 Task: Look for space in Beloozërskiy, Russia from 6th September, 2023 to 15th September, 2023 for 6 adults in price range Rs.8000 to Rs.12000. Place can be entire place or private room with 6 bedrooms having 6 beds and 6 bathrooms. Property type can be house, flat, guest house. Amenities needed are: wifi, TV, free parkinig on premises, gym, breakfast. Booking option can be shelf check-in. Required host language is English.
Action: Mouse moved to (493, 104)
Screenshot: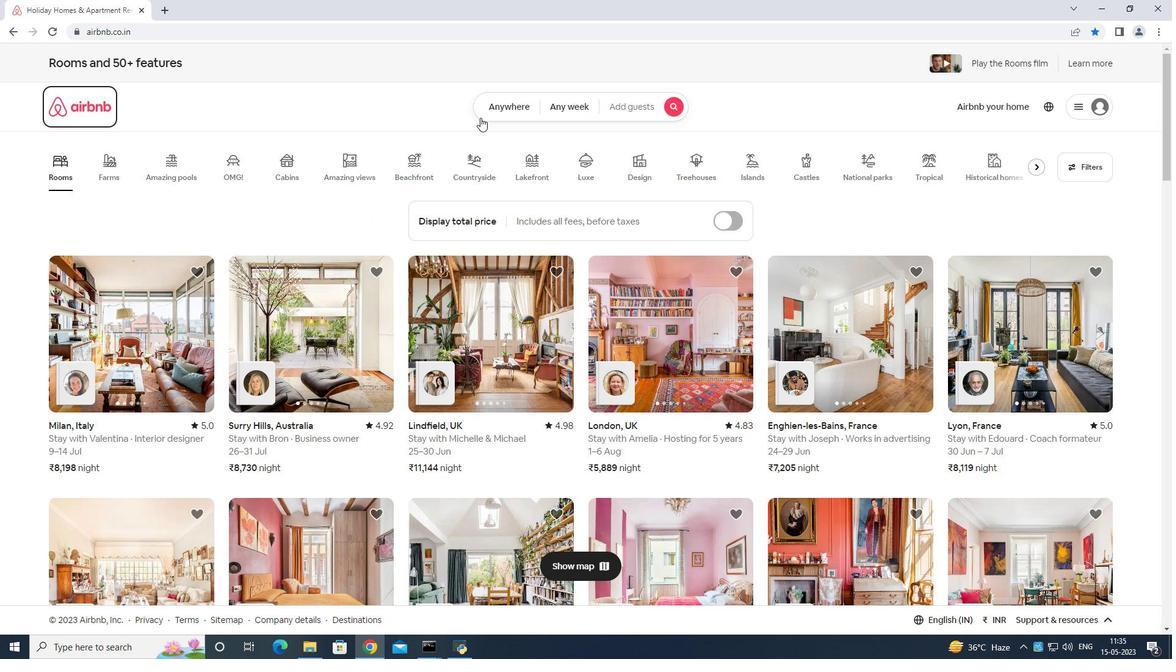 
Action: Mouse pressed left at (493, 104)
Screenshot: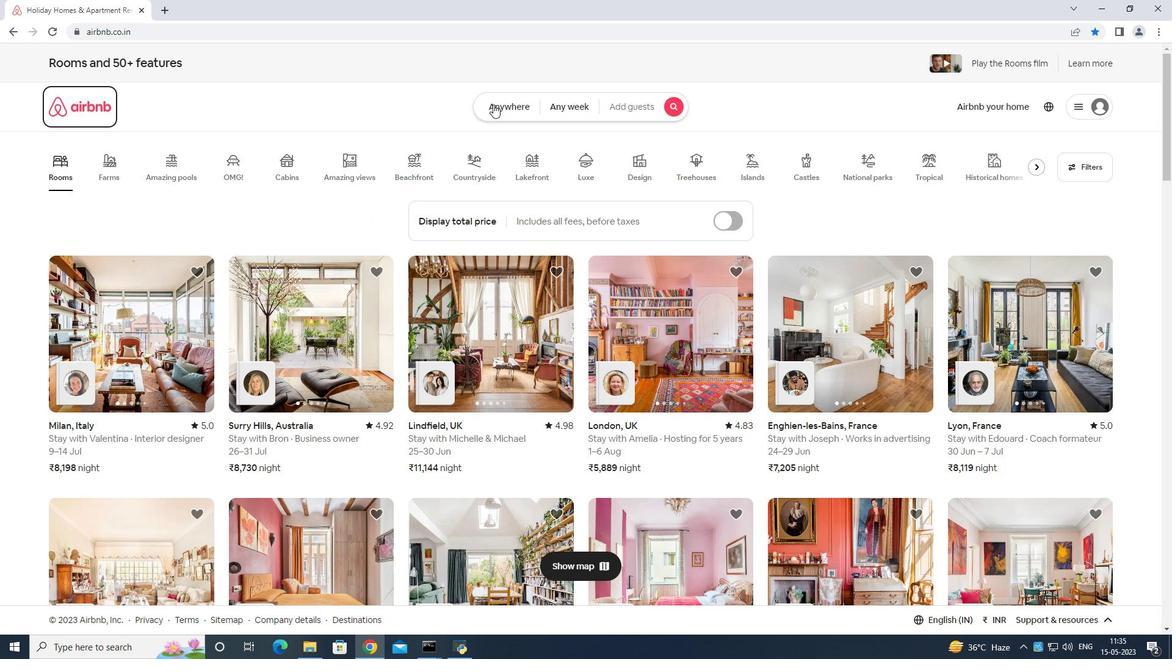 
Action: Mouse moved to (464, 149)
Screenshot: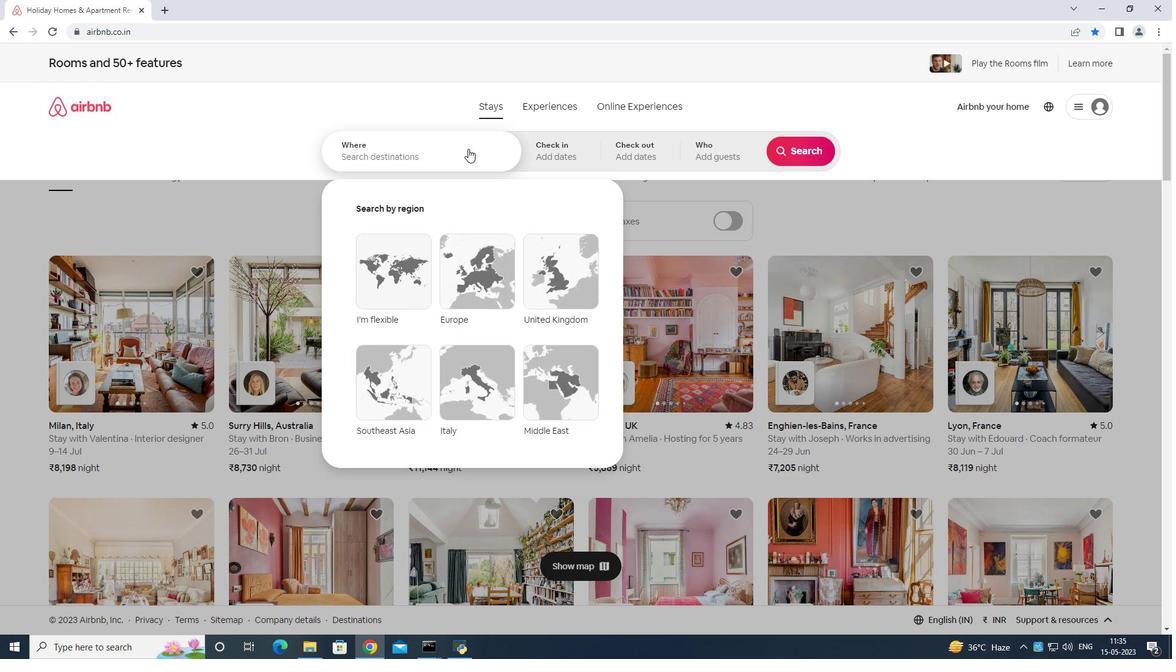 
Action: Mouse pressed left at (464, 149)
Screenshot: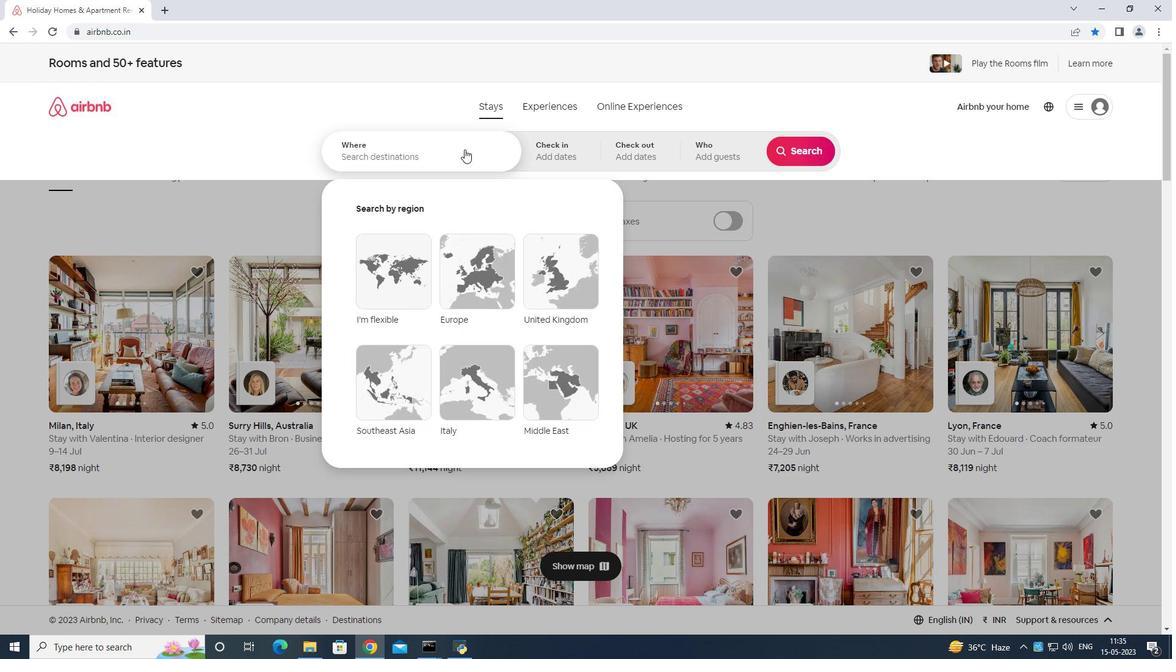 
Action: Mouse moved to (453, 150)
Screenshot: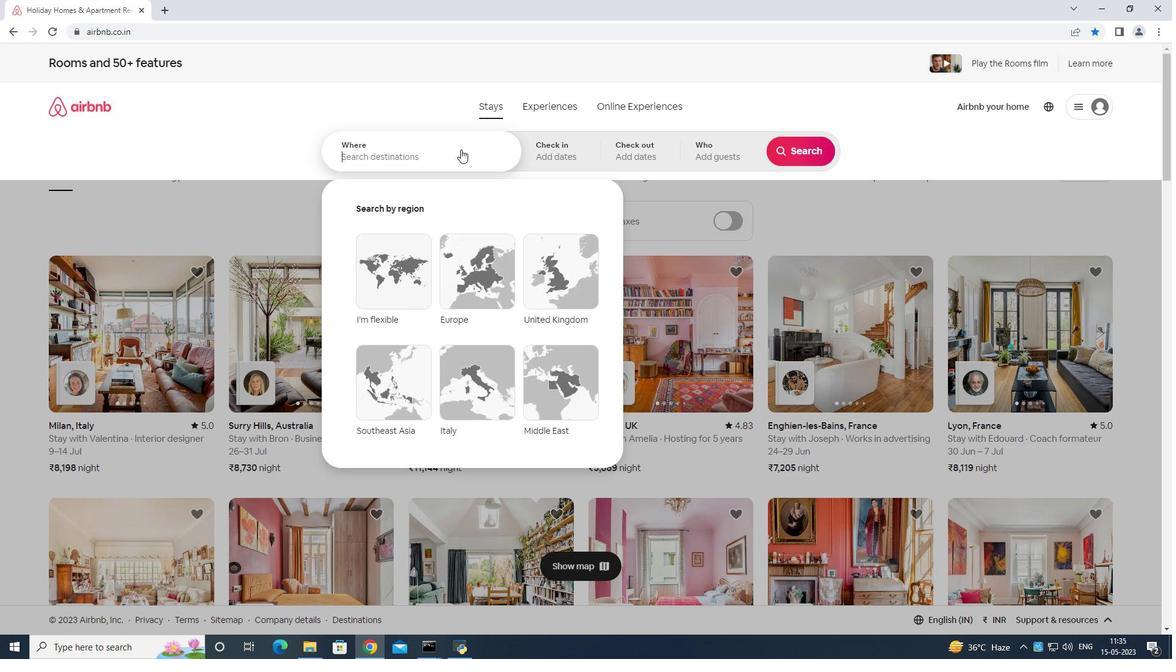 
Action: Key pressed <Key.shift>Beloozrt<Key.backspace><Key.backspace>ersky<Key.backspace>yi<Key.backspace><Key.backspace>iy<Key.space><Key.shift>Russia<Key.enter>
Screenshot: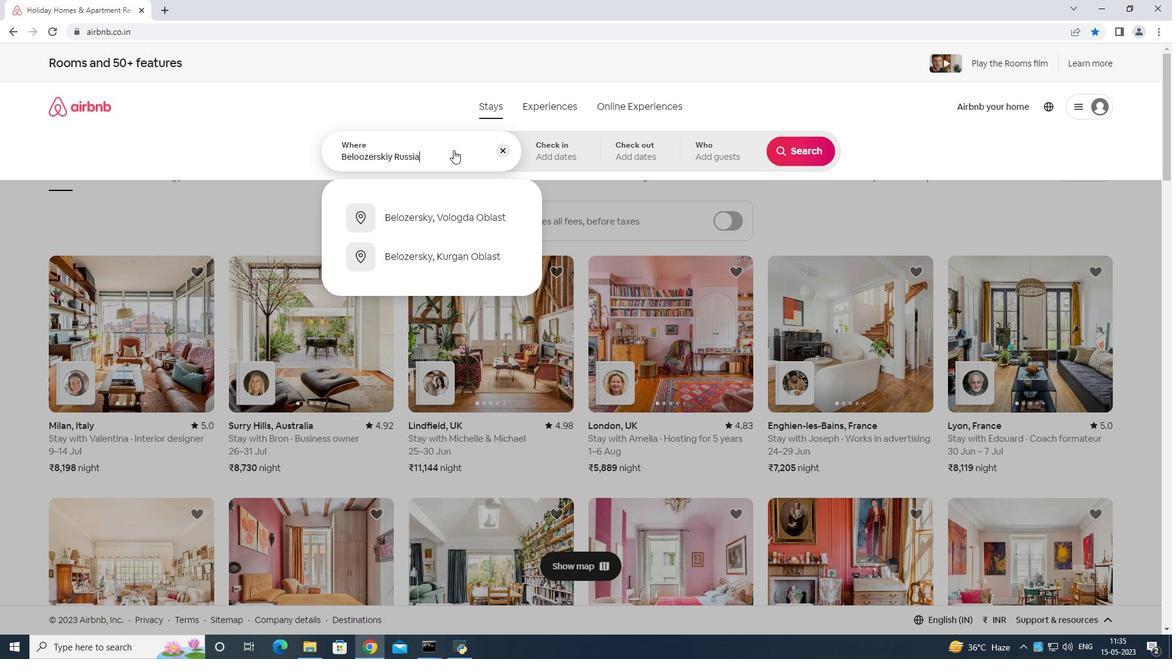 
Action: Mouse moved to (806, 248)
Screenshot: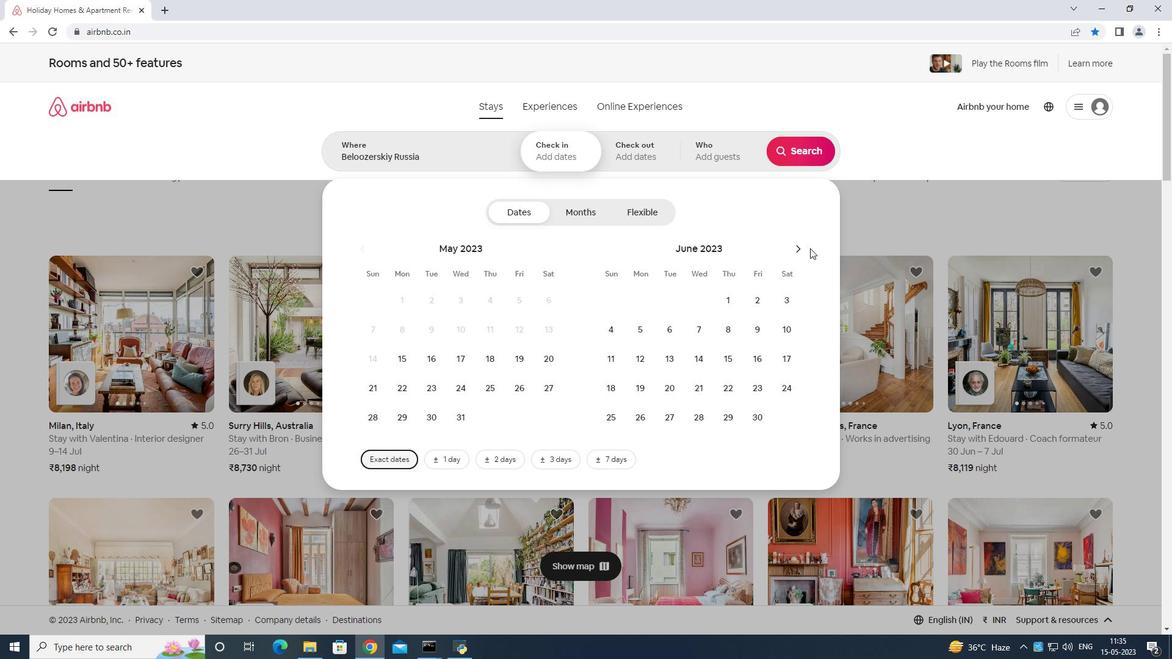 
Action: Mouse pressed left at (806, 248)
Screenshot: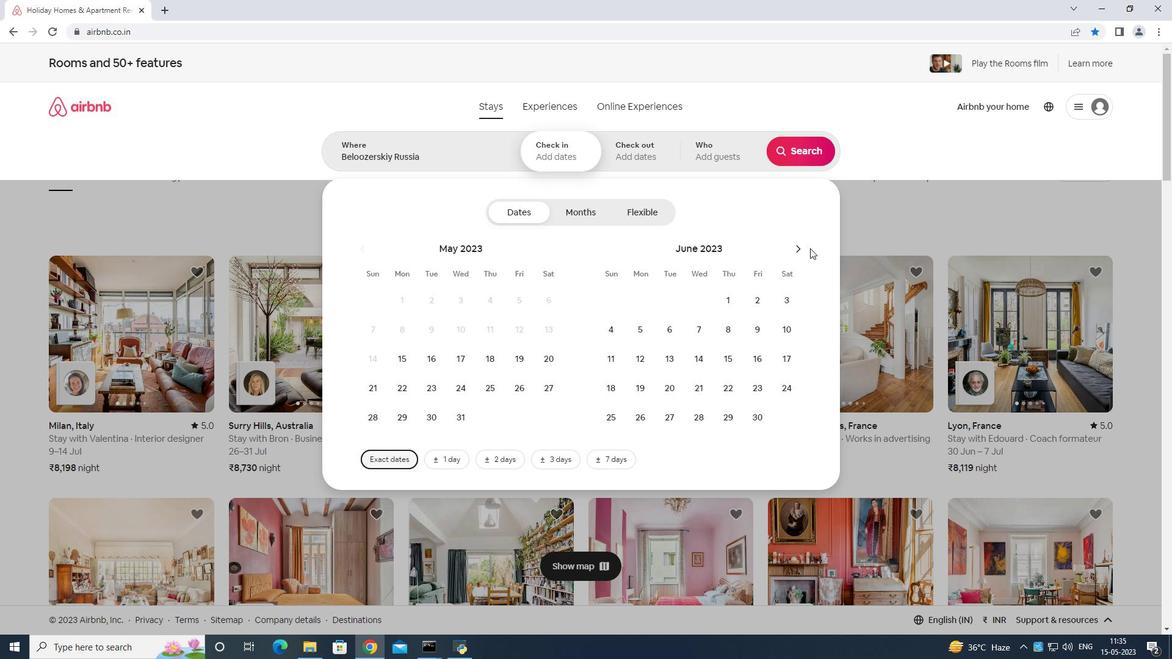 
Action: Mouse moved to (803, 247)
Screenshot: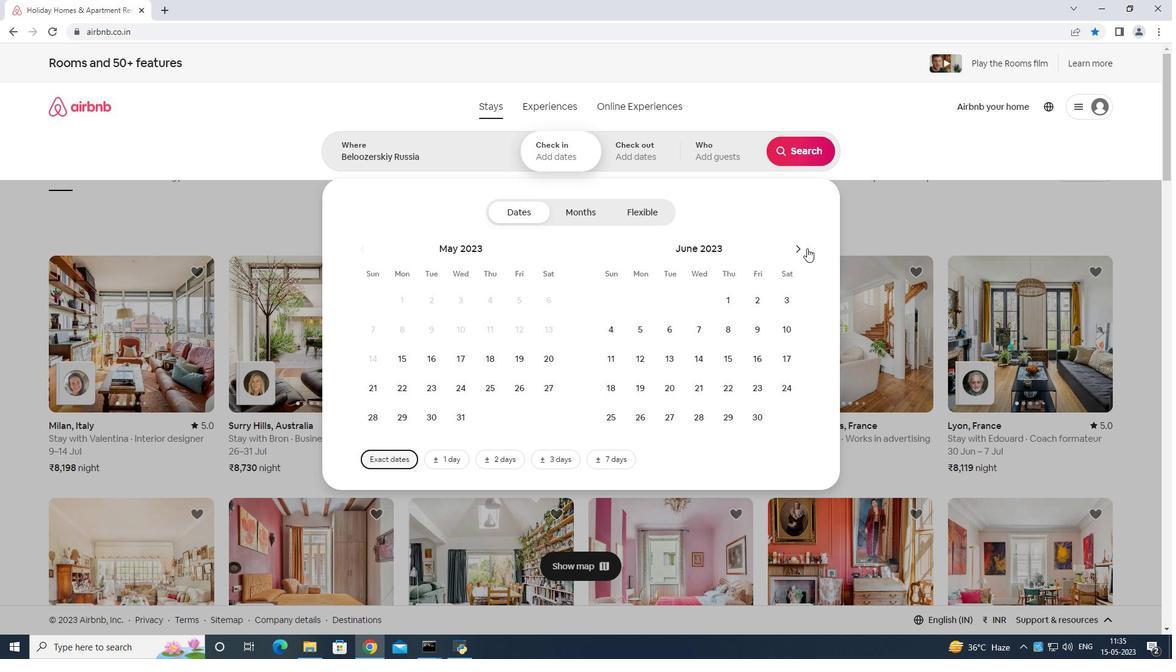 
Action: Mouse pressed left at (803, 247)
Screenshot: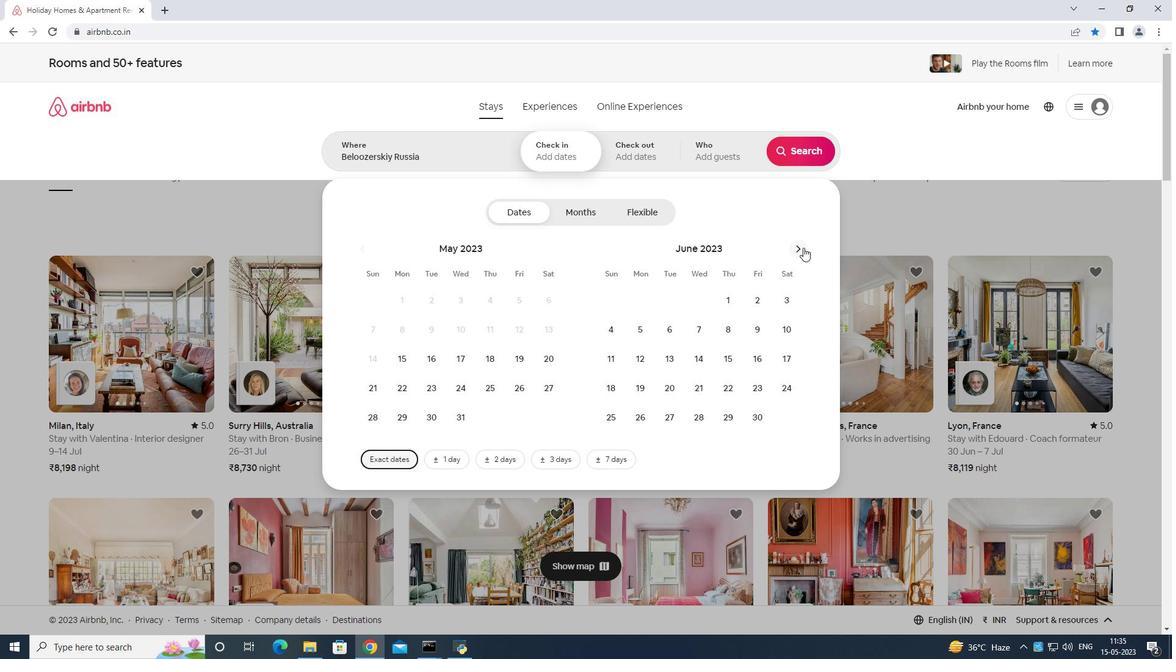 
Action: Mouse moved to (803, 245)
Screenshot: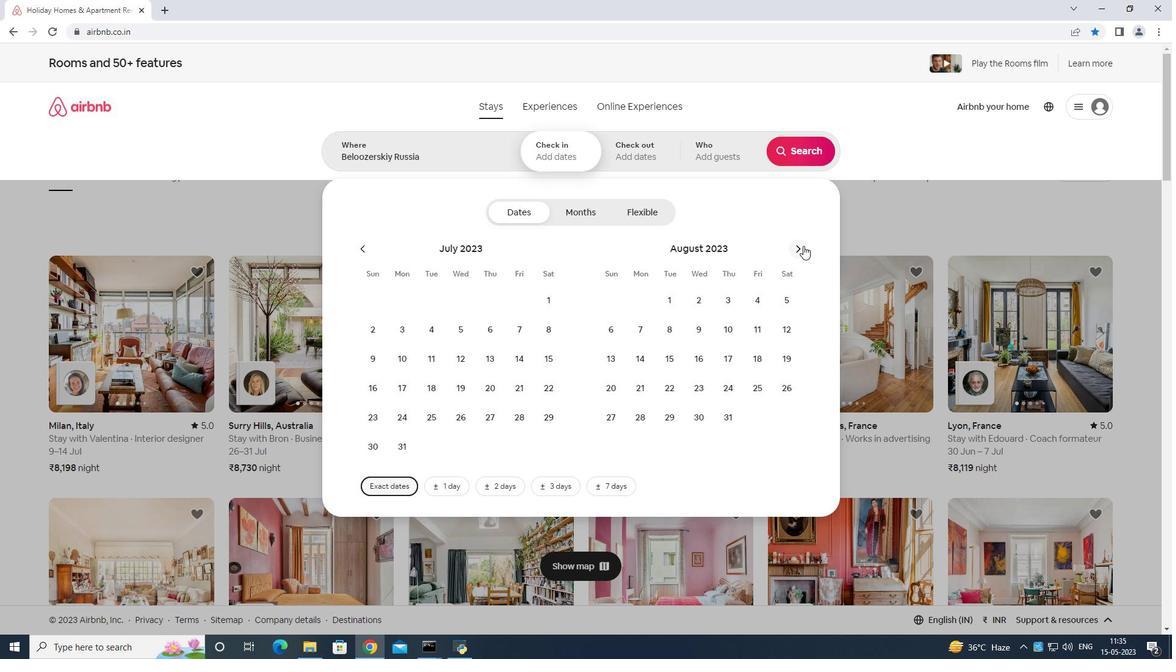 
Action: Mouse pressed left at (803, 245)
Screenshot: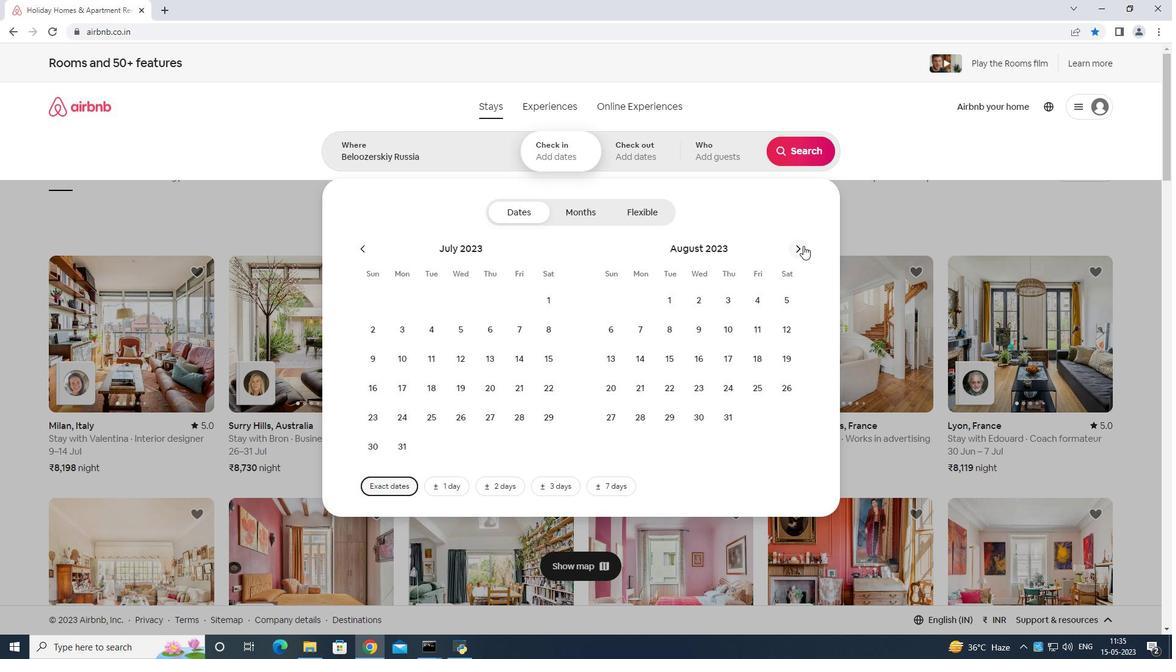 
Action: Mouse moved to (697, 327)
Screenshot: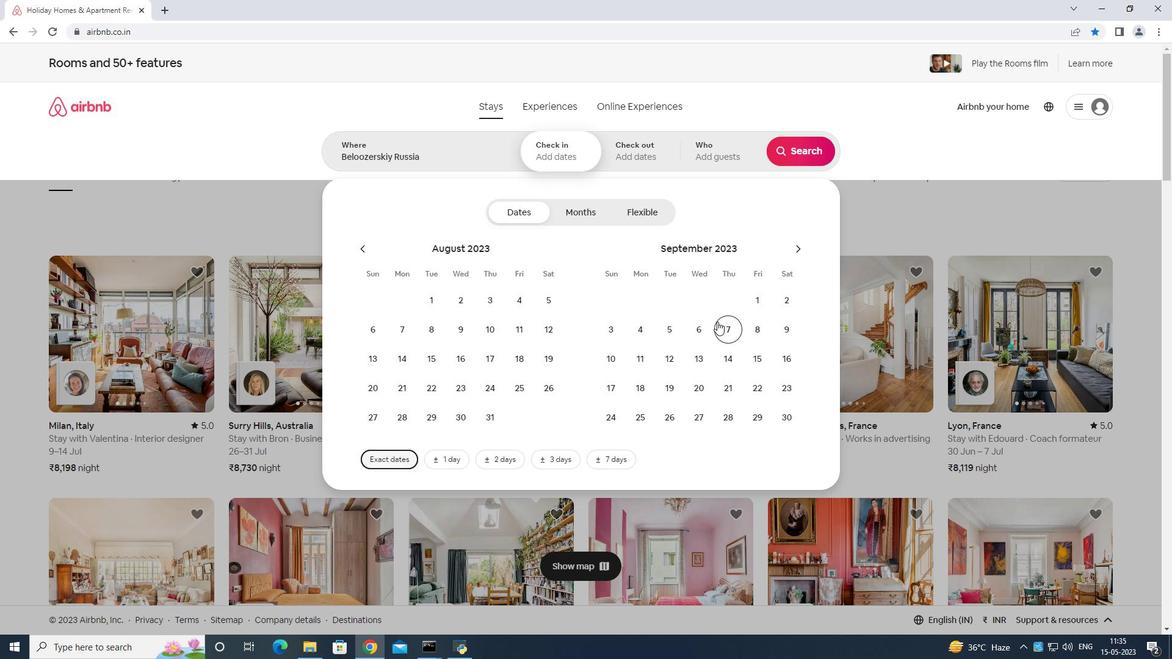 
Action: Mouse pressed left at (697, 327)
Screenshot: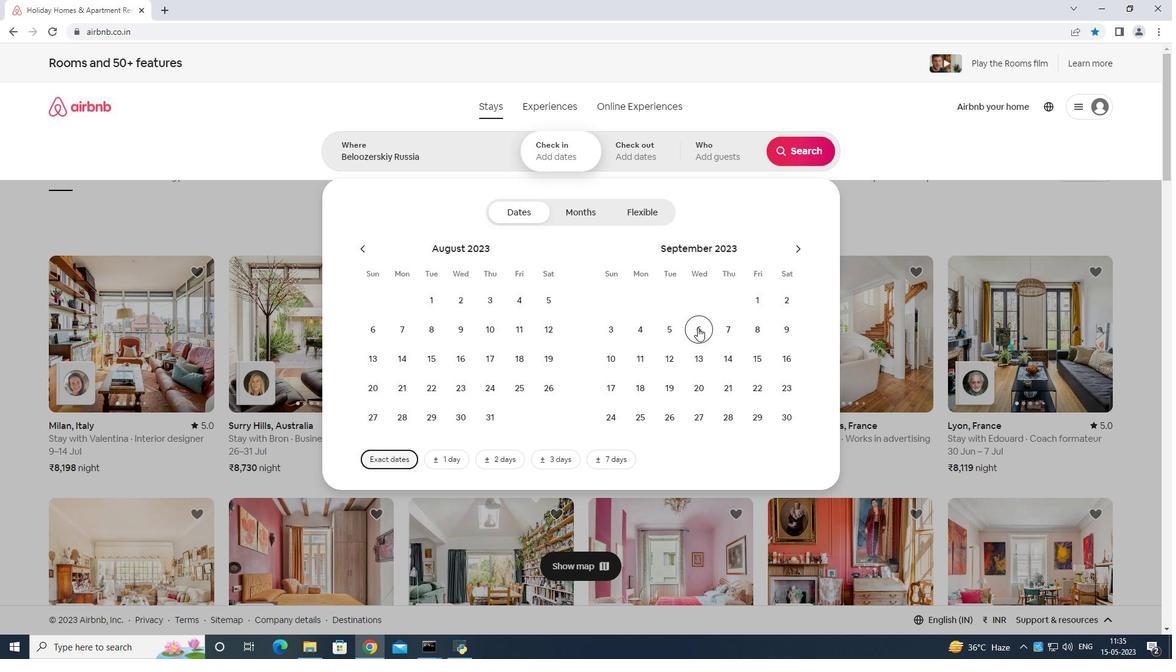 
Action: Mouse moved to (756, 364)
Screenshot: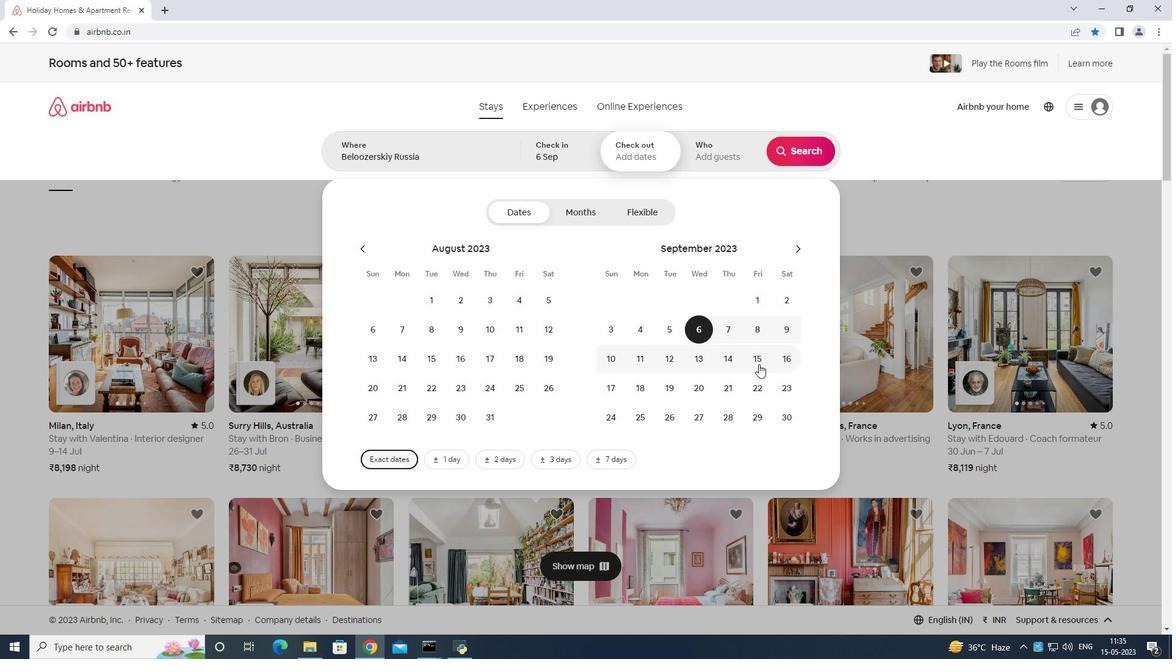
Action: Mouse pressed left at (756, 364)
Screenshot: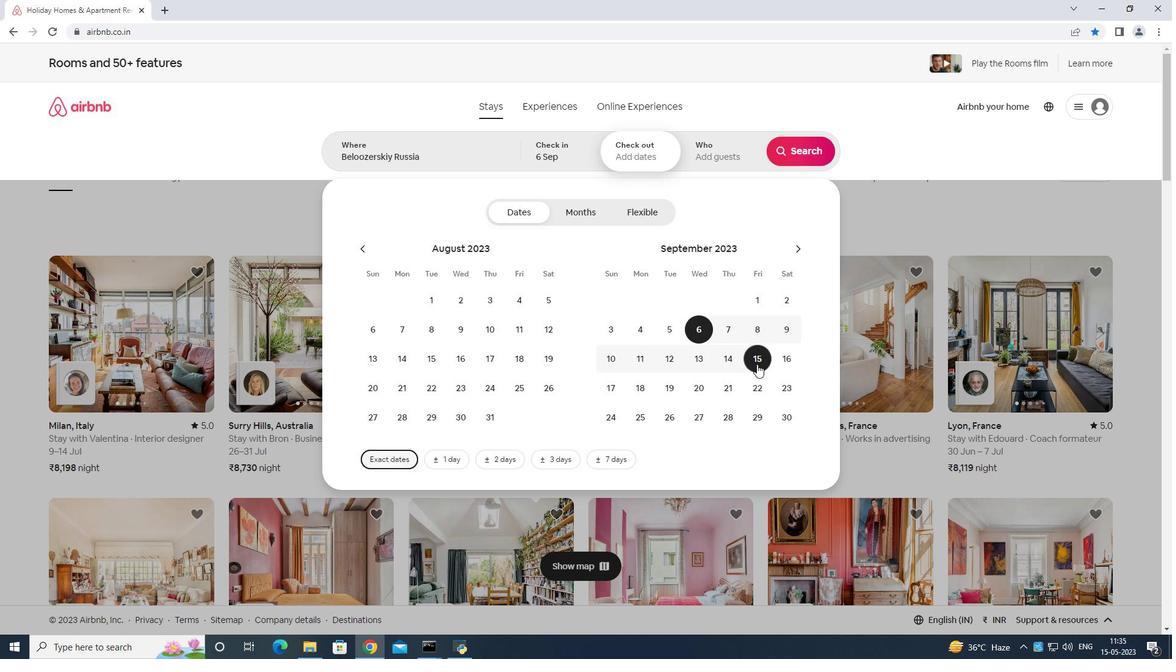 
Action: Mouse moved to (713, 152)
Screenshot: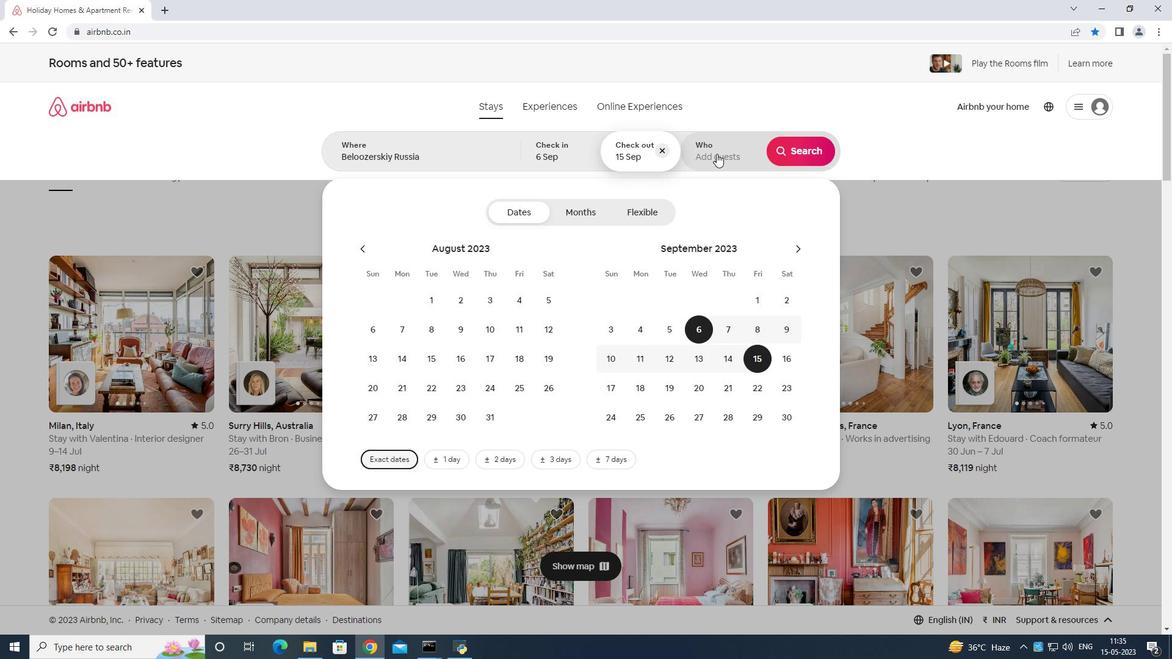 
Action: Mouse pressed left at (713, 152)
Screenshot: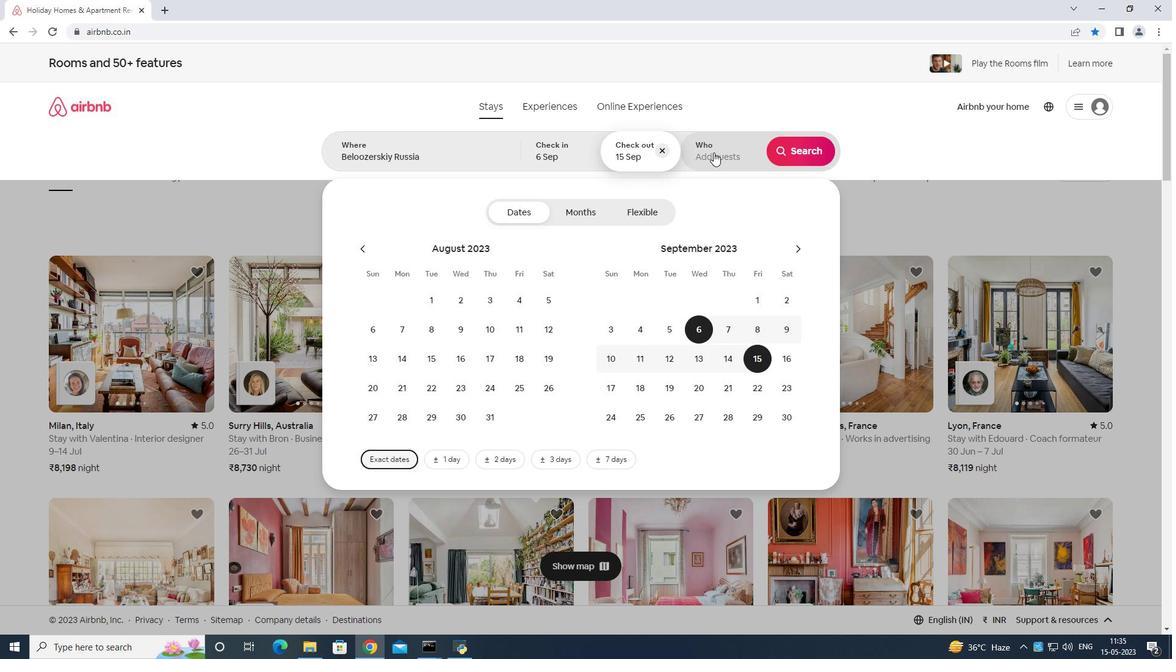 
Action: Mouse moved to (801, 211)
Screenshot: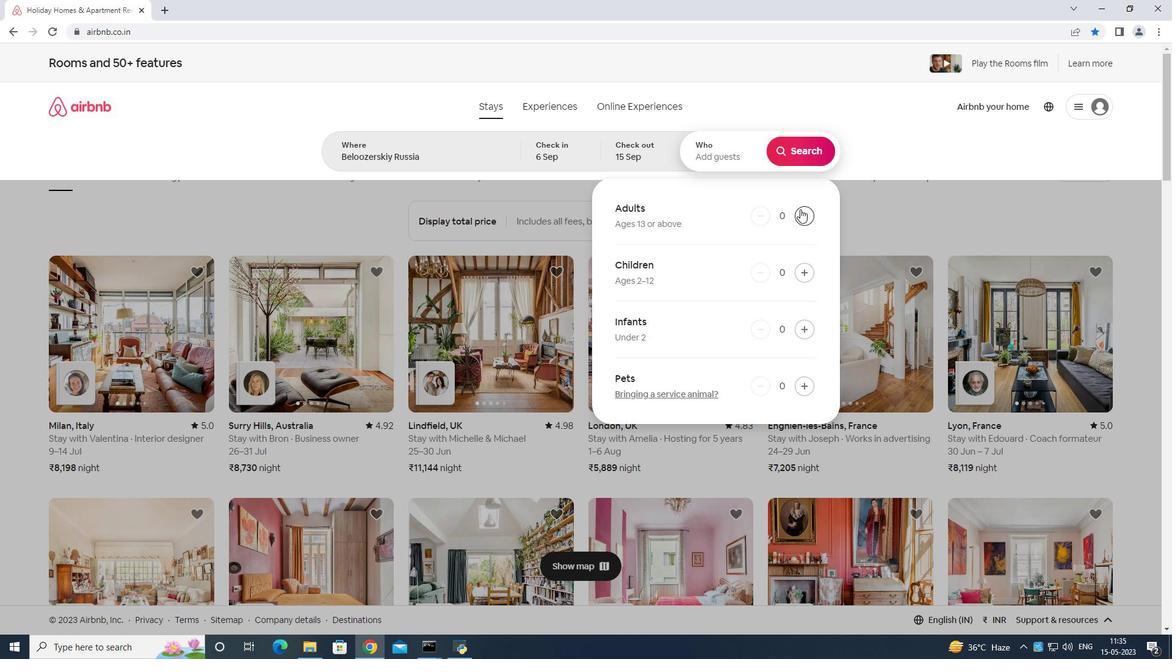 
Action: Mouse pressed left at (801, 211)
Screenshot: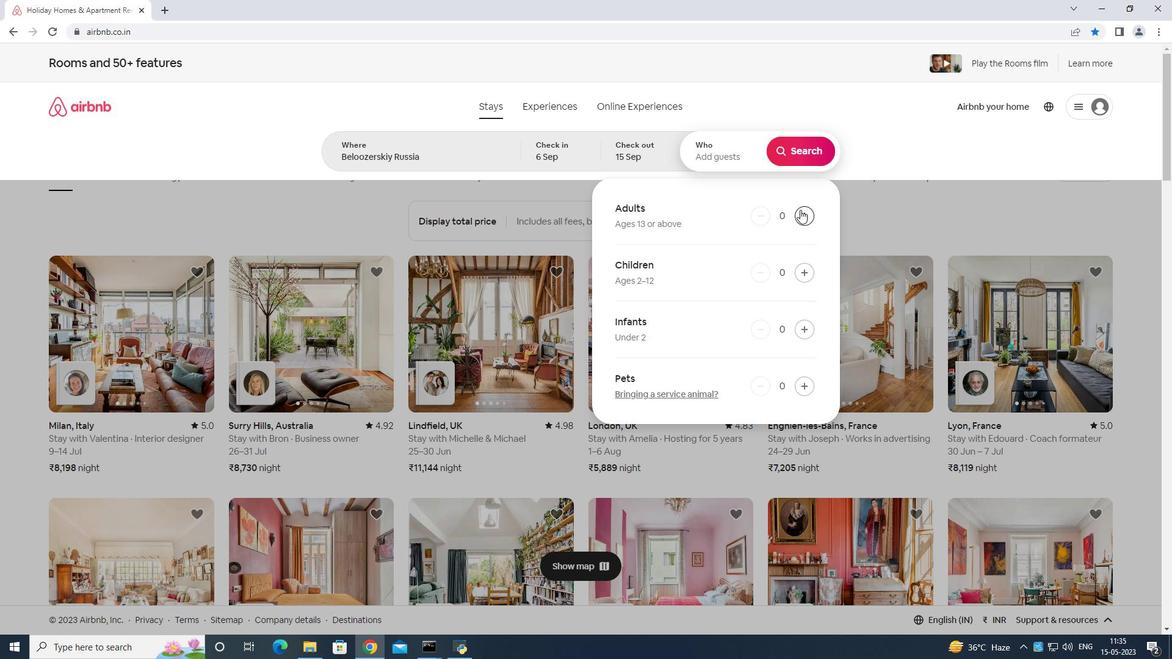 
Action: Mouse moved to (802, 211)
Screenshot: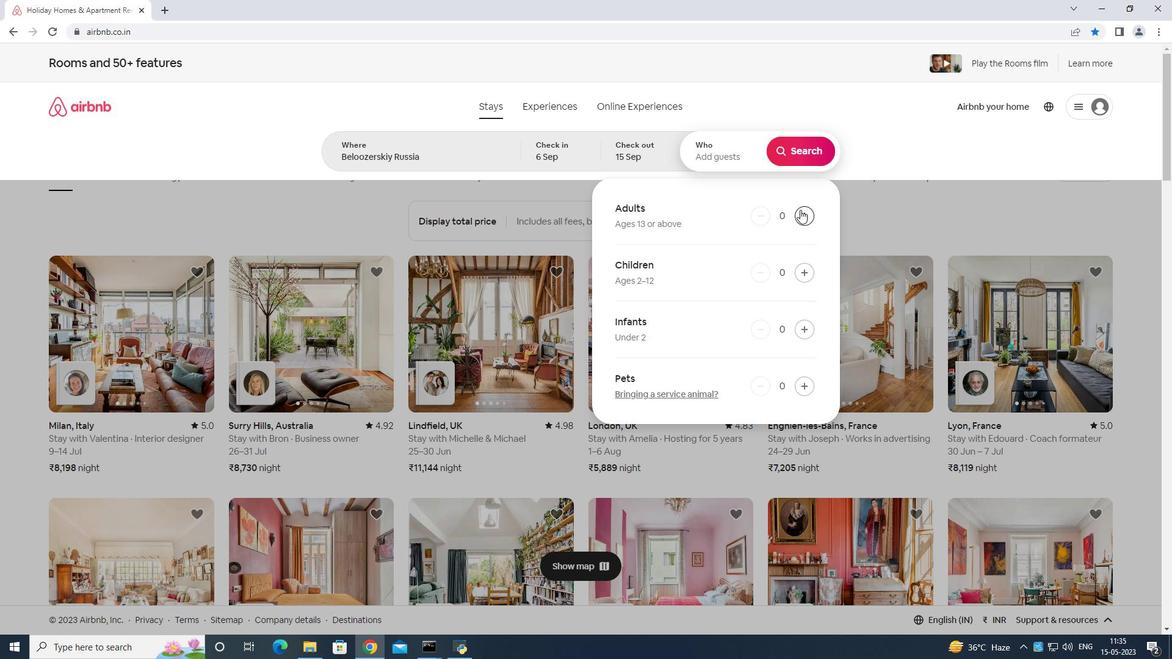 
Action: Mouse pressed left at (802, 211)
Screenshot: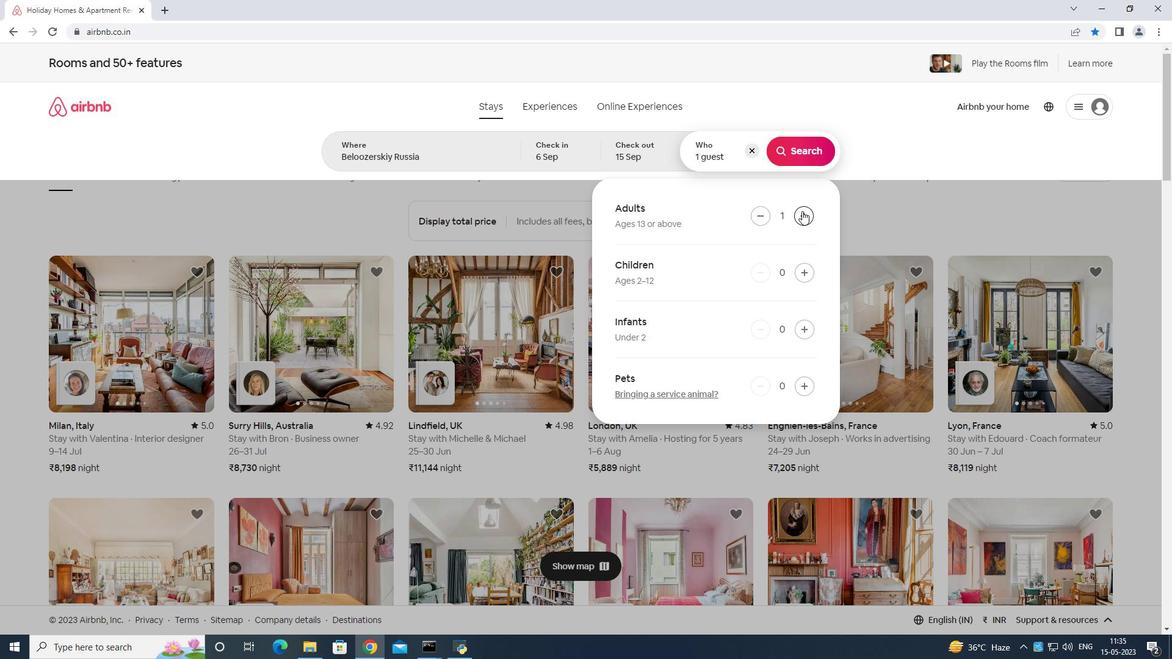 
Action: Mouse pressed left at (802, 211)
Screenshot: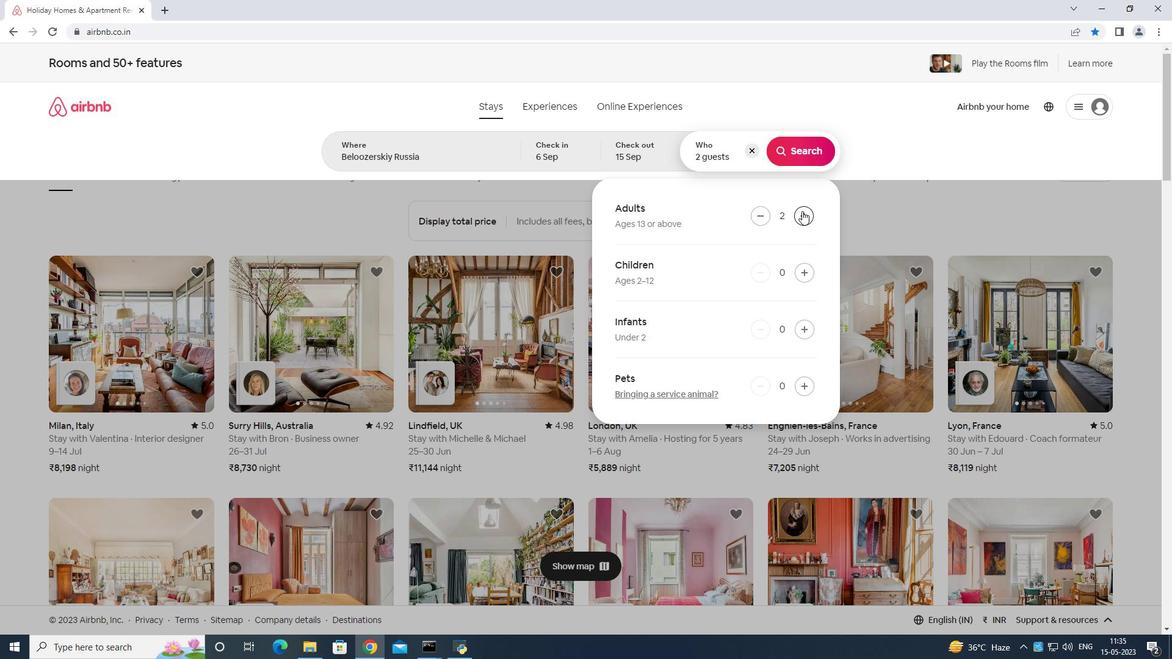 
Action: Mouse pressed left at (802, 211)
Screenshot: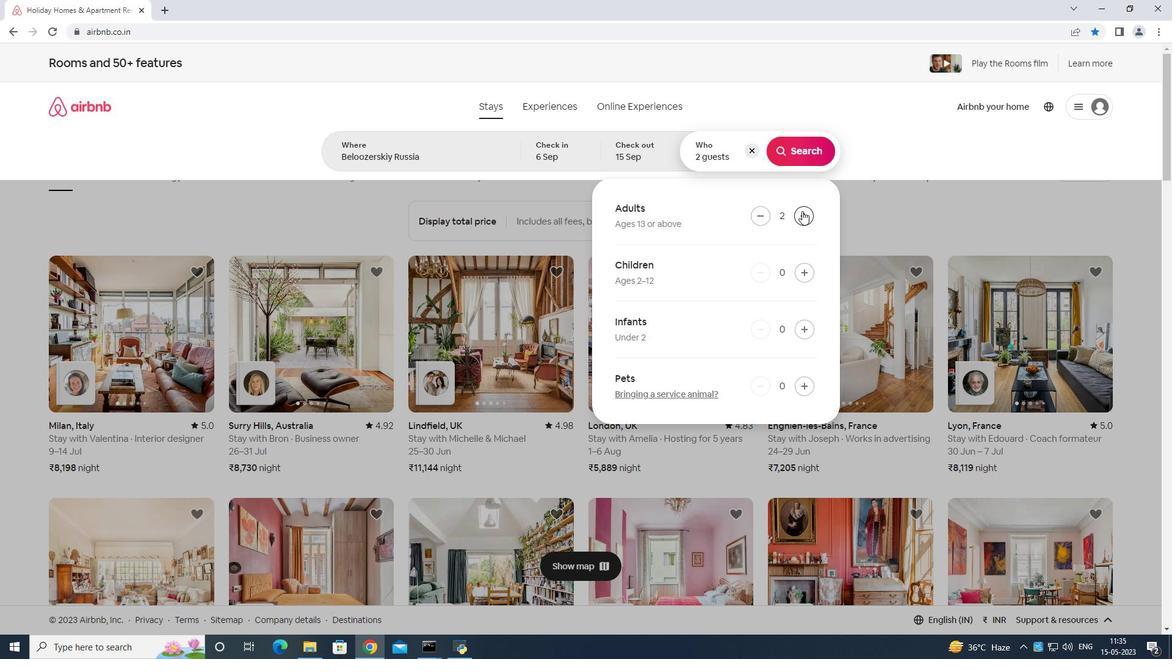 
Action: Mouse pressed left at (802, 211)
Screenshot: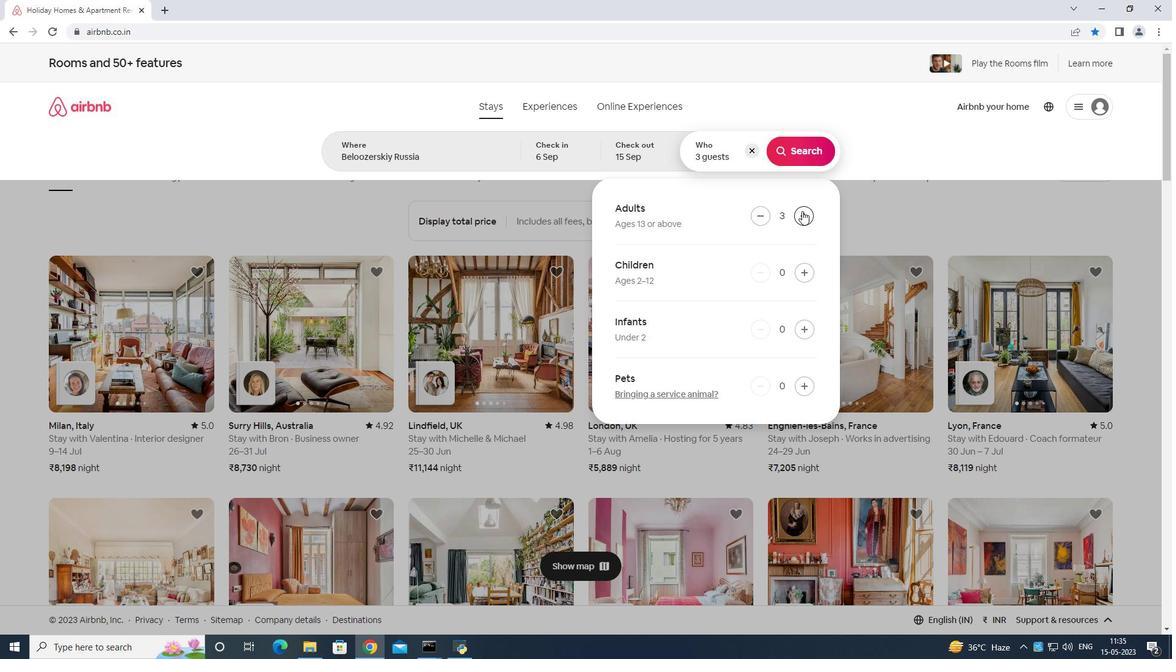 
Action: Mouse pressed left at (802, 211)
Screenshot: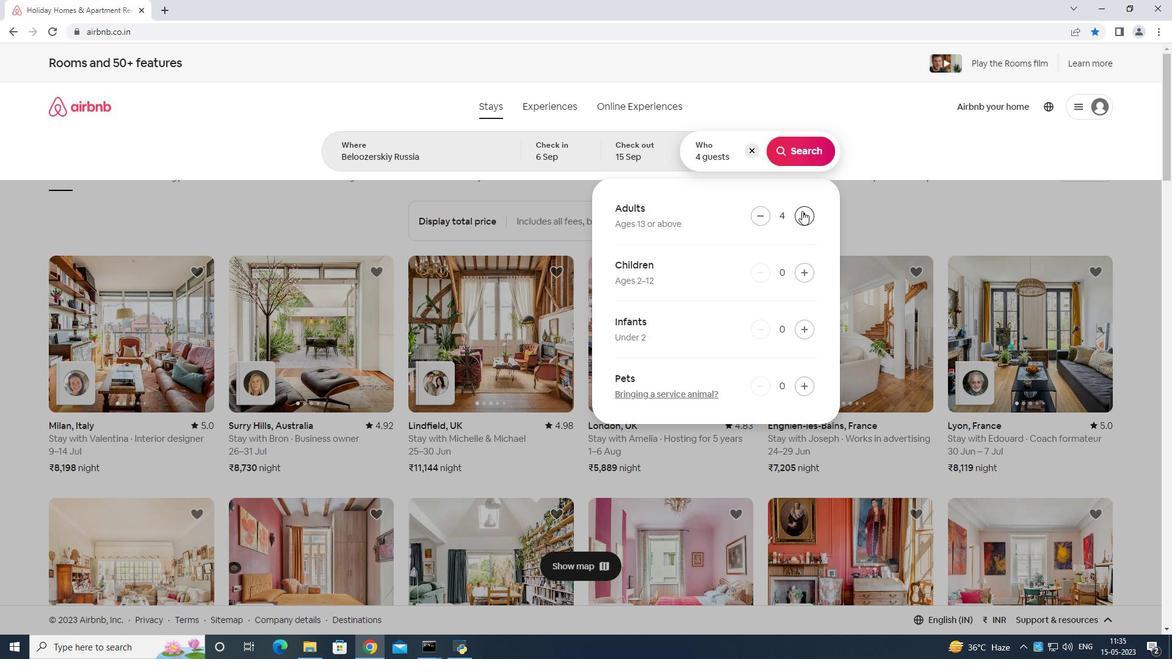 
Action: Mouse moved to (806, 150)
Screenshot: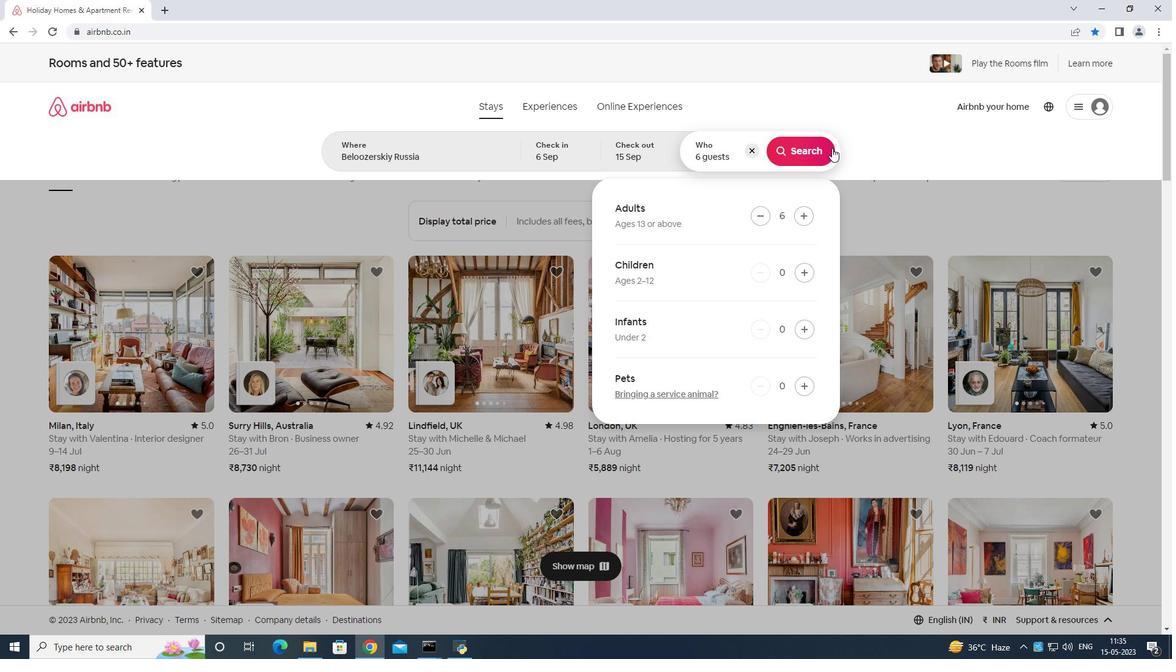 
Action: Mouse pressed left at (806, 150)
Screenshot: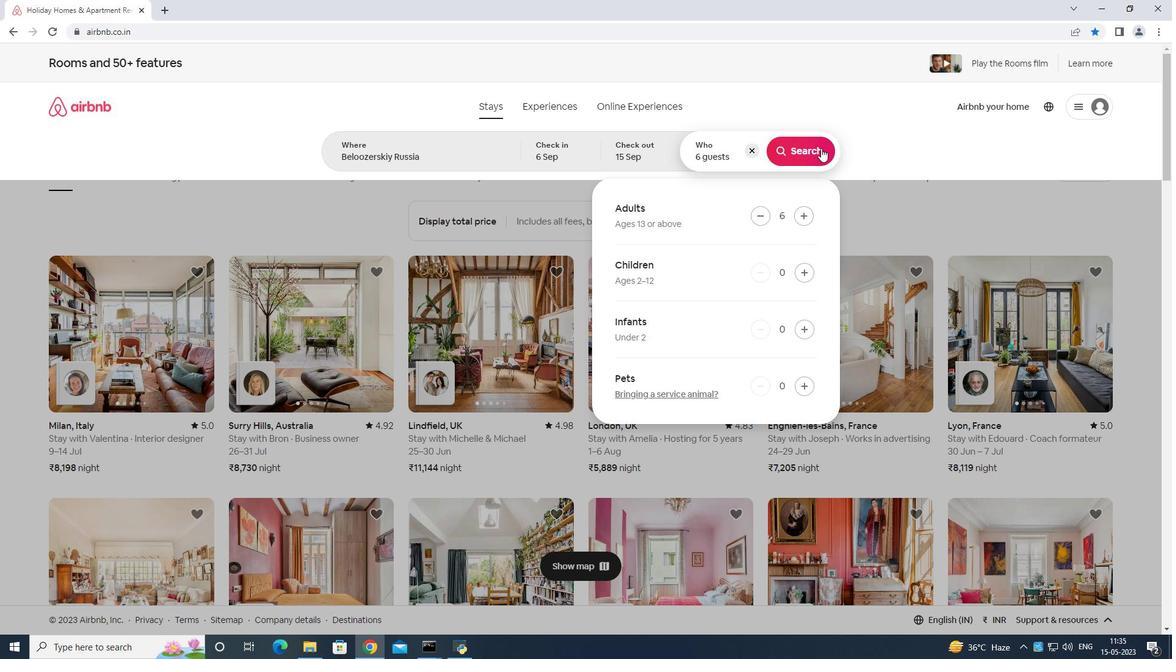 
Action: Mouse moved to (1132, 112)
Screenshot: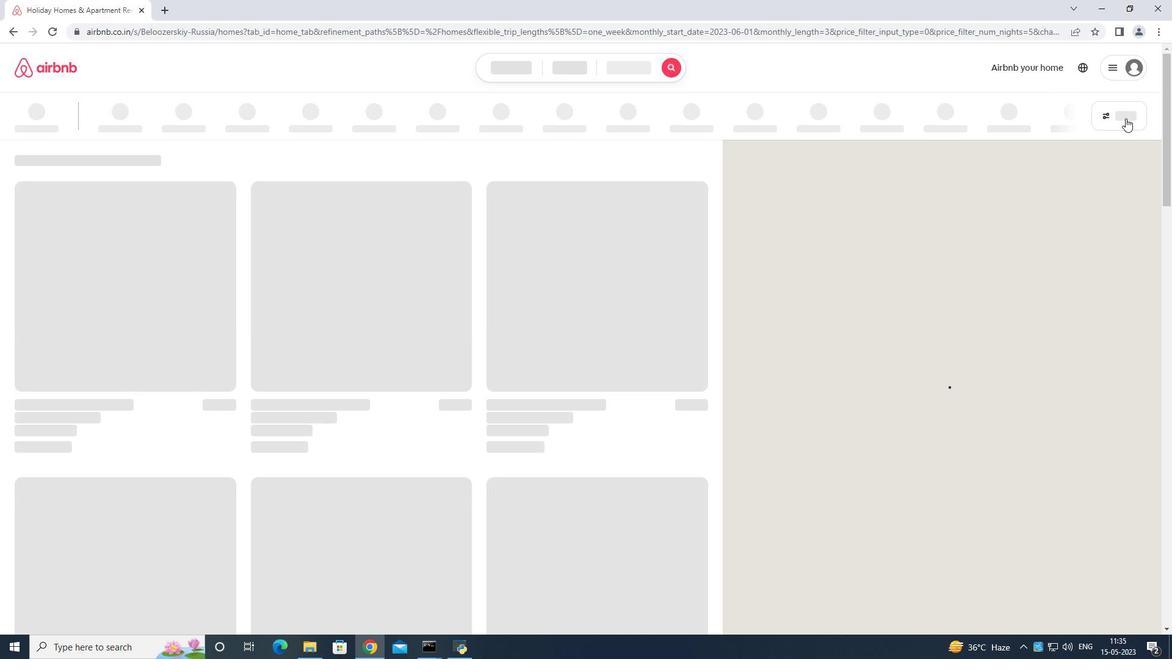 
Action: Mouse pressed left at (1132, 112)
Screenshot: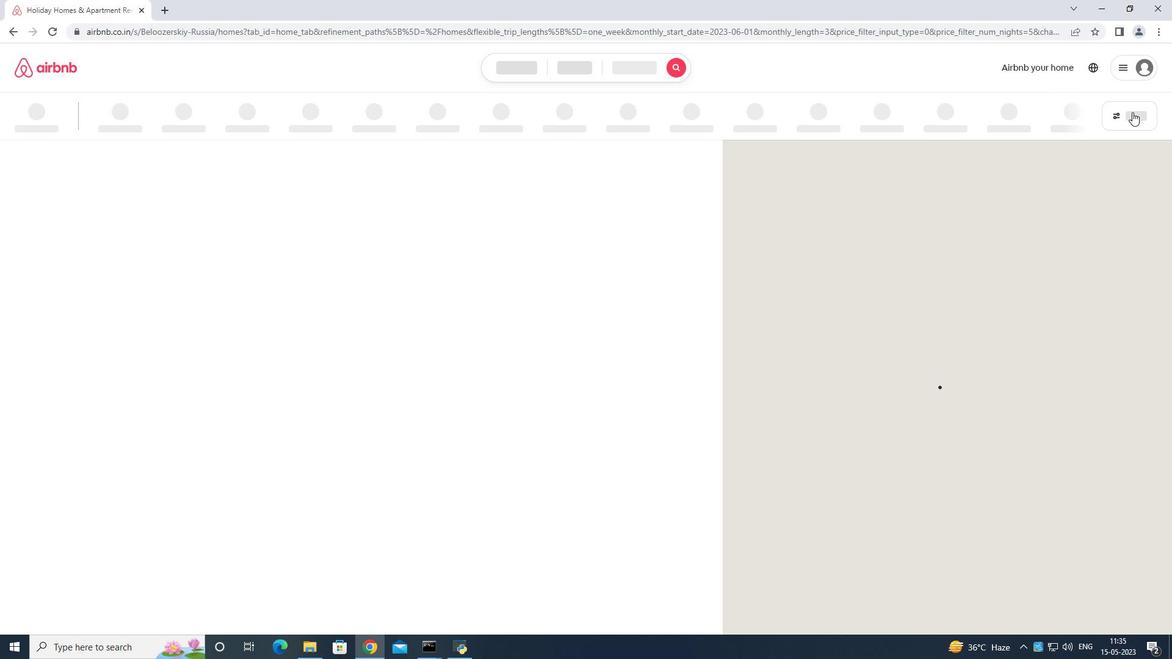 
Action: Mouse moved to (526, 403)
Screenshot: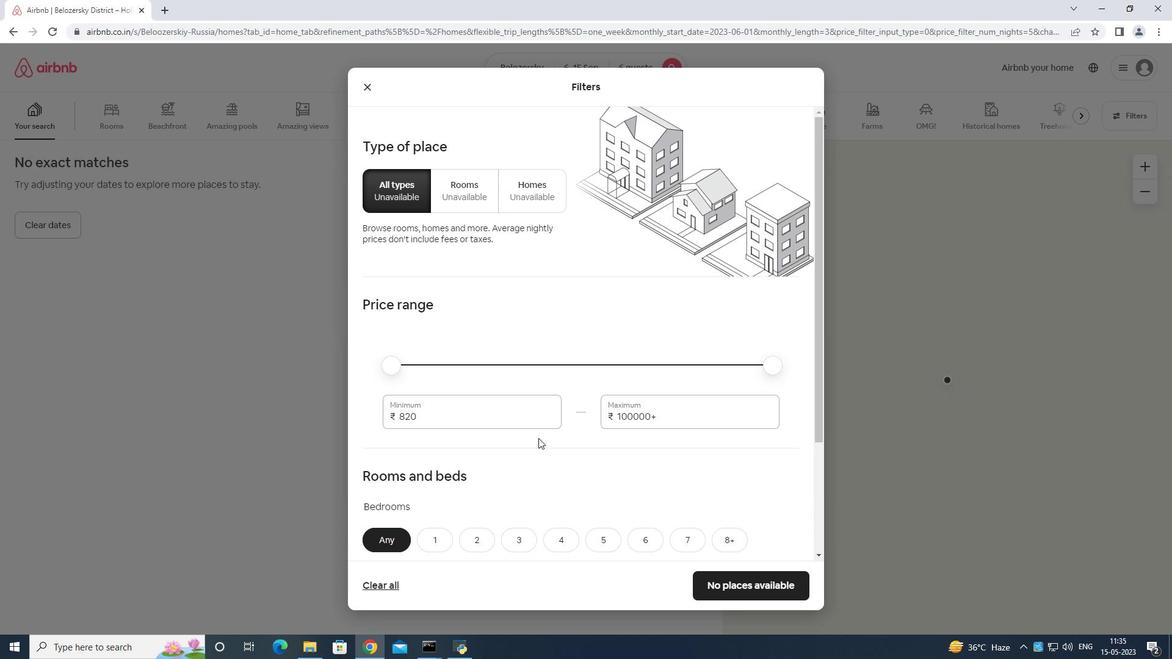 
Action: Mouse pressed left at (526, 403)
Screenshot: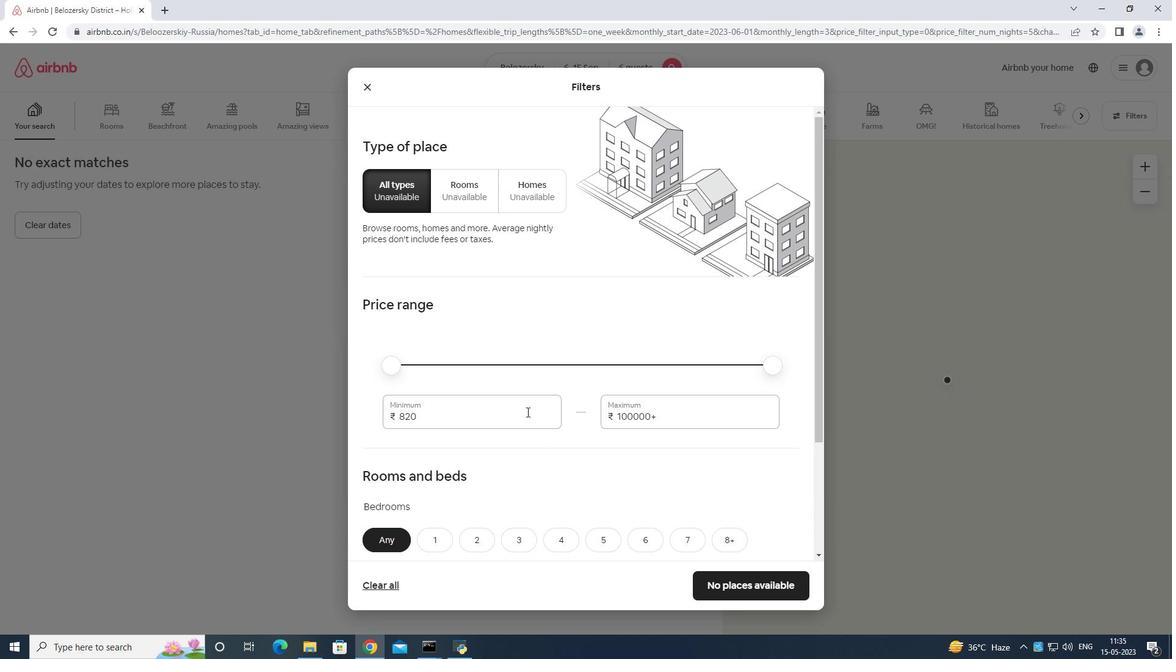 
Action: Mouse moved to (526, 402)
Screenshot: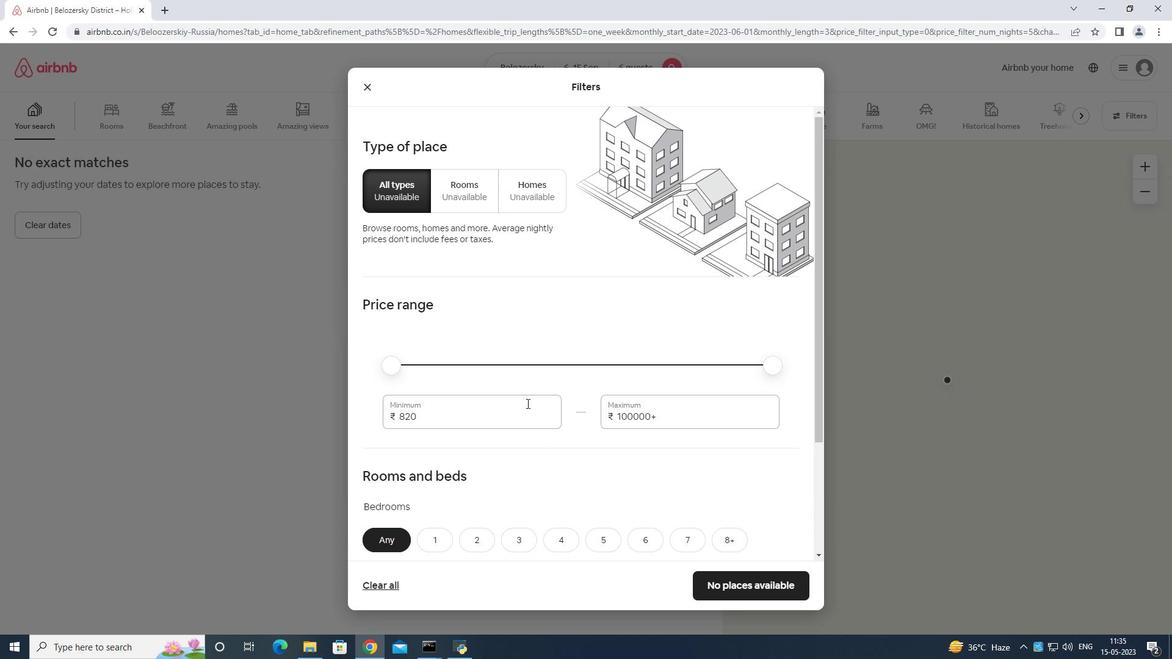 
Action: Key pressed <Key.backspace><Key.backspace><Key.backspace><Key.backspace><Key.backspace><Key.backspace><Key.backspace><Key.backspace><Key.backspace><Key.backspace><Key.backspace>80
Screenshot: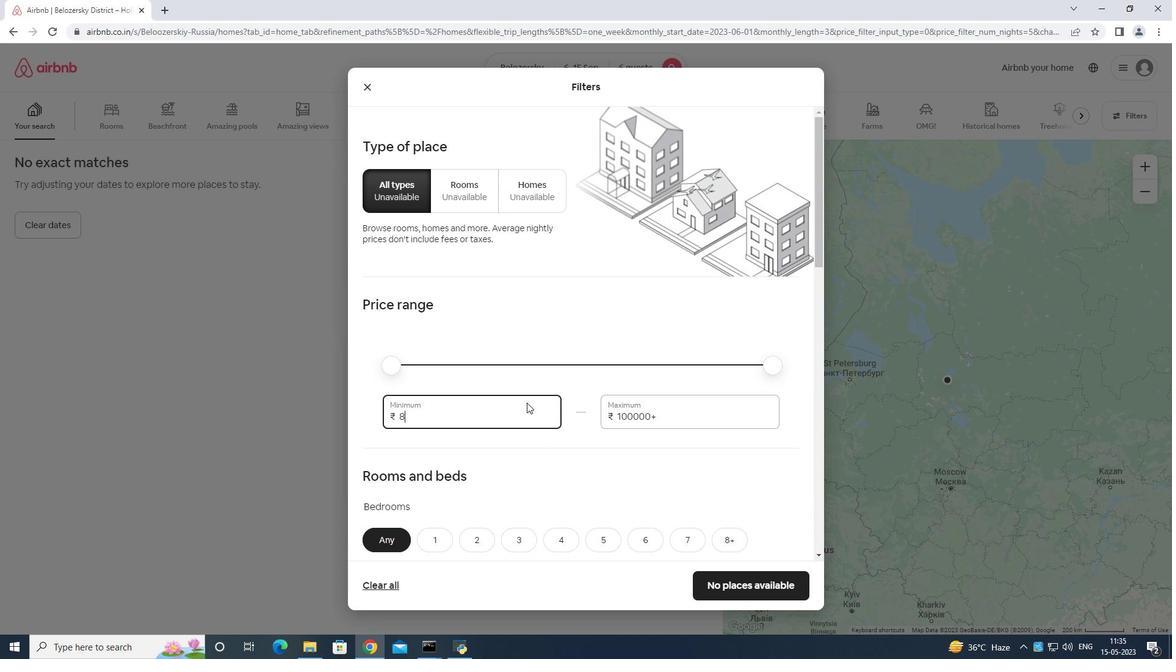 
Action: Mouse moved to (526, 402)
Screenshot: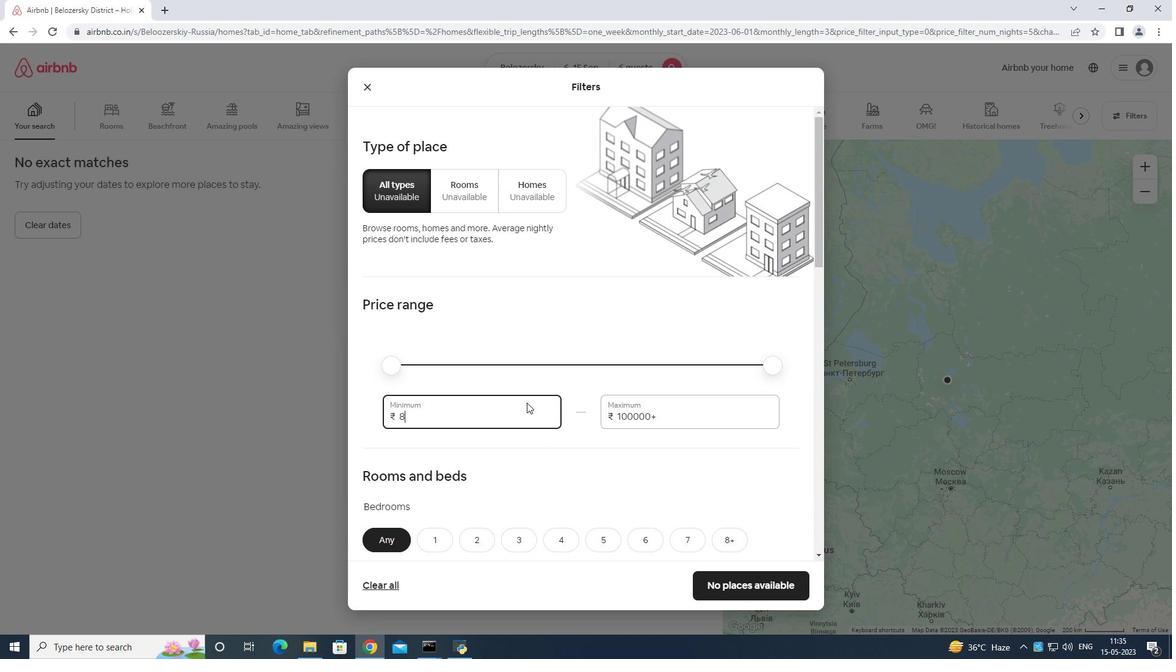 
Action: Key pressed 00
Screenshot: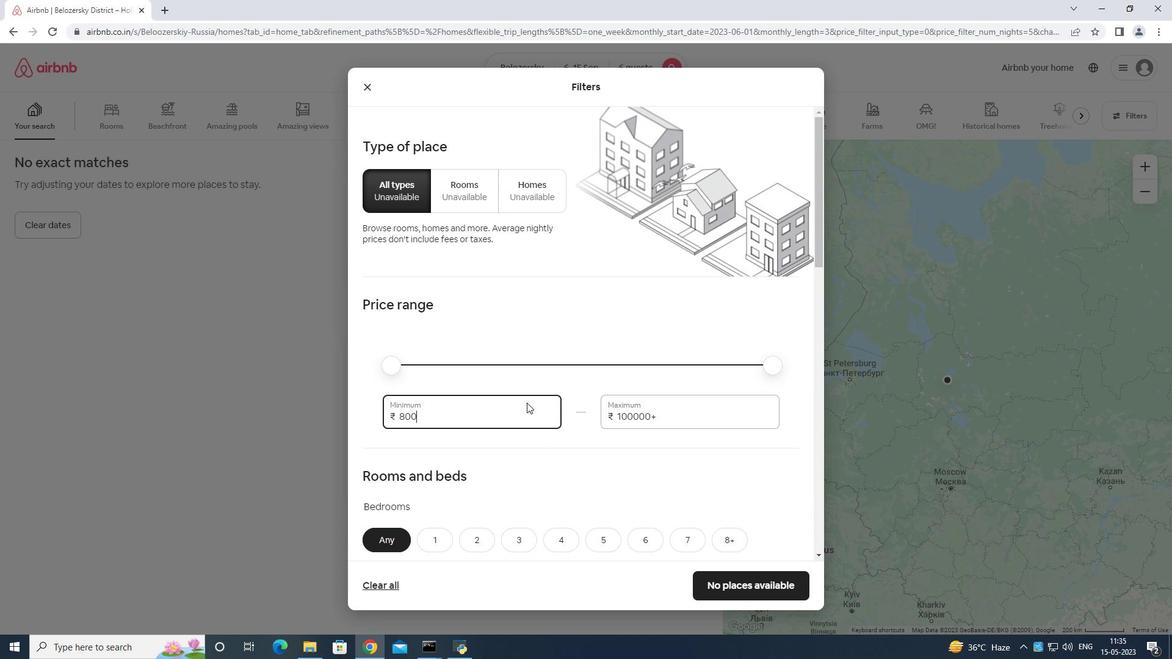 
Action: Mouse moved to (691, 415)
Screenshot: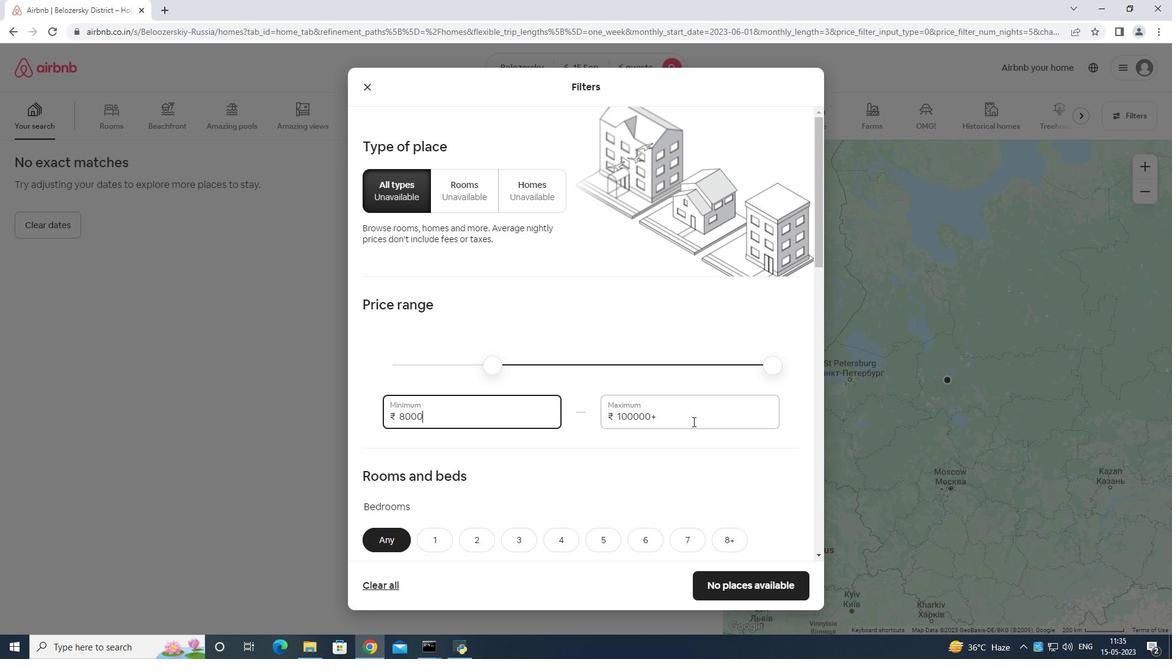 
Action: Mouse pressed left at (691, 415)
Screenshot: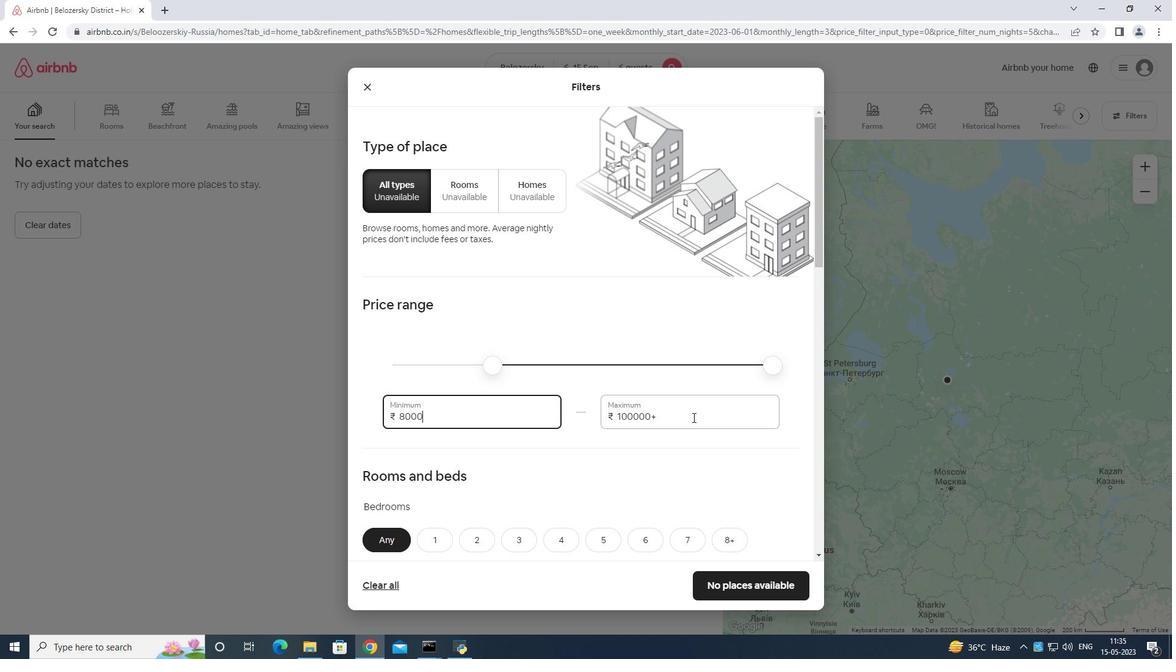 
Action: Mouse moved to (693, 413)
Screenshot: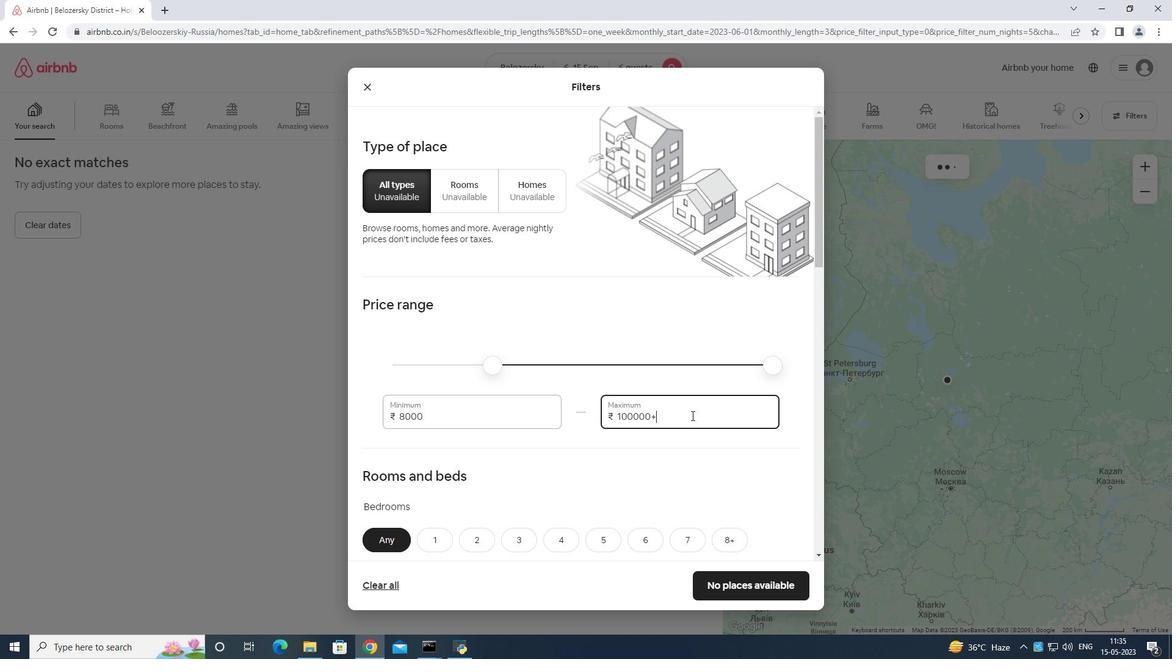 
Action: Key pressed <Key.backspace><Key.backspace><Key.backspace><Key.backspace><Key.backspace><Key.backspace><Key.backspace><Key.backspace><Key.backspace><Key.backspace><Key.backspace><Key.backspace><Key.backspace><Key.backspace>12000
Screenshot: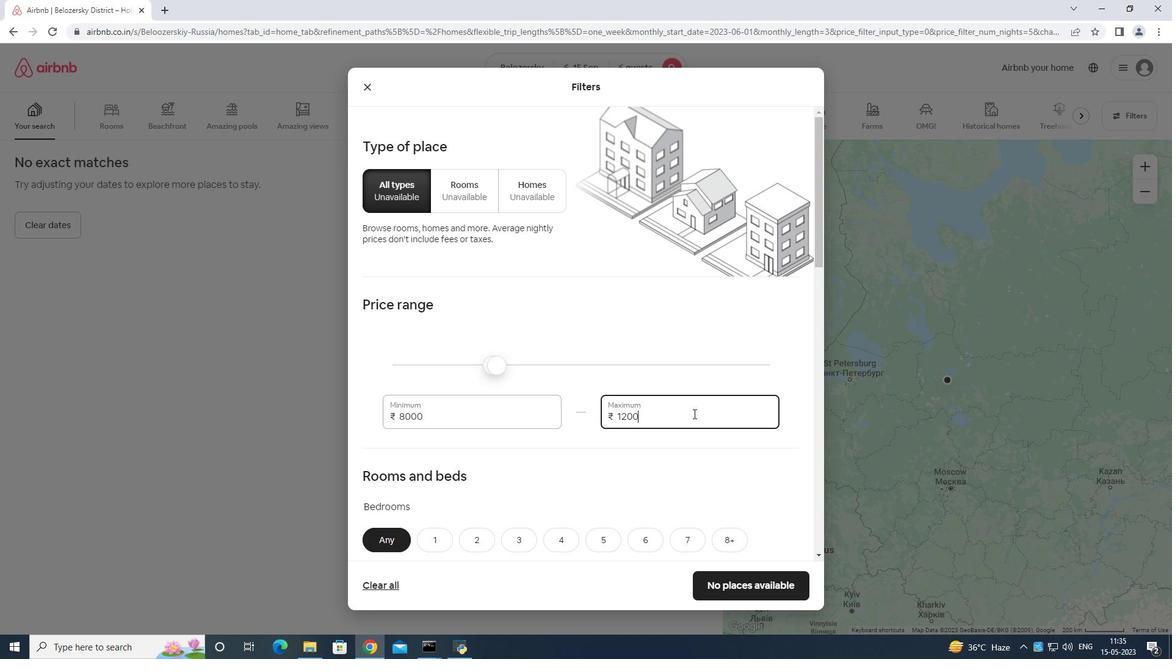 
Action: Mouse moved to (695, 408)
Screenshot: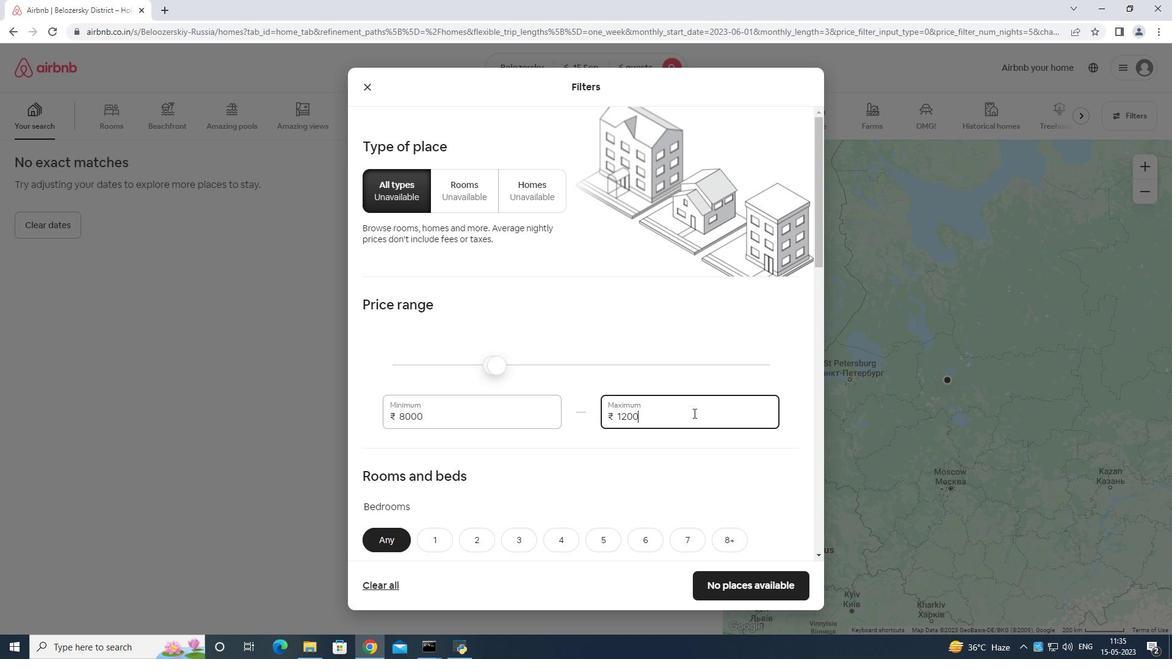 
Action: Mouse scrolled (695, 408) with delta (0, 0)
Screenshot: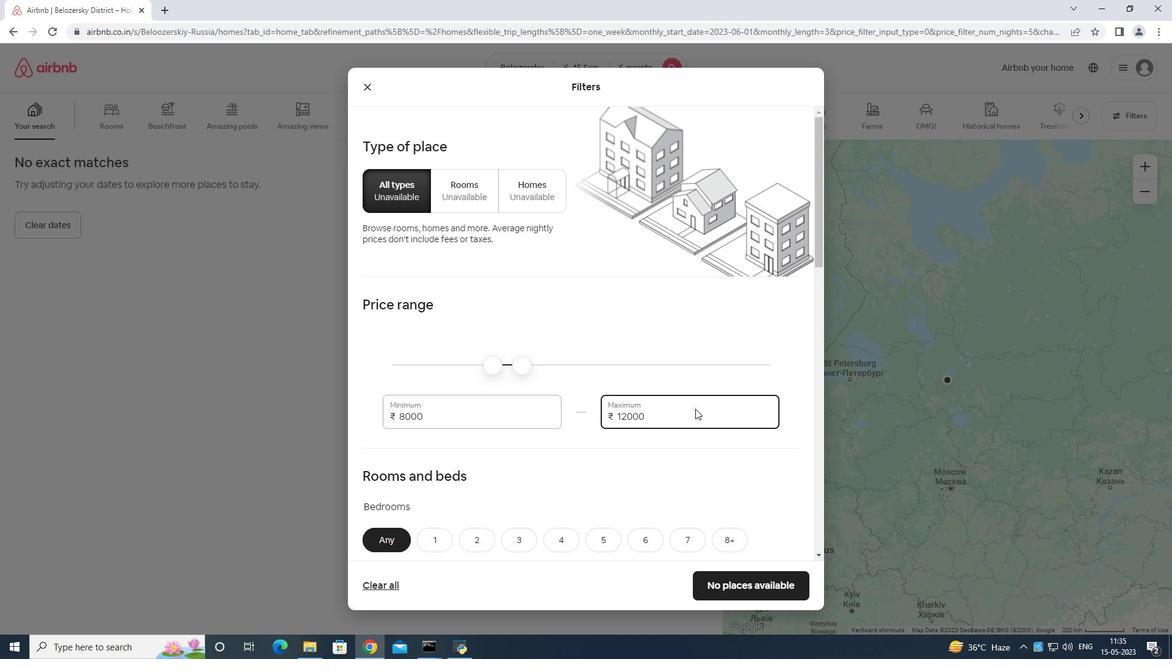
Action: Mouse scrolled (695, 408) with delta (0, 0)
Screenshot: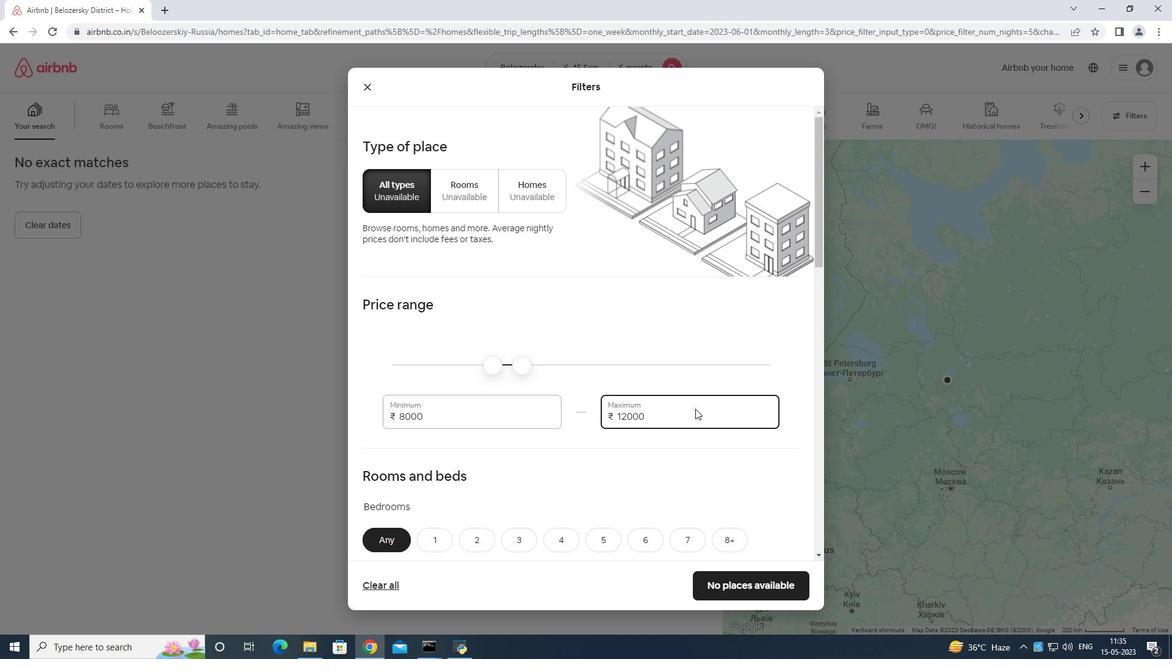 
Action: Mouse scrolled (695, 408) with delta (0, 0)
Screenshot: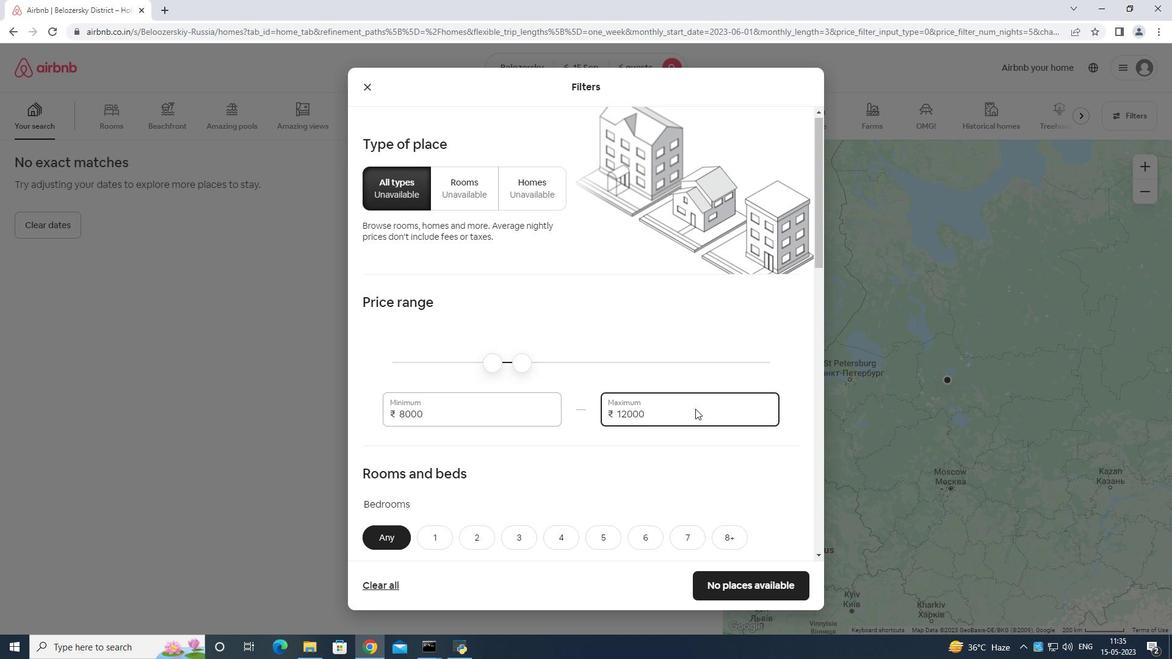 
Action: Mouse scrolled (695, 408) with delta (0, 0)
Screenshot: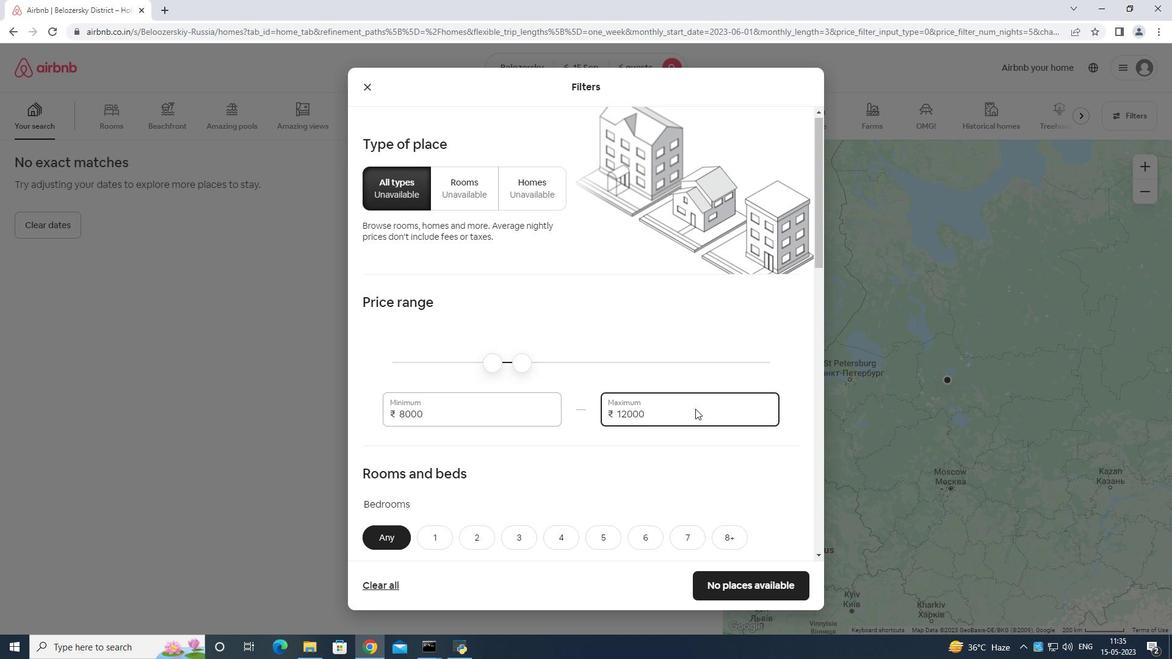 
Action: Mouse scrolled (695, 408) with delta (0, 0)
Screenshot: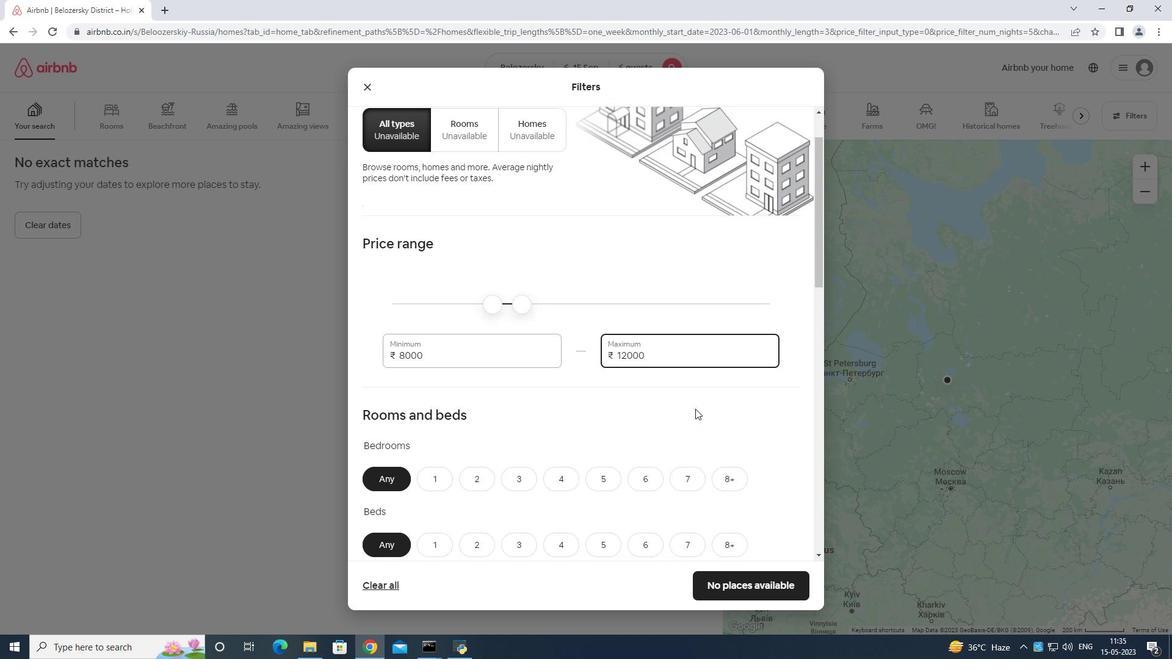 
Action: Mouse moved to (648, 239)
Screenshot: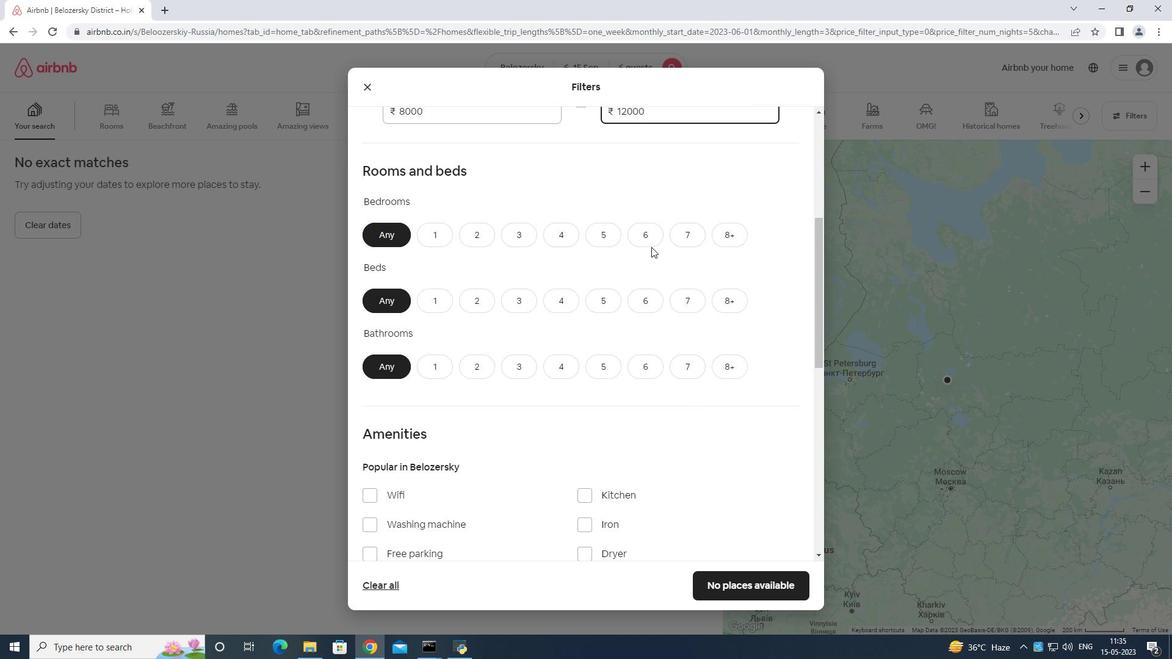 
Action: Mouse pressed left at (648, 239)
Screenshot: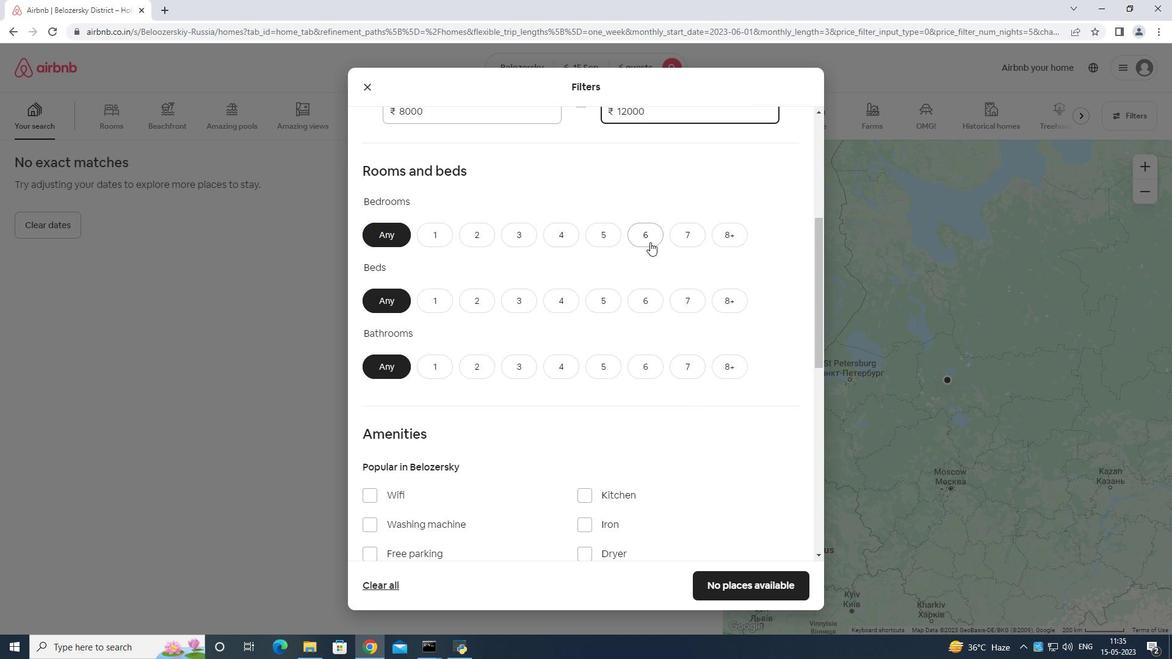 
Action: Mouse moved to (651, 300)
Screenshot: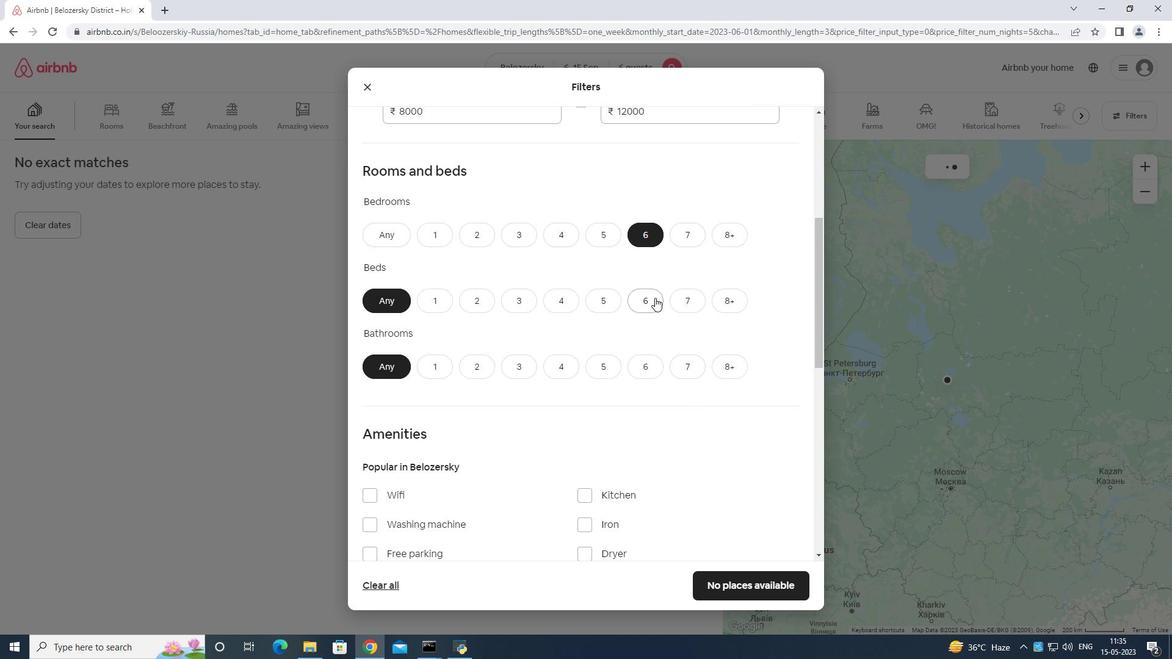 
Action: Mouse pressed left at (651, 300)
Screenshot: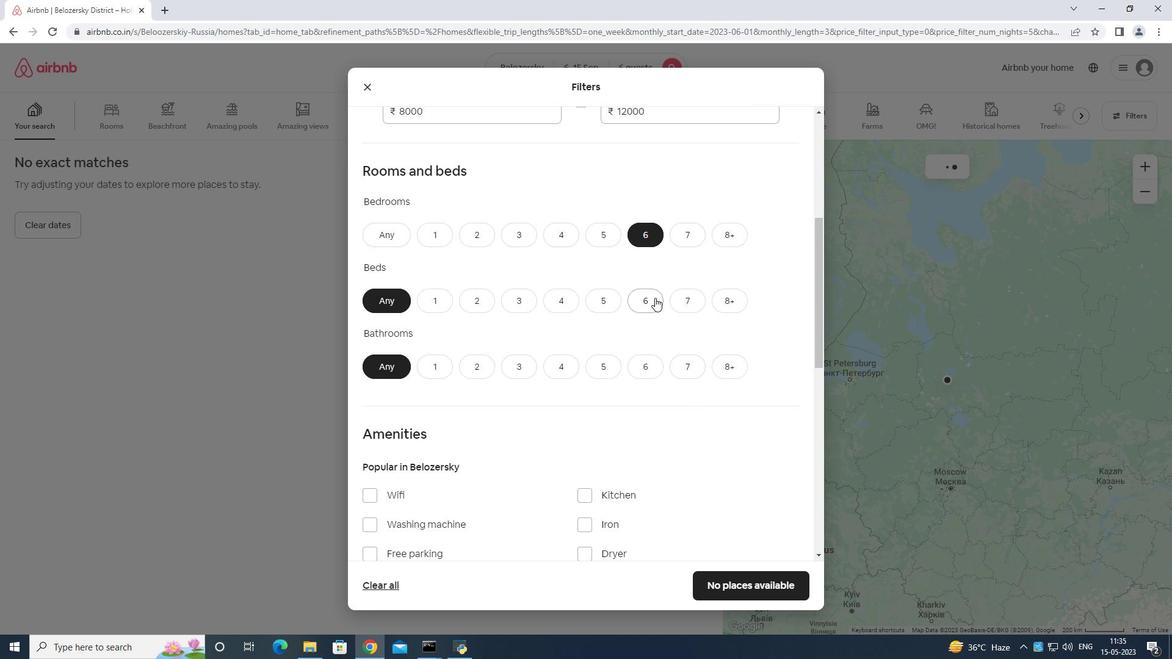 
Action: Mouse moved to (636, 360)
Screenshot: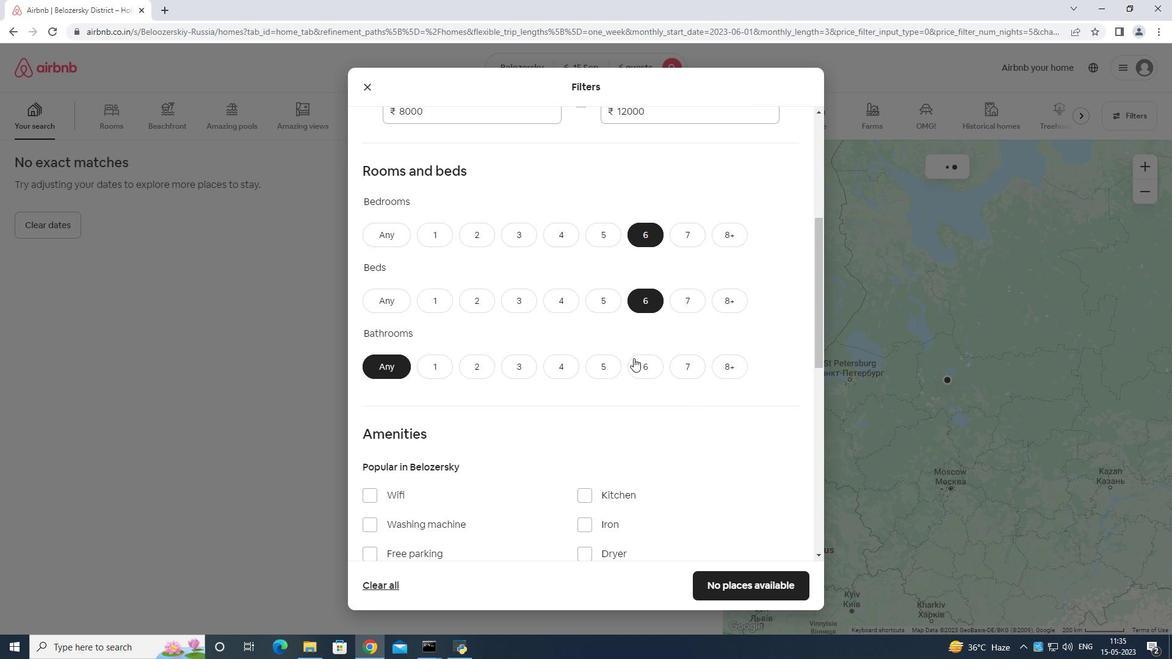 
Action: Mouse pressed left at (636, 360)
Screenshot: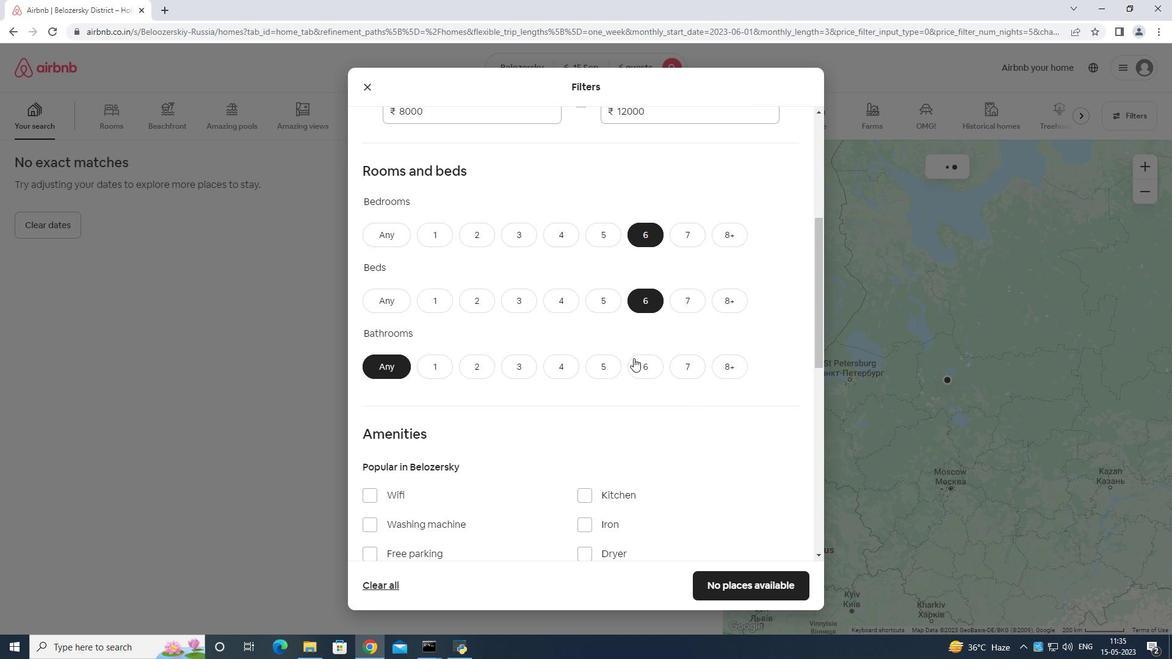 
Action: Mouse moved to (640, 360)
Screenshot: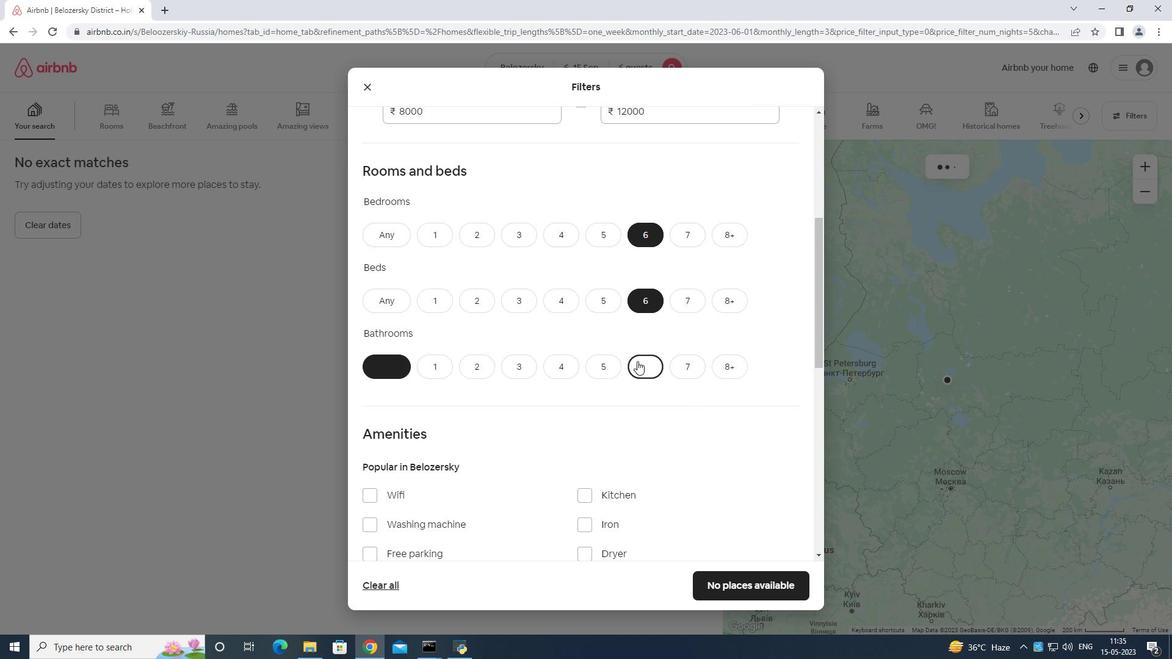 
Action: Mouse scrolled (640, 360) with delta (0, 0)
Screenshot: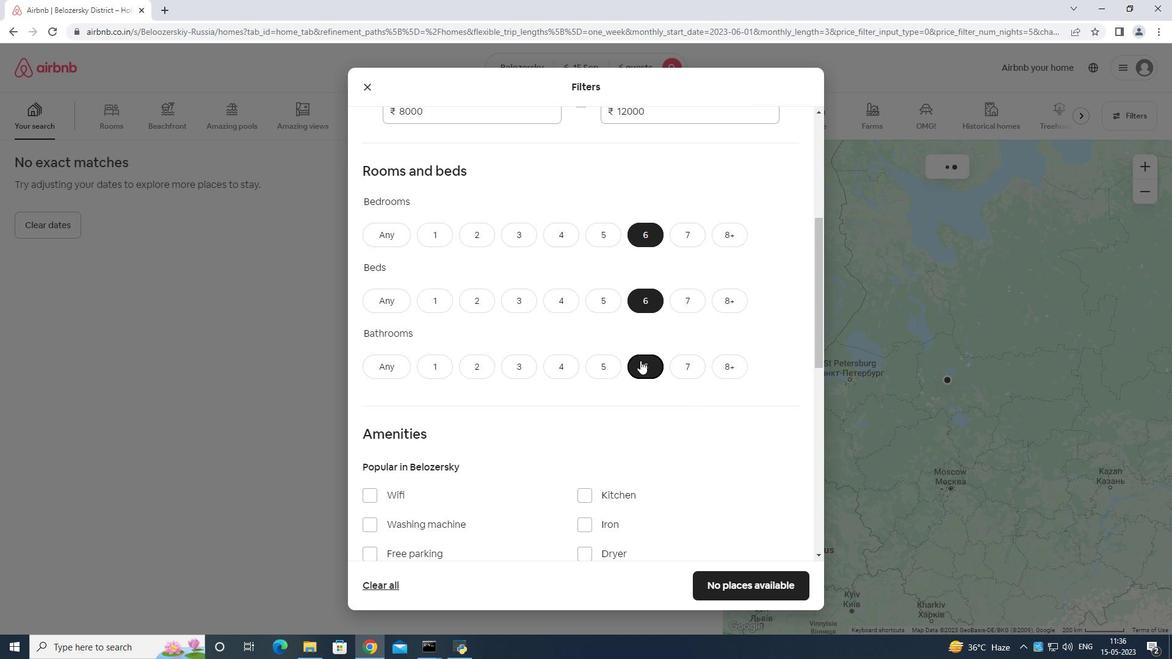 
Action: Mouse scrolled (640, 360) with delta (0, 0)
Screenshot: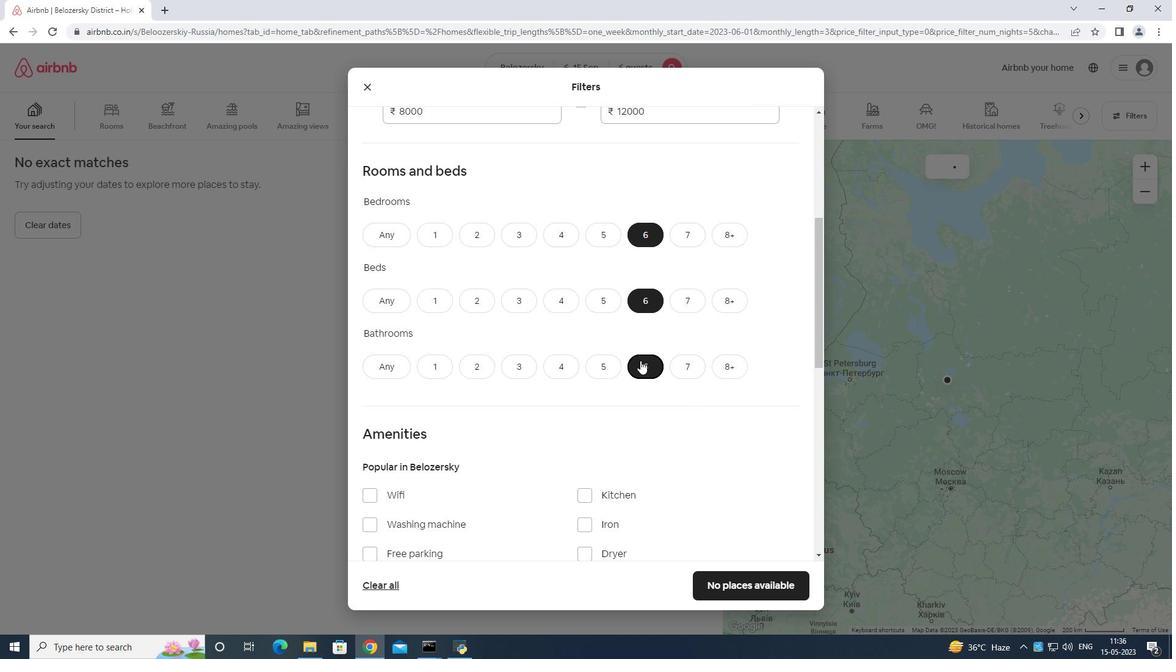 
Action: Mouse moved to (394, 370)
Screenshot: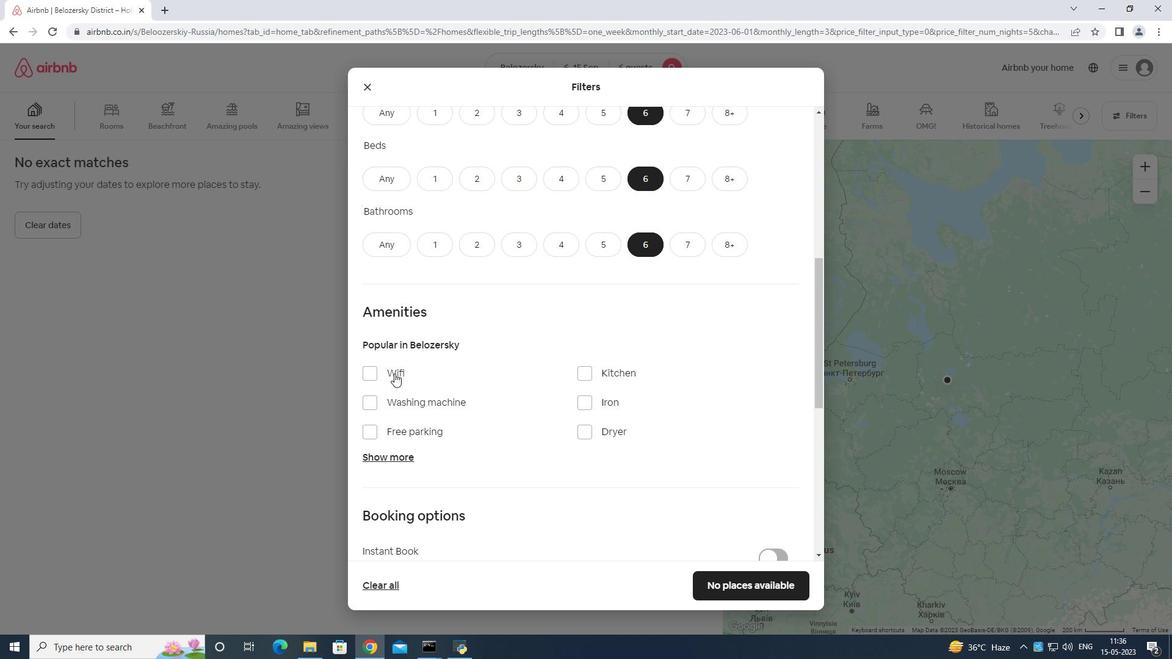 
Action: Mouse pressed left at (394, 370)
Screenshot: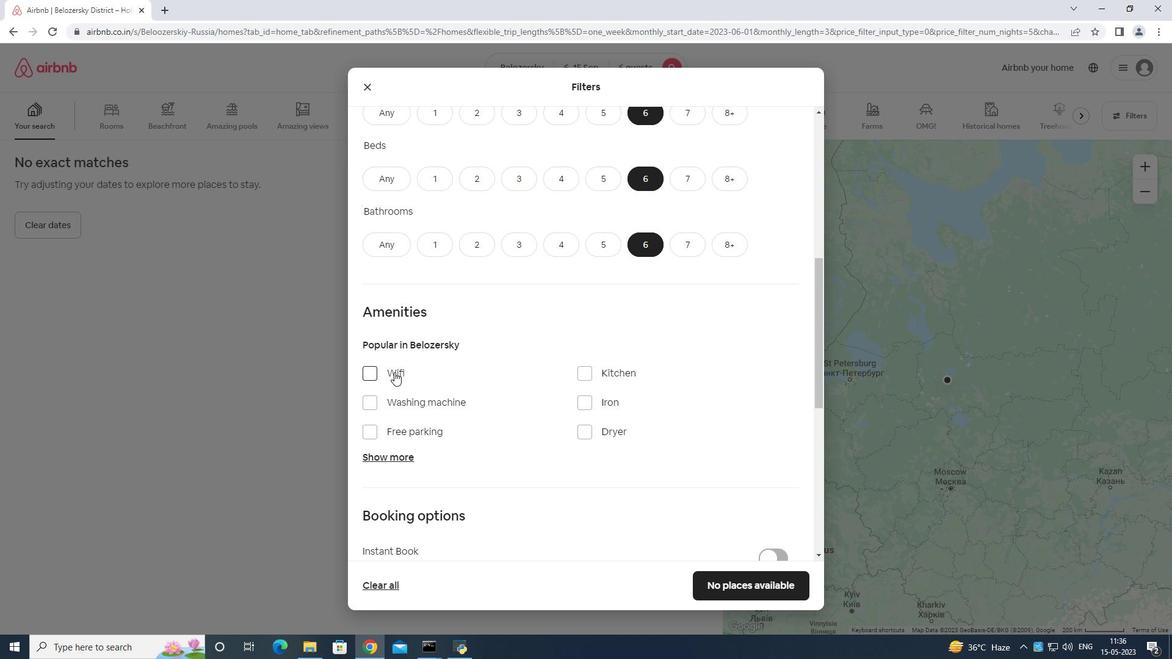
Action: Mouse moved to (393, 429)
Screenshot: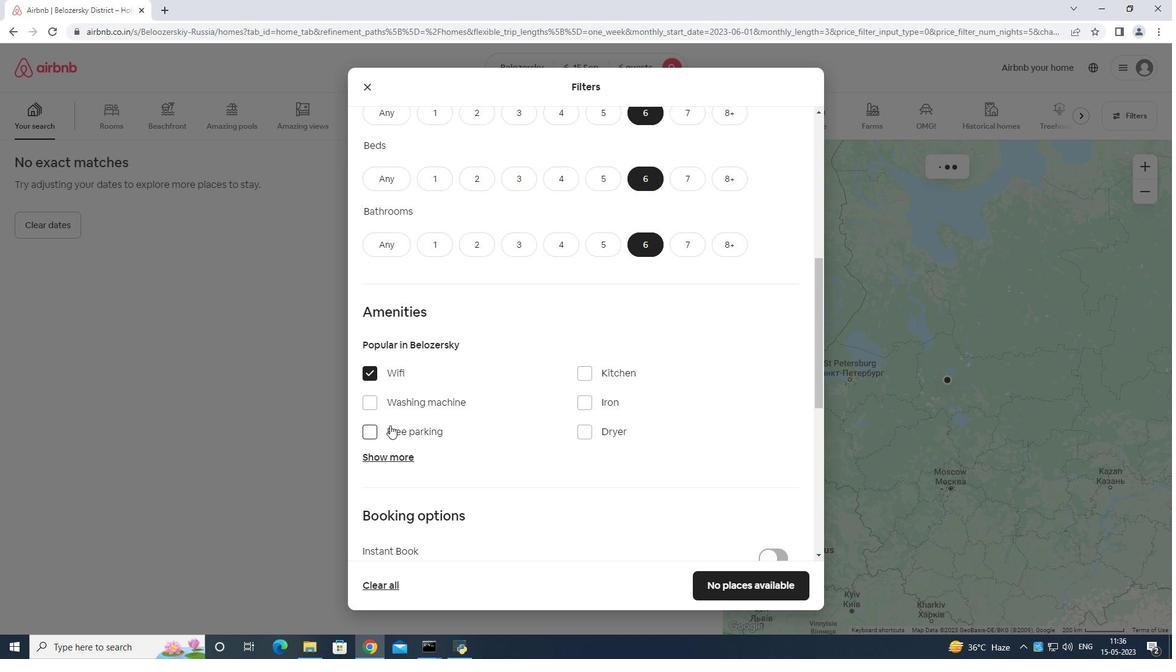
Action: Mouse pressed left at (393, 429)
Screenshot: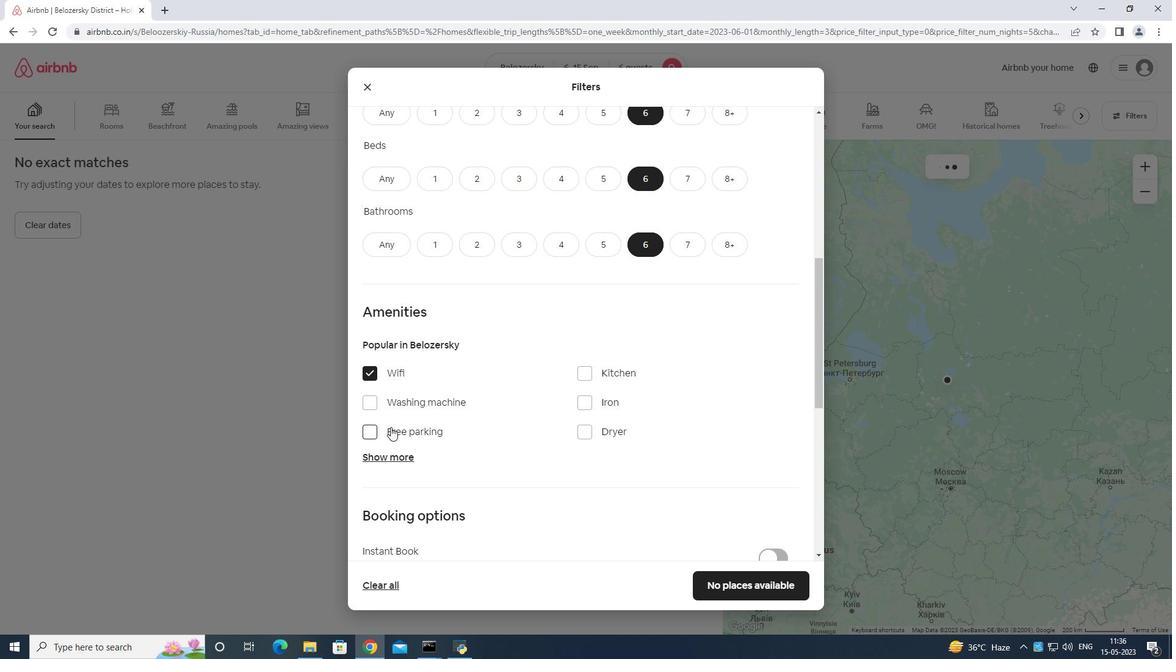 
Action: Mouse moved to (392, 453)
Screenshot: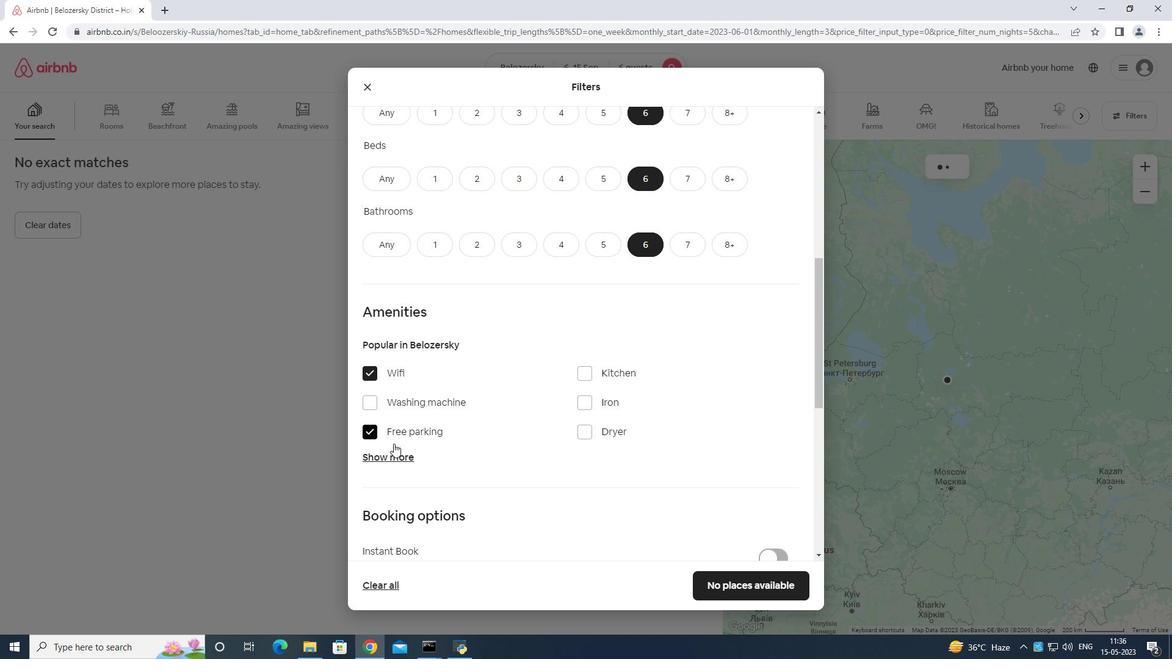 
Action: Mouse pressed left at (392, 453)
Screenshot: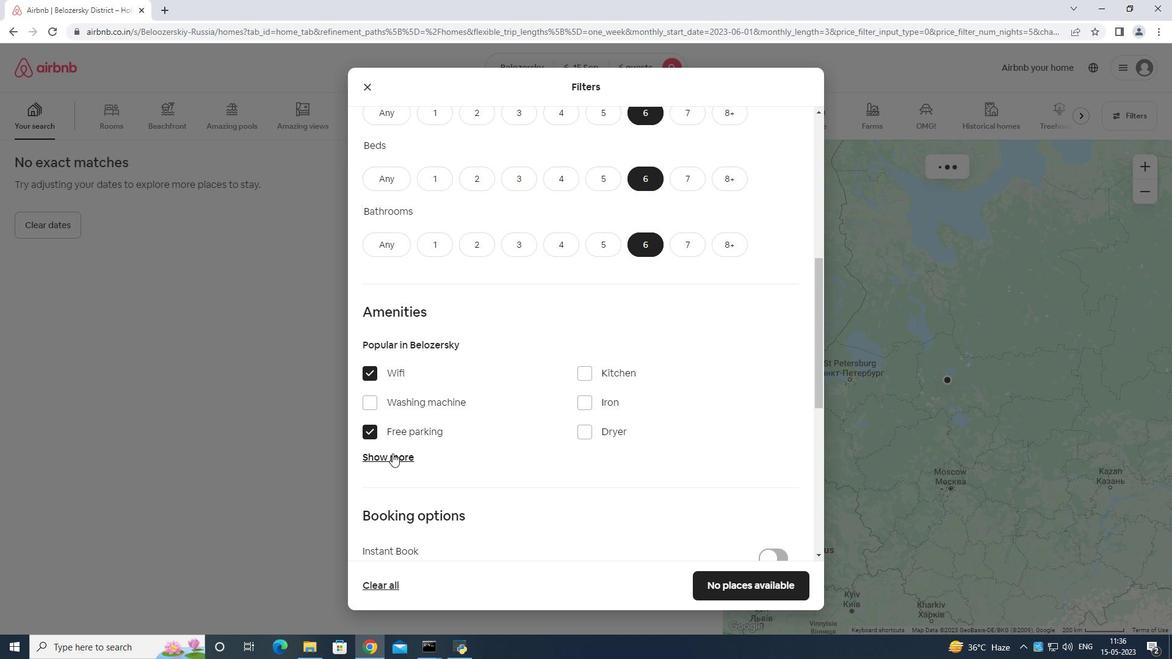 
Action: Mouse moved to (582, 532)
Screenshot: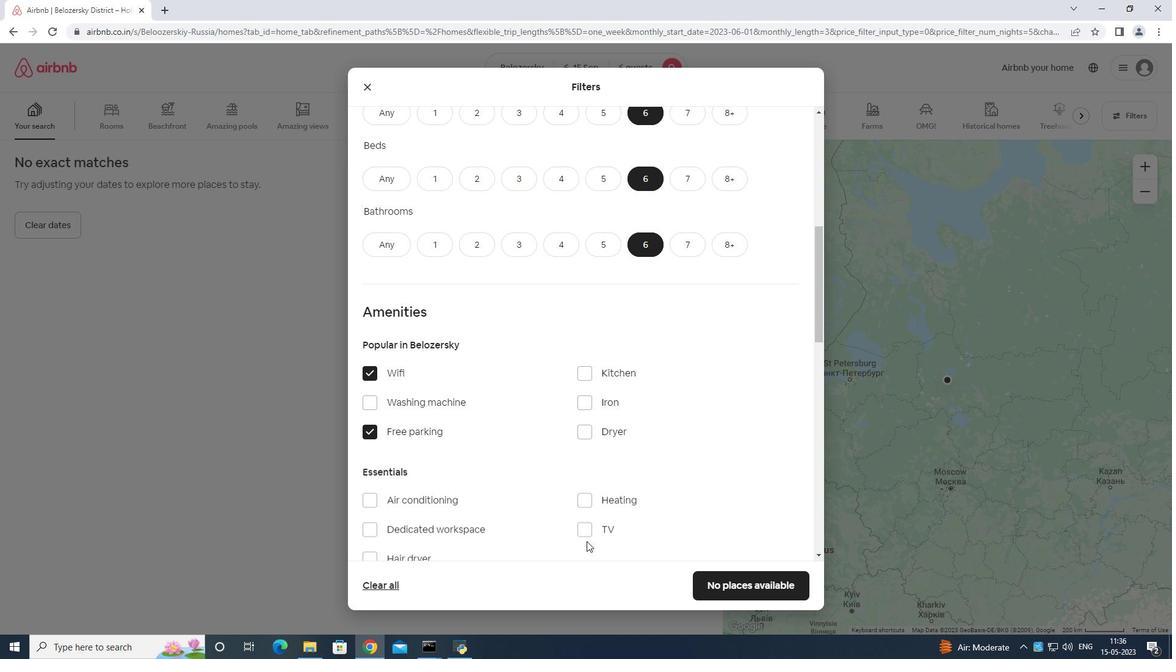 
Action: Mouse pressed left at (582, 532)
Screenshot: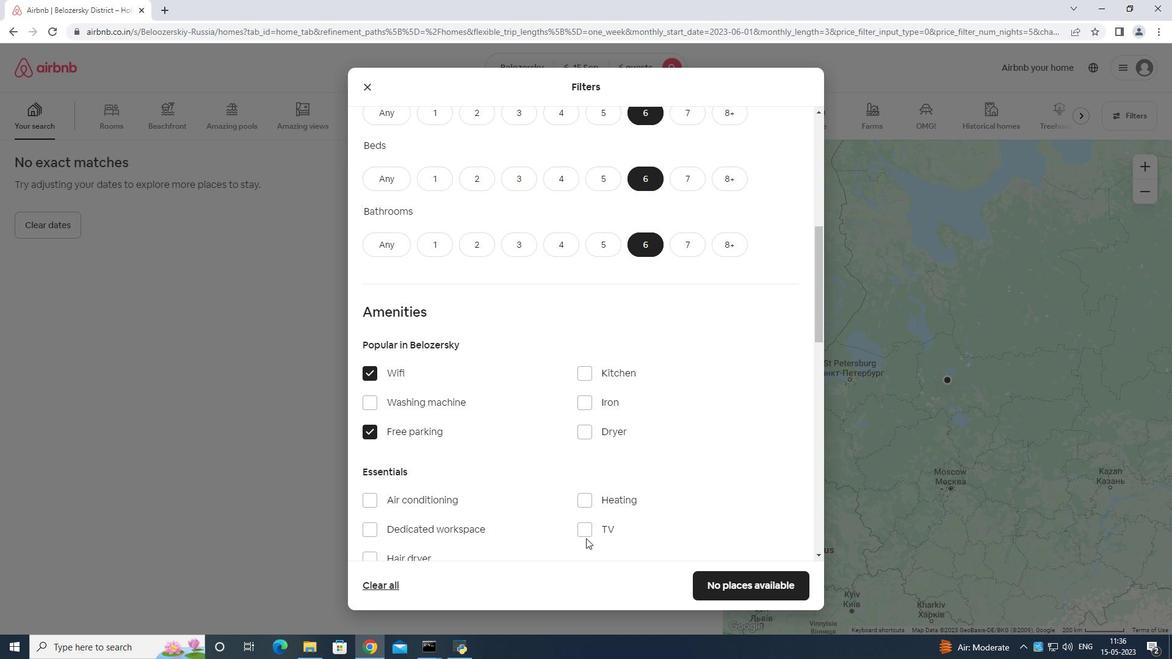 
Action: Mouse moved to (593, 518)
Screenshot: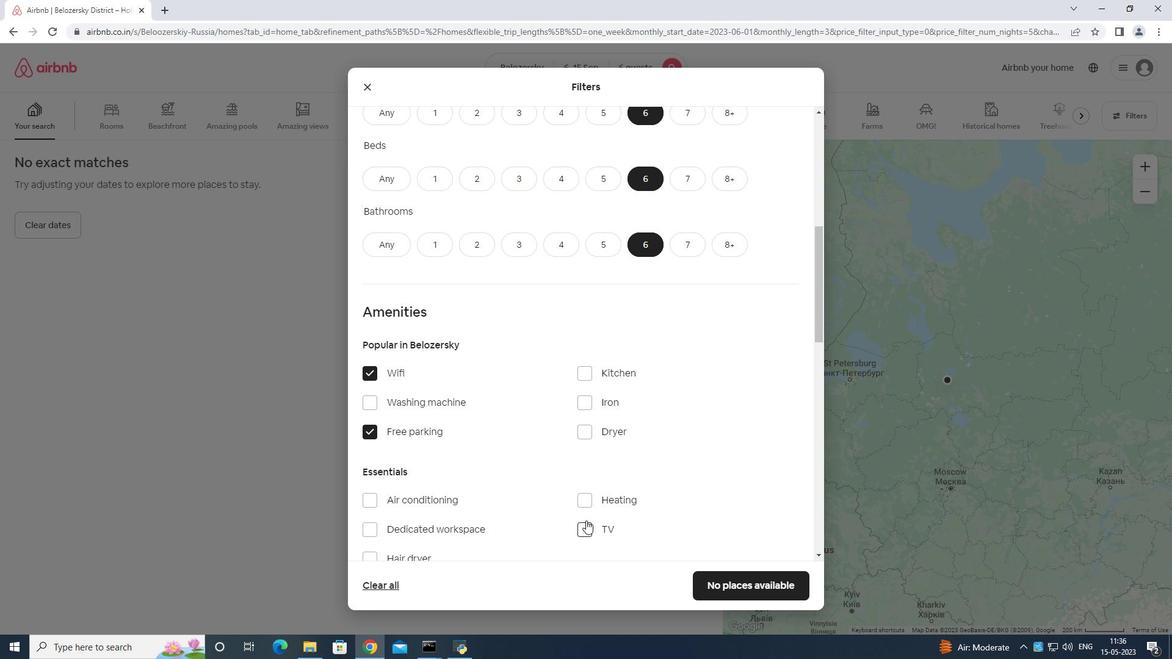 
Action: Mouse scrolled (593, 517) with delta (0, 0)
Screenshot: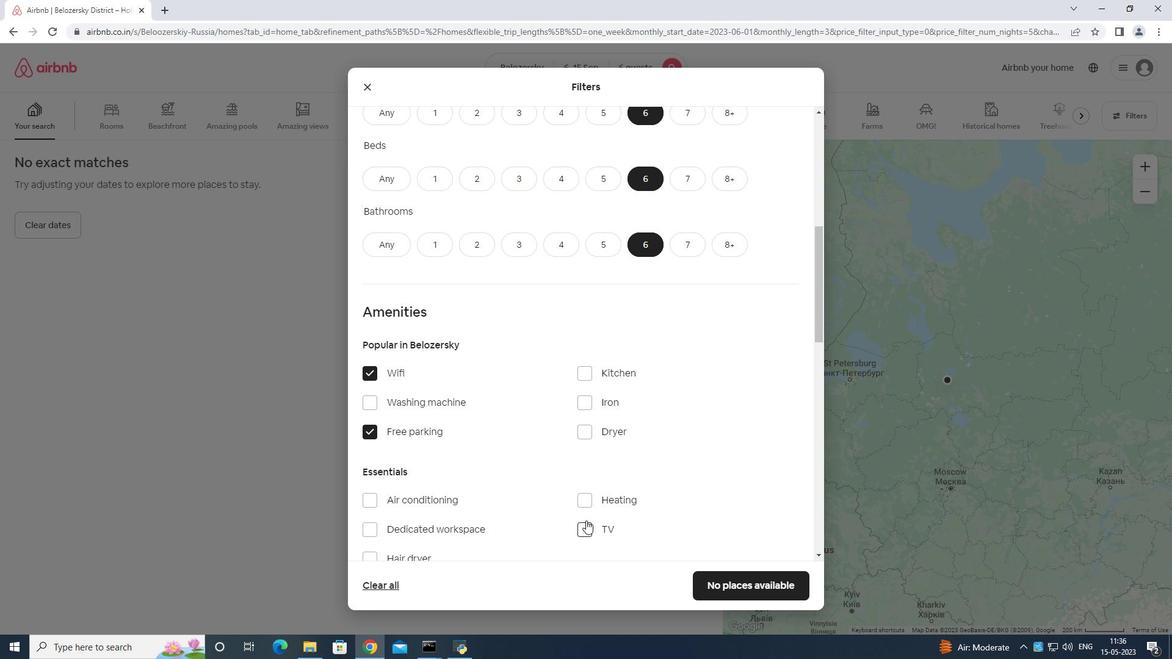 
Action: Mouse moved to (595, 521)
Screenshot: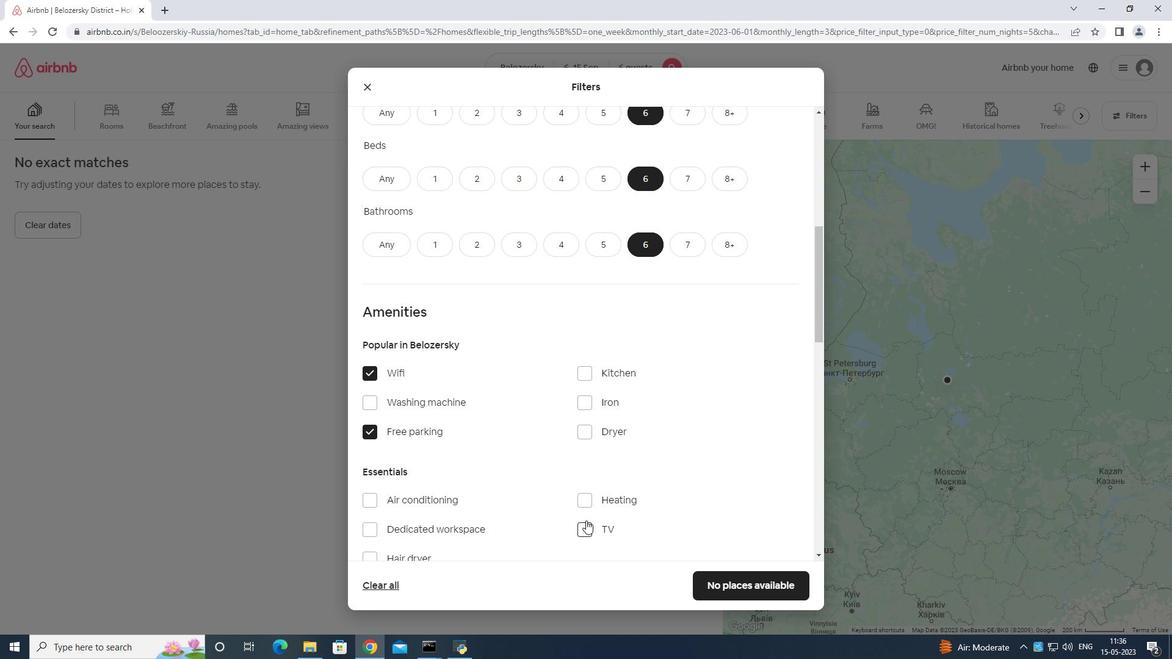 
Action: Mouse scrolled (595, 520) with delta (0, 0)
Screenshot: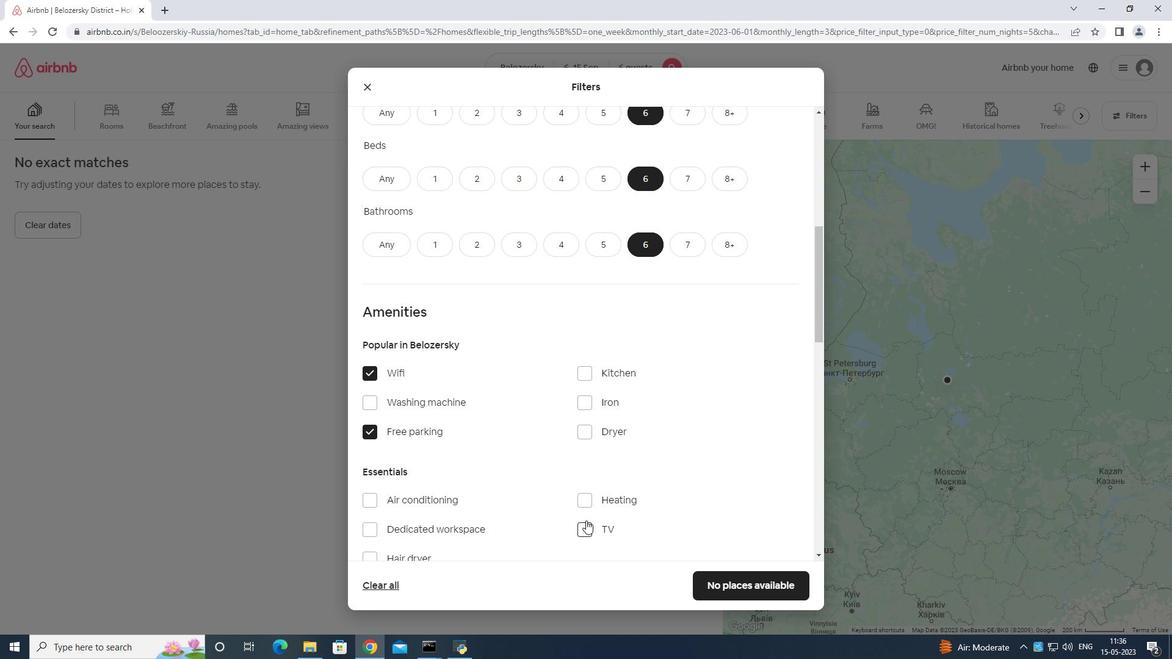 
Action: Mouse scrolled (595, 520) with delta (0, 0)
Screenshot: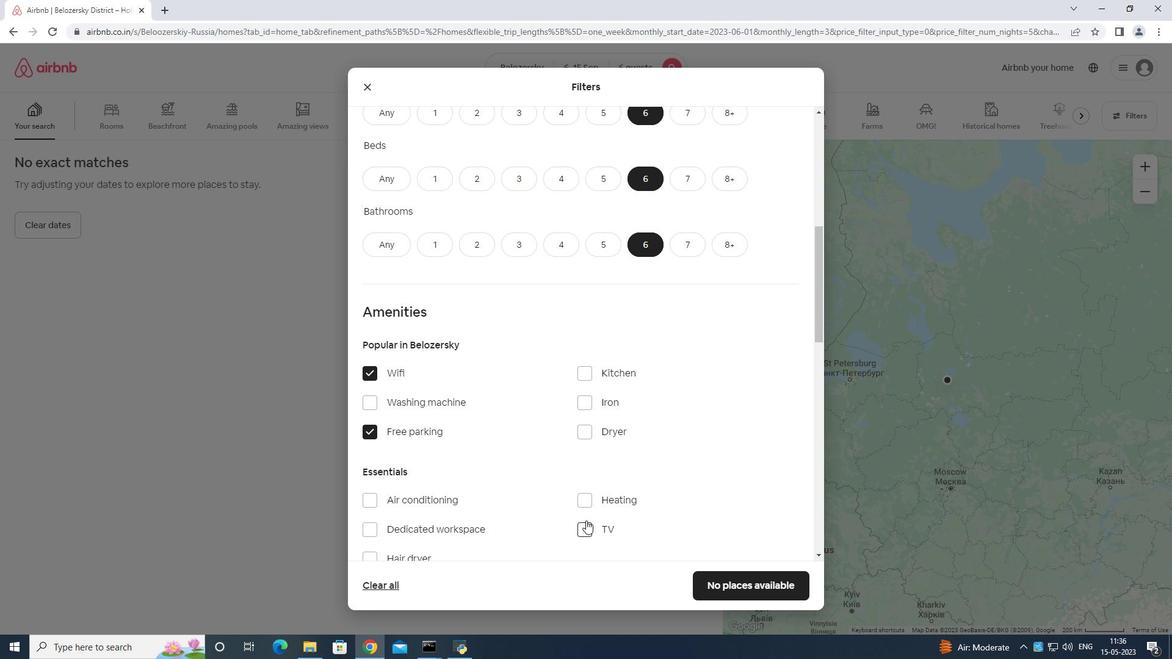 
Action: Mouse scrolled (595, 520) with delta (0, 0)
Screenshot: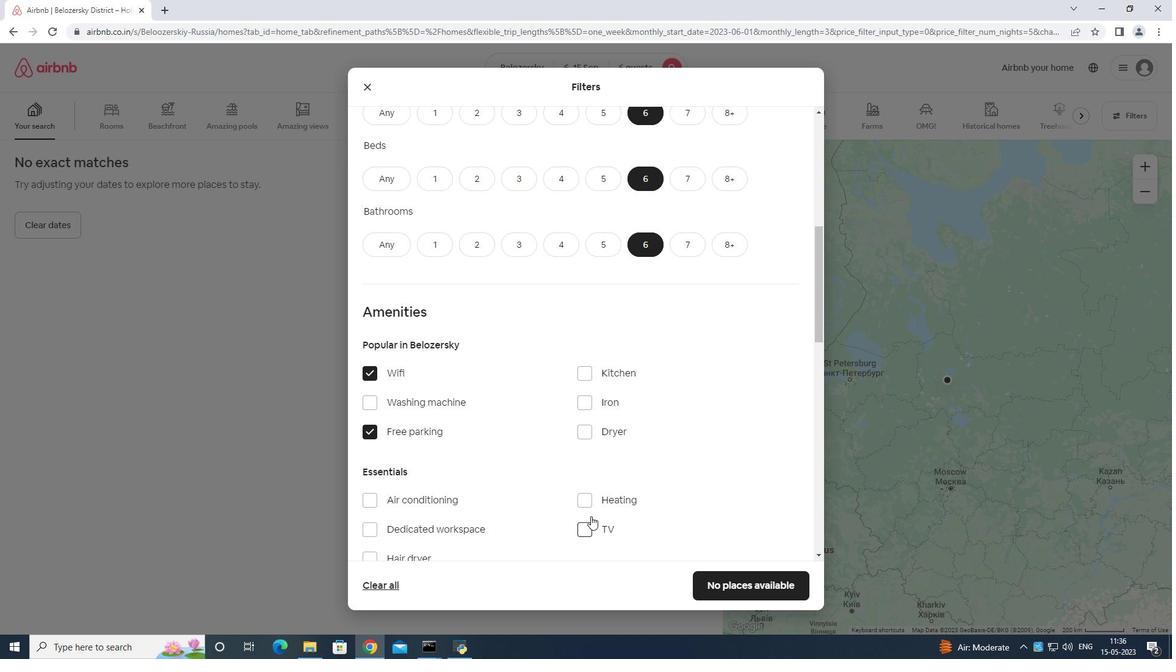 
Action: Mouse moved to (418, 448)
Screenshot: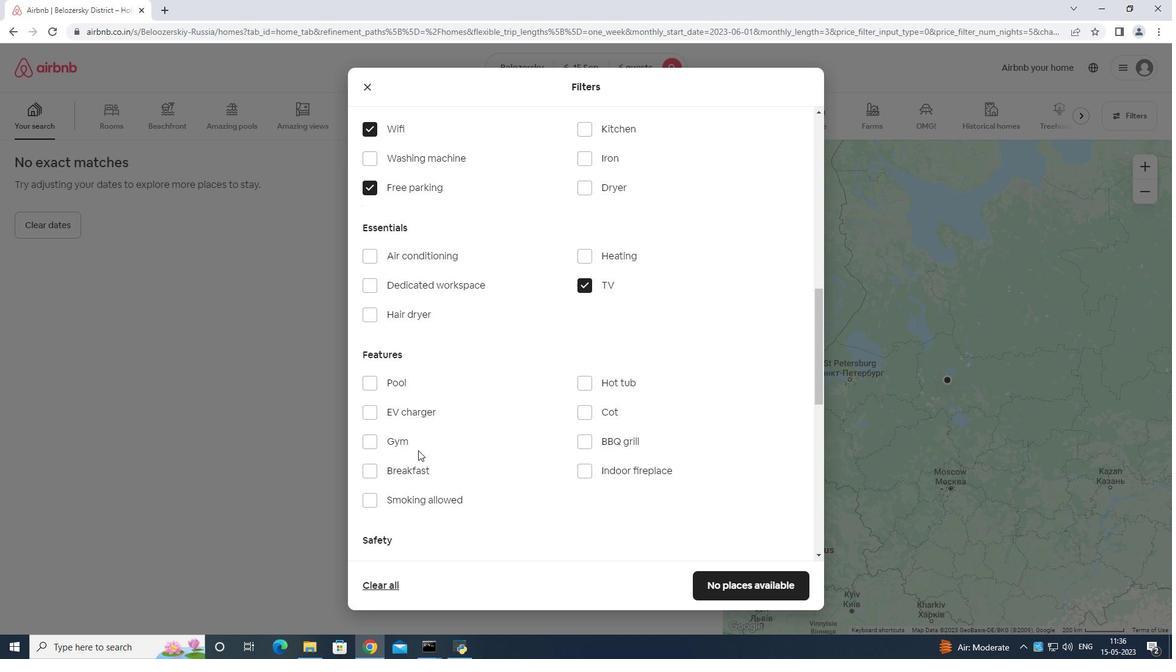 
Action: Mouse pressed left at (418, 448)
Screenshot: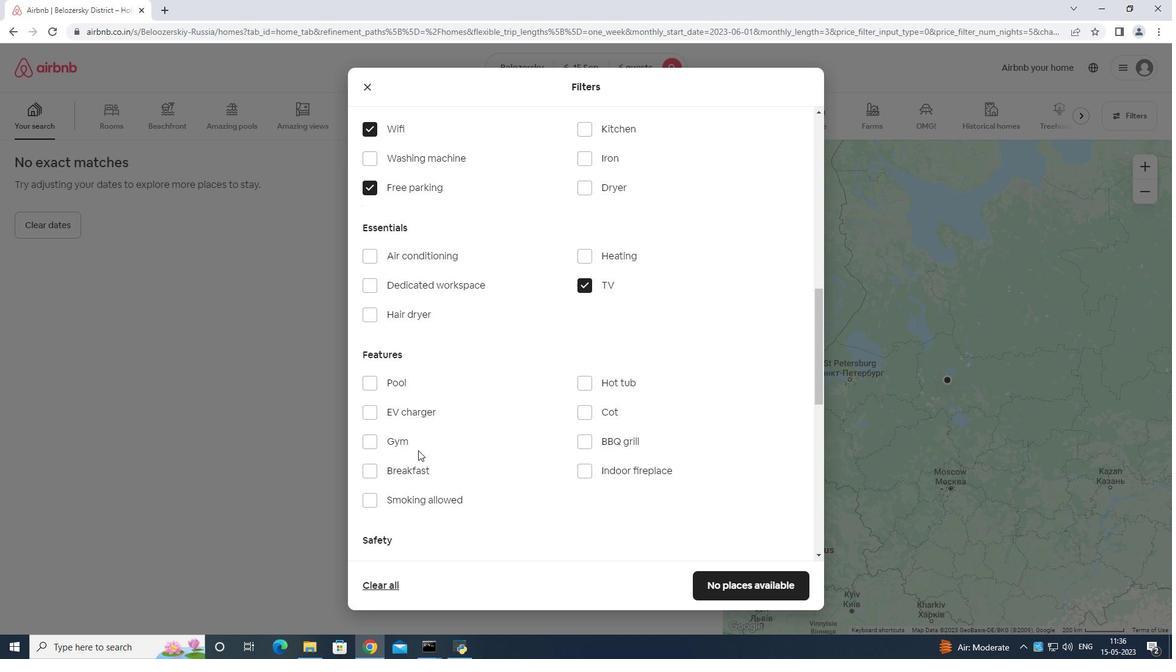 
Action: Mouse moved to (416, 472)
Screenshot: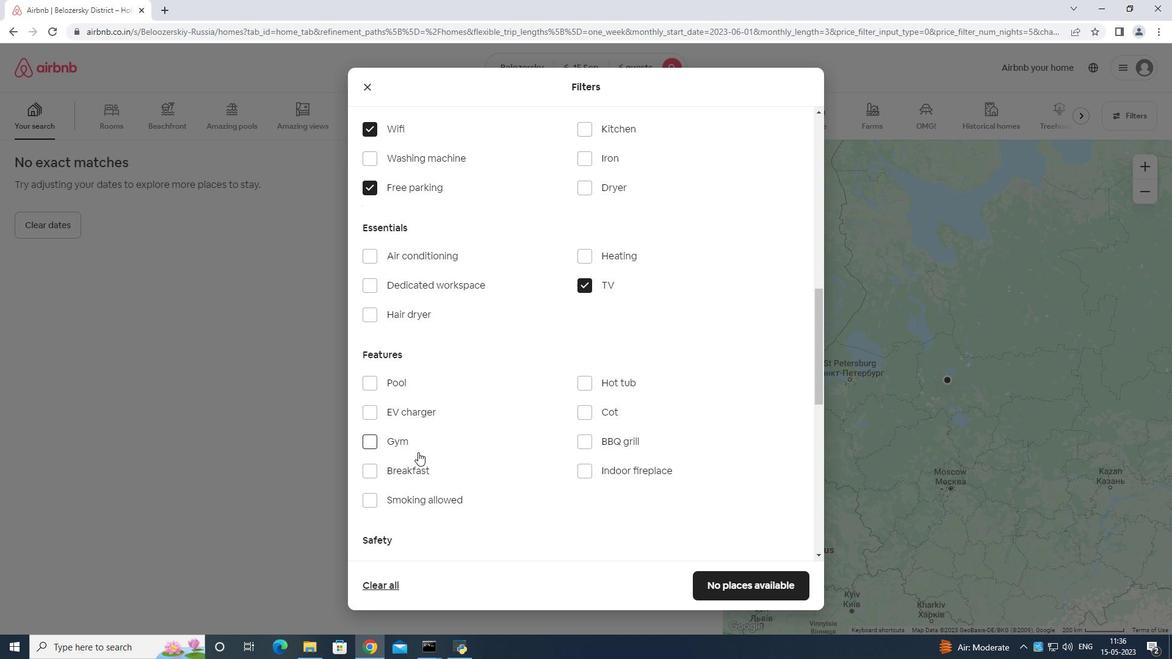 
Action: Mouse pressed left at (416, 472)
Screenshot: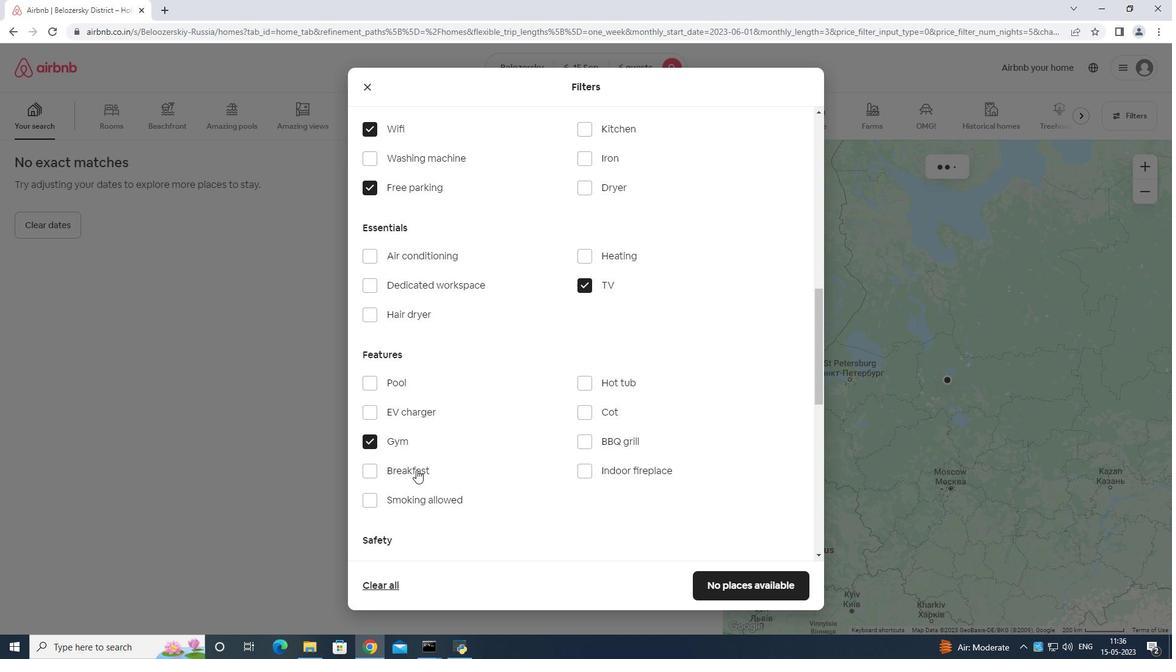
Action: Mouse moved to (431, 465)
Screenshot: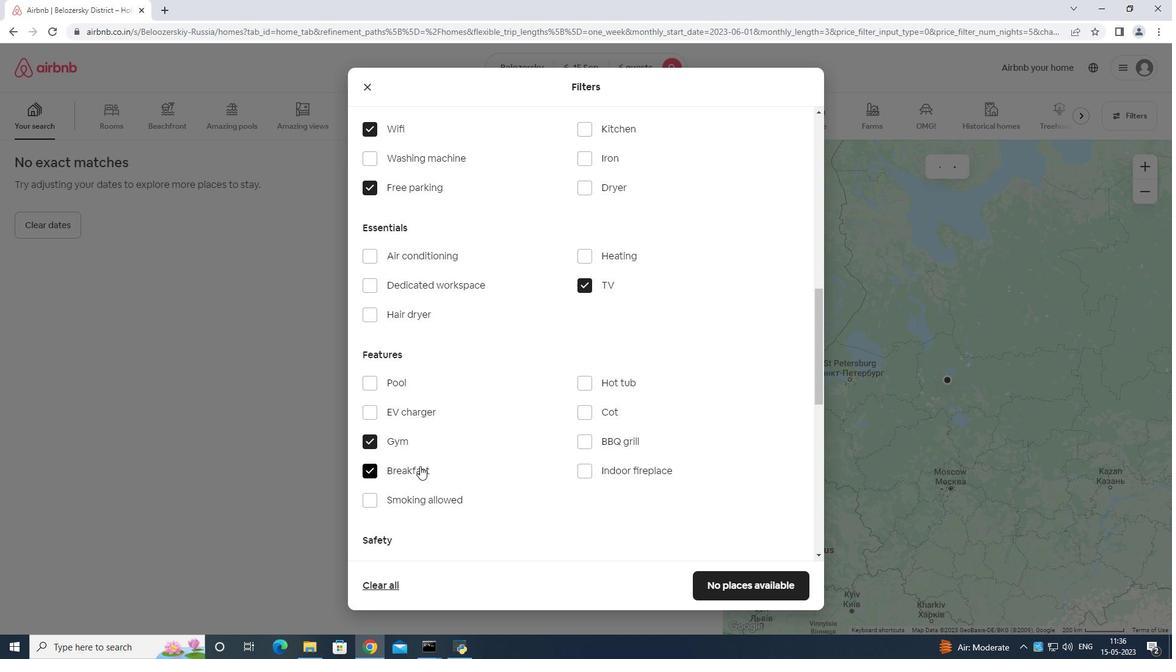 
Action: Mouse scrolled (431, 465) with delta (0, 0)
Screenshot: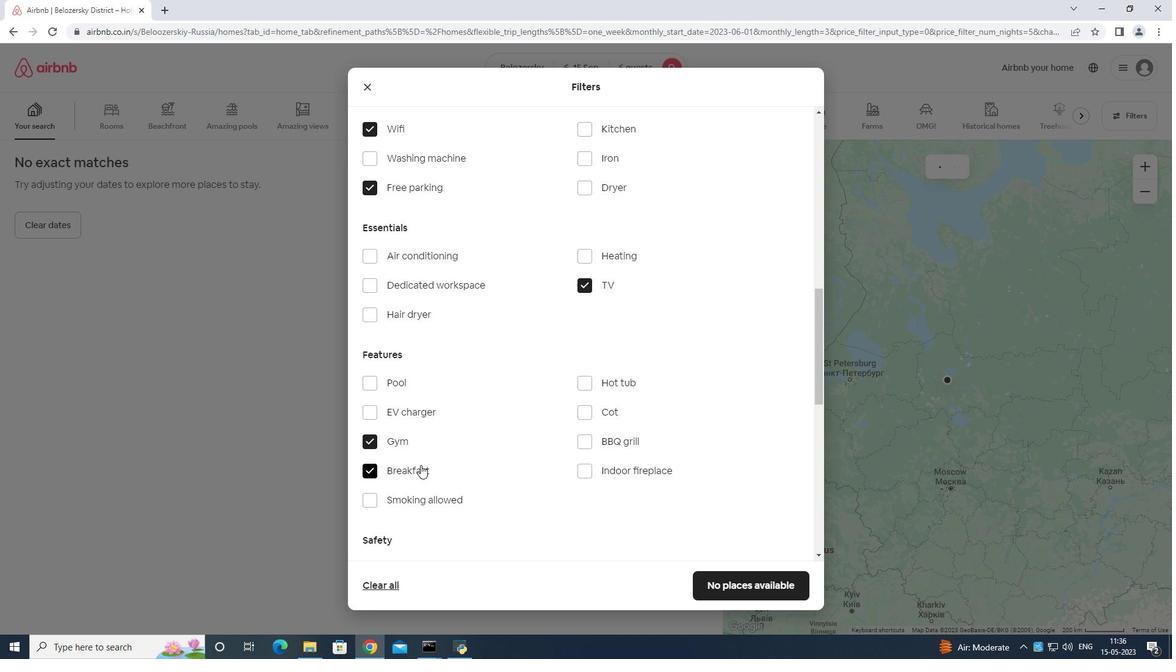
Action: Mouse moved to (440, 473)
Screenshot: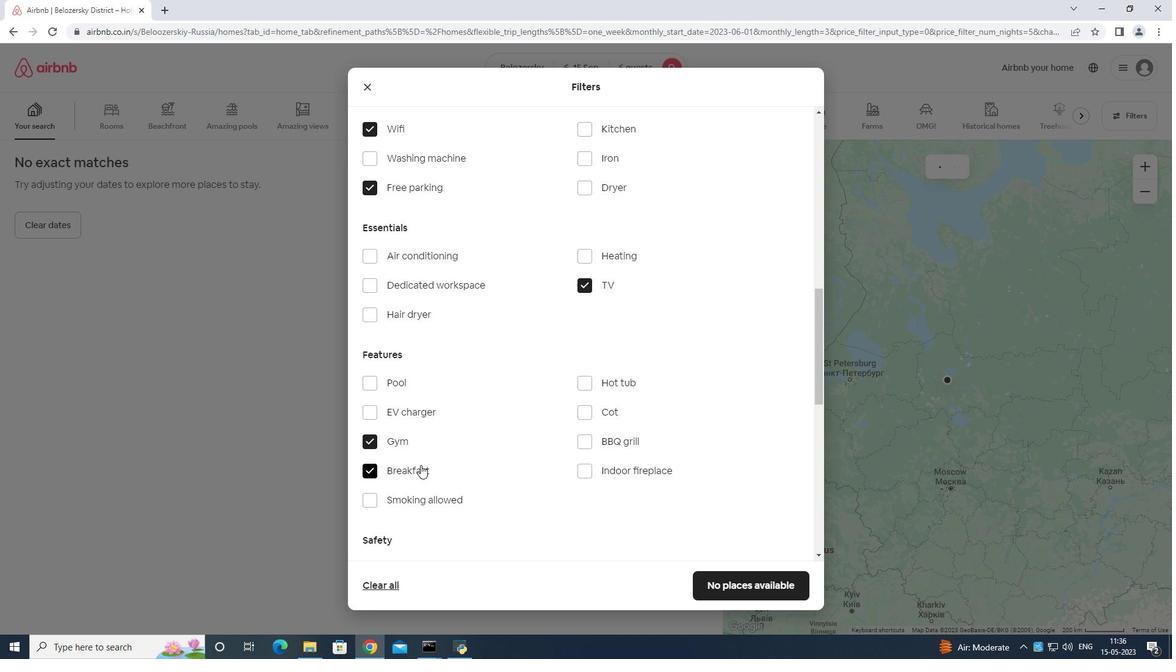 
Action: Mouse scrolled (440, 473) with delta (0, 0)
Screenshot: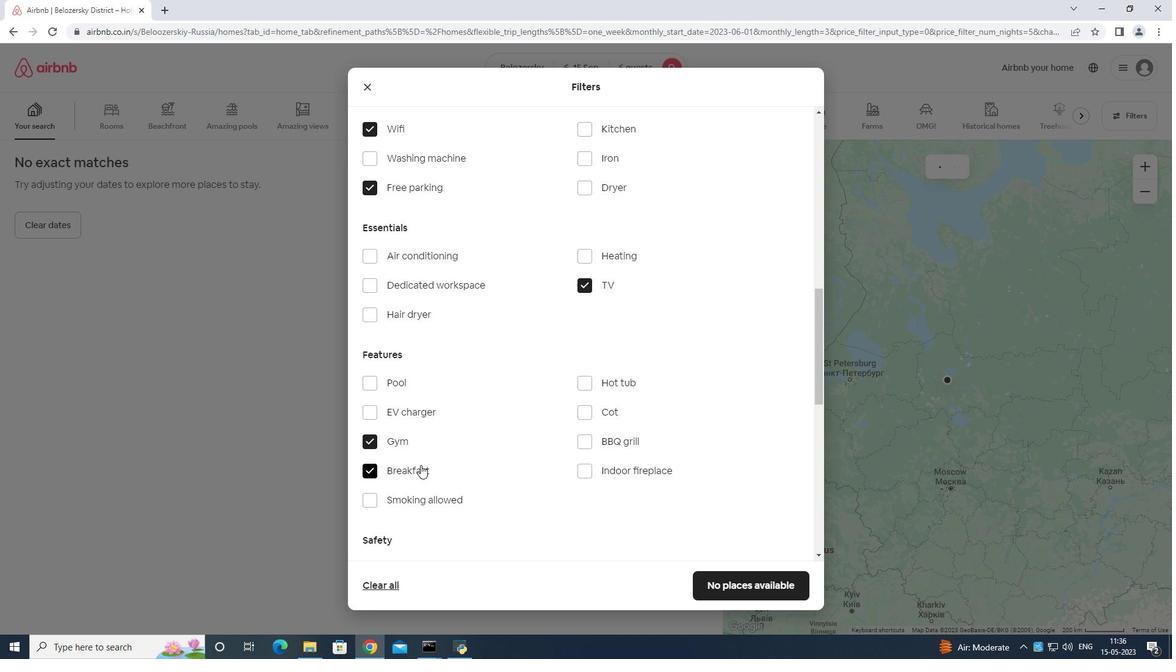 
Action: Mouse moved to (455, 483)
Screenshot: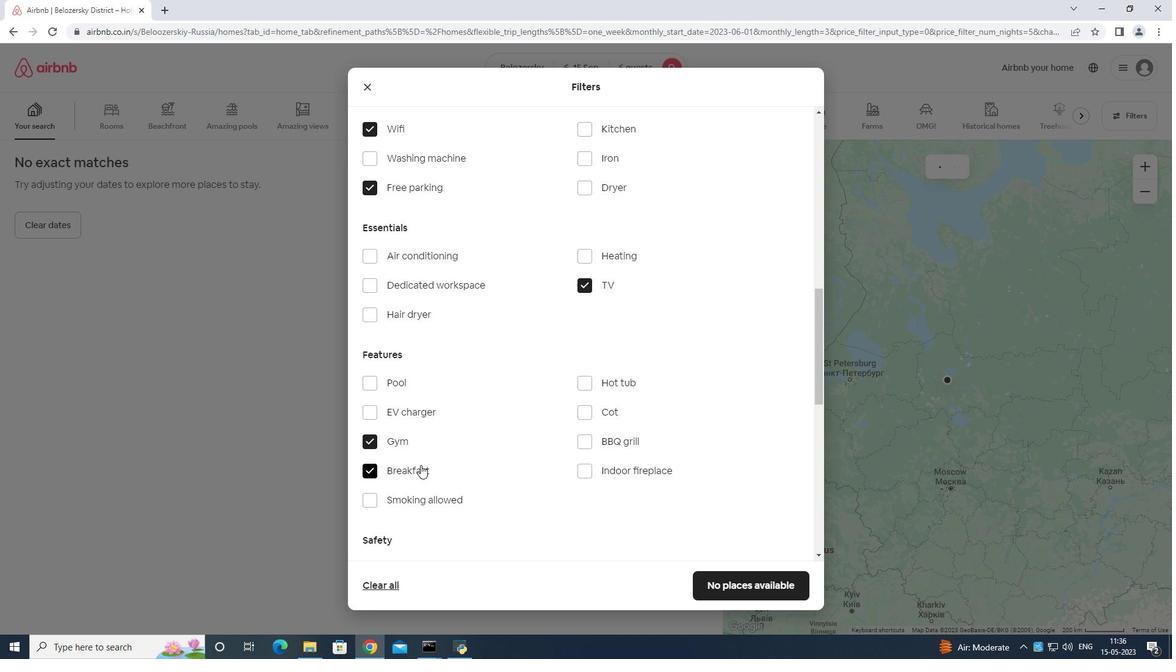 
Action: Mouse scrolled (455, 482) with delta (0, 0)
Screenshot: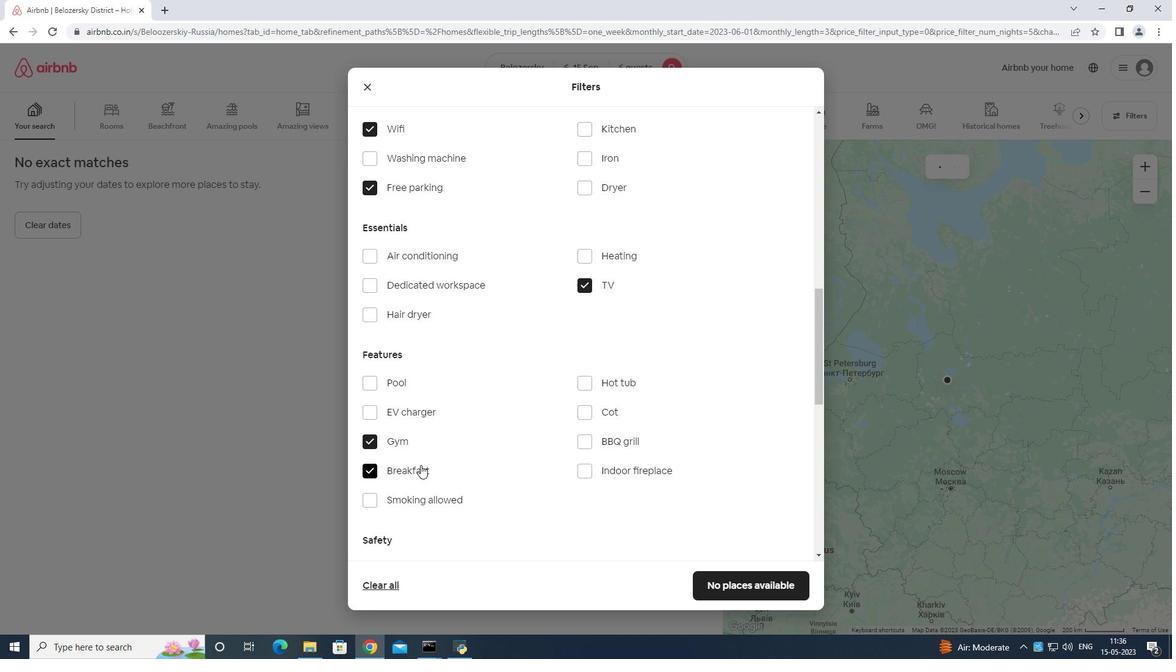 
Action: Mouse moved to (481, 488)
Screenshot: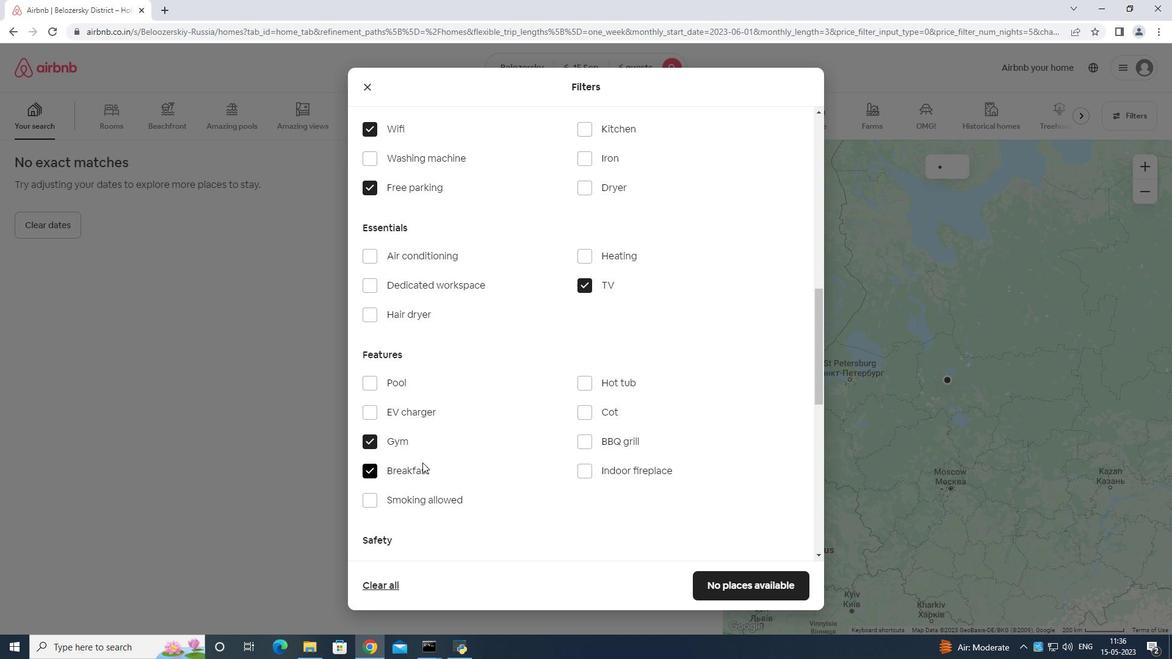 
Action: Mouse scrolled (468, 485) with delta (0, 0)
Screenshot: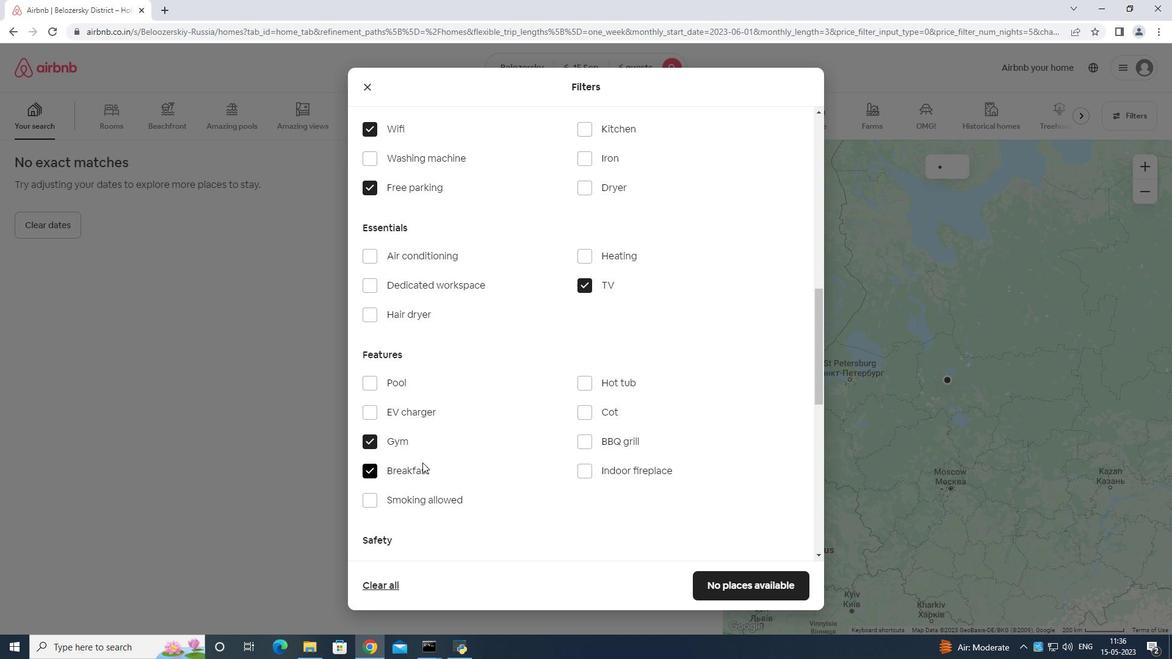 
Action: Mouse moved to (494, 492)
Screenshot: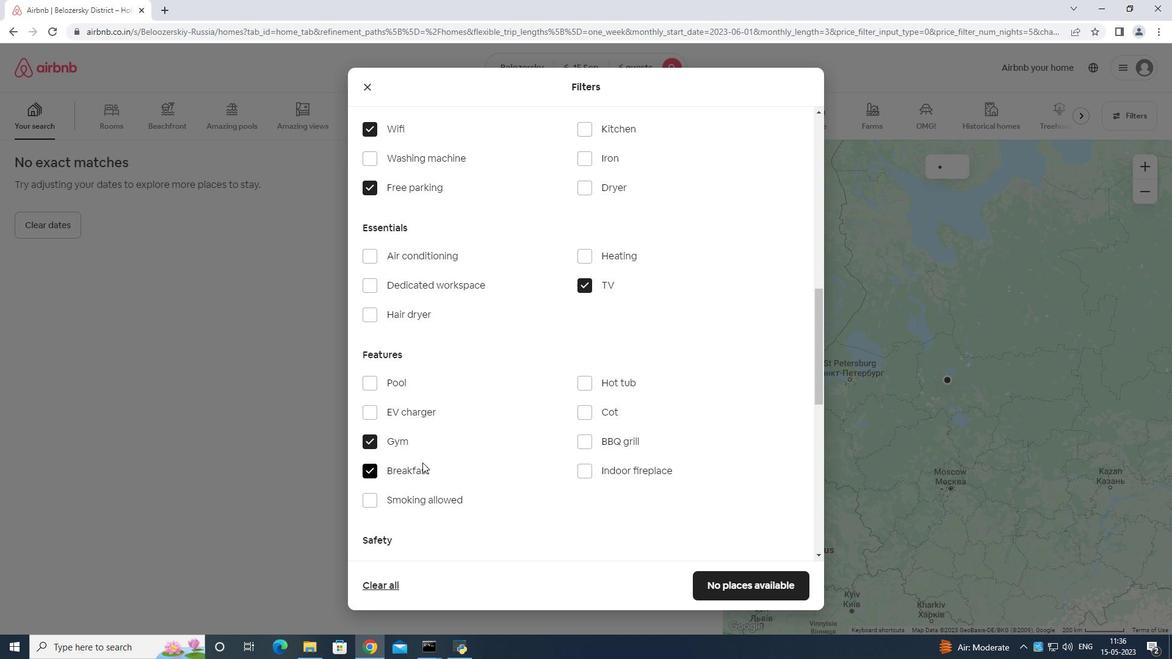 
Action: Mouse scrolled (481, 487) with delta (0, 0)
Screenshot: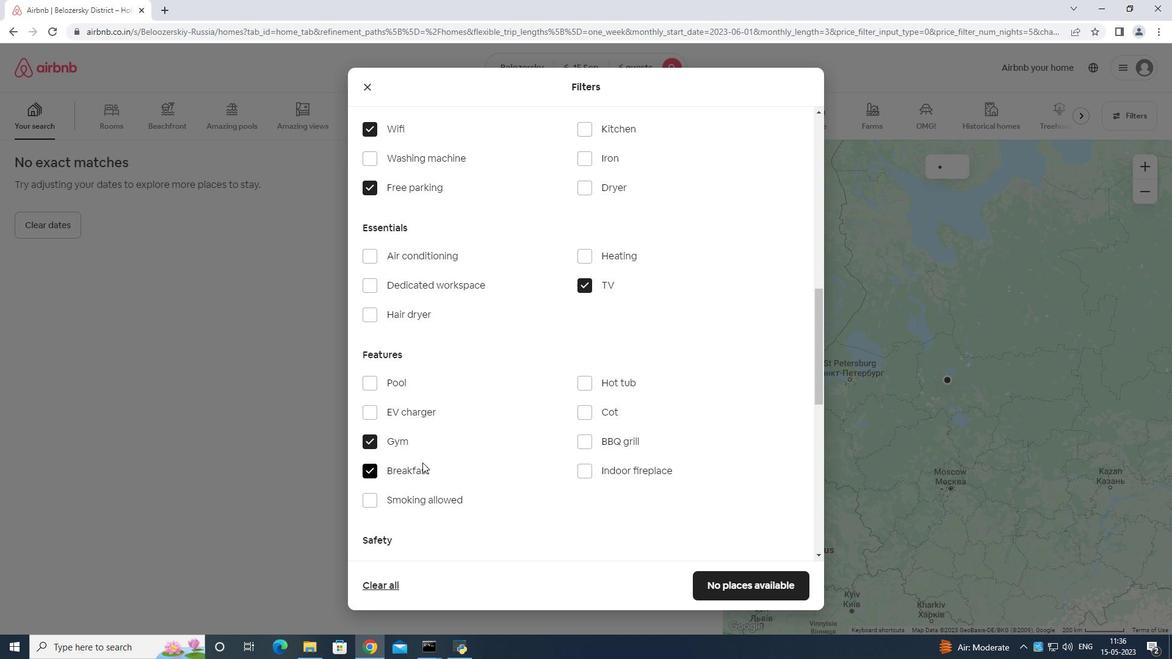
Action: Mouse moved to (761, 429)
Screenshot: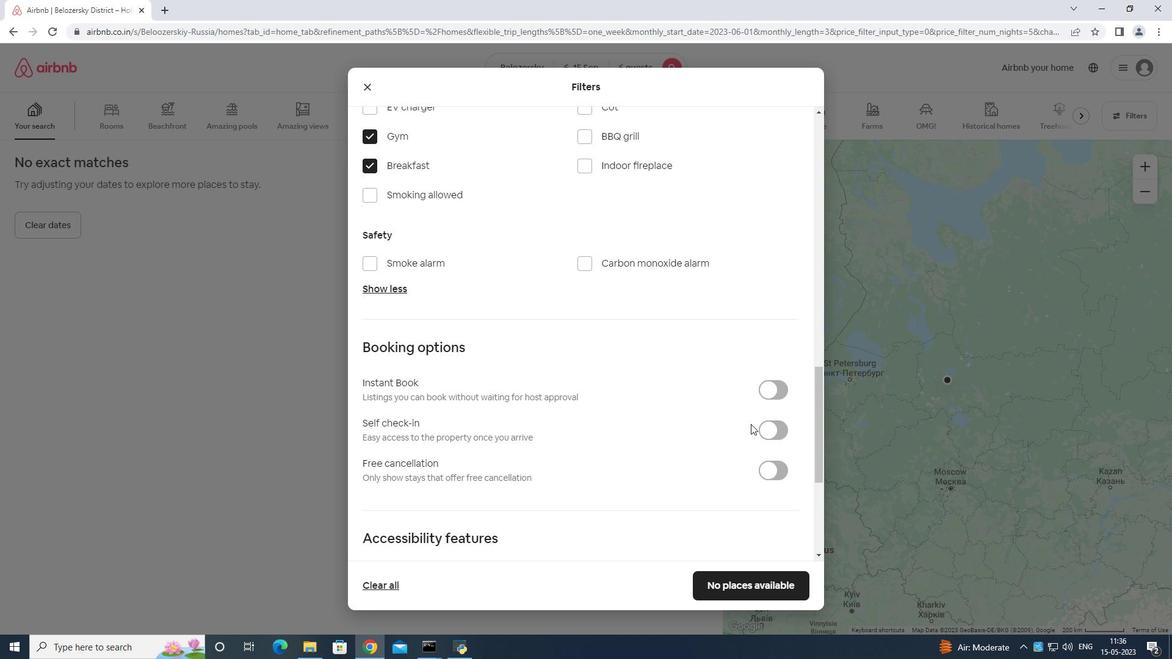 
Action: Mouse pressed left at (761, 429)
Screenshot: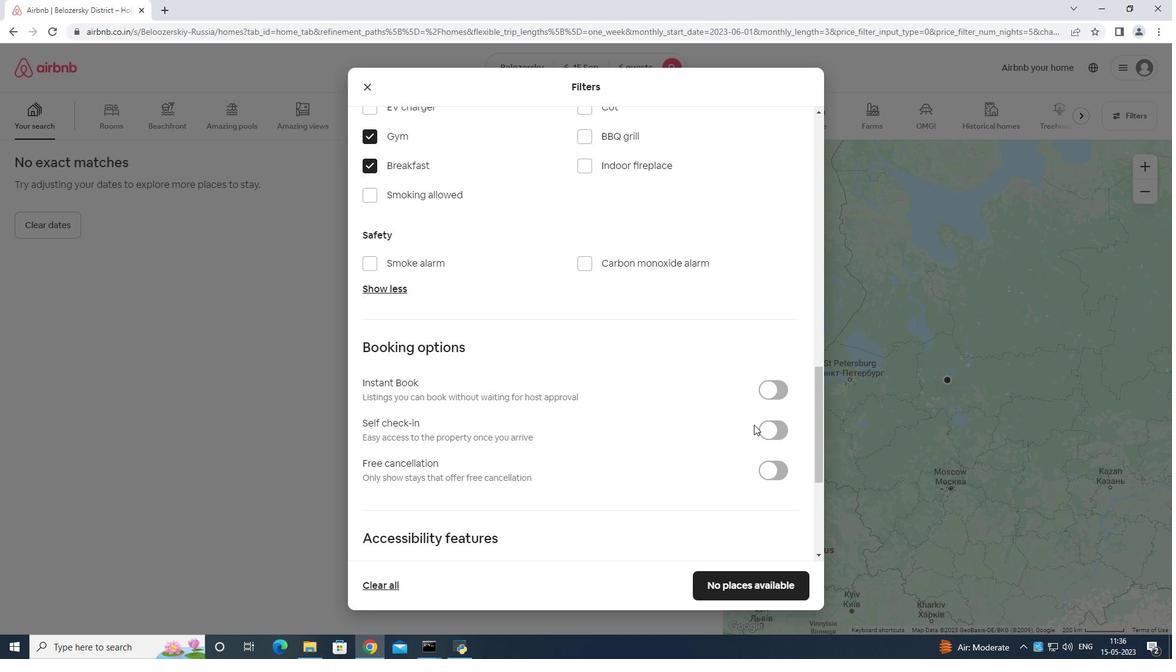 
Action: Mouse moved to (768, 429)
Screenshot: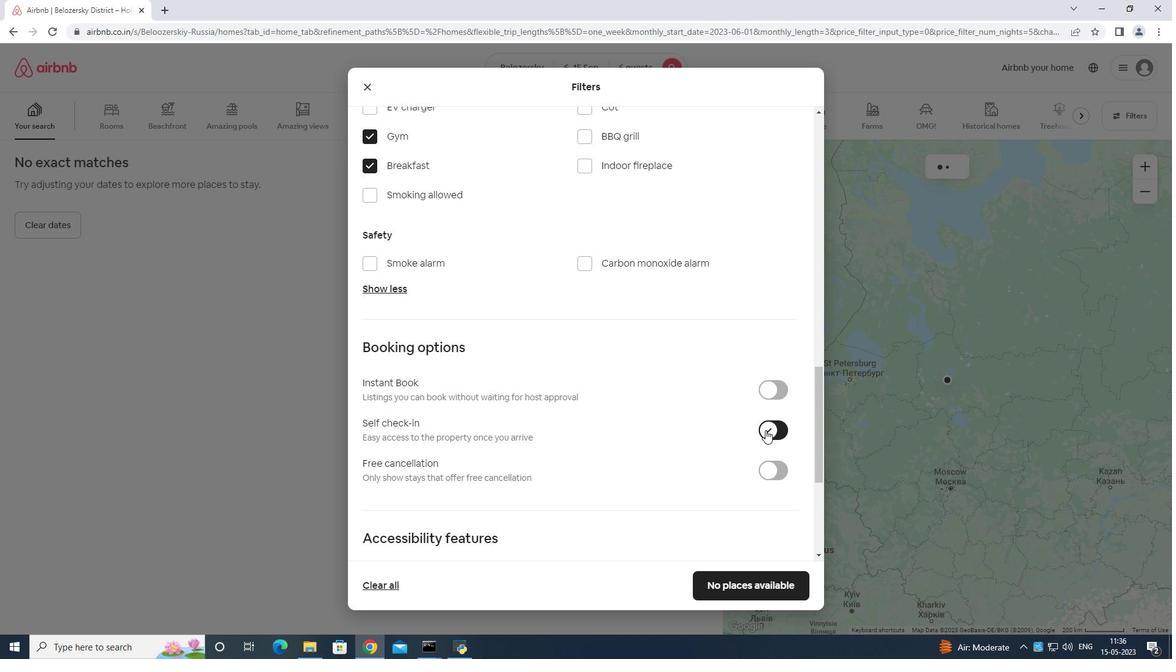 
Action: Mouse scrolled (768, 428) with delta (0, 0)
Screenshot: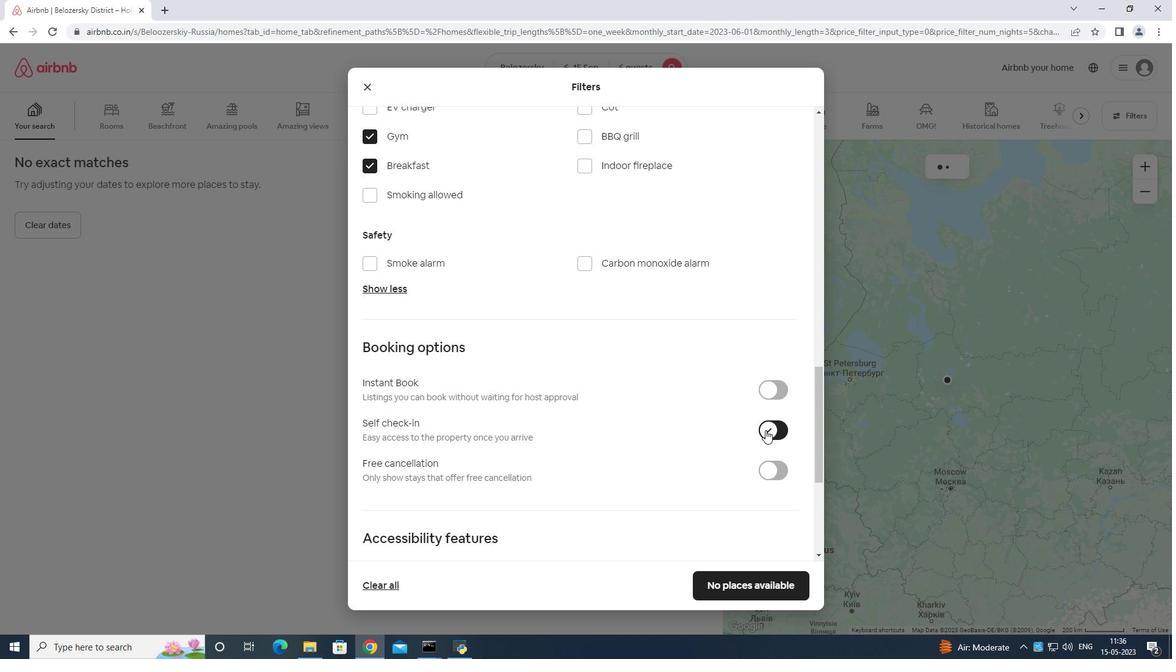 
Action: Mouse moved to (768, 430)
Screenshot: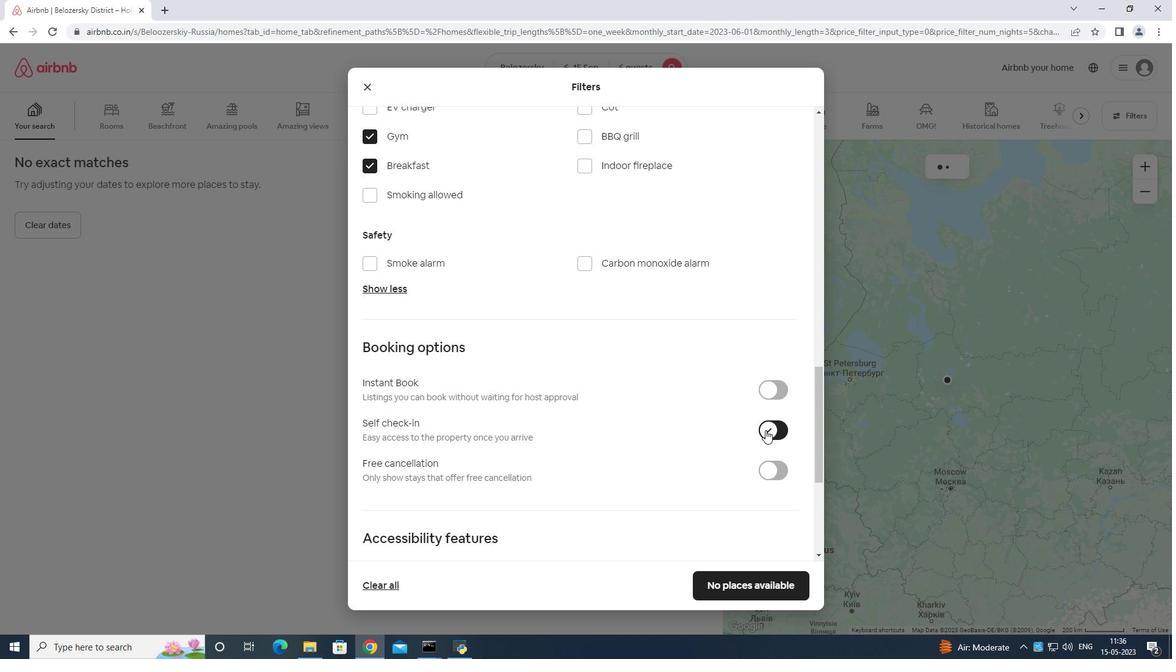 
Action: Mouse scrolled (768, 429) with delta (0, 0)
Screenshot: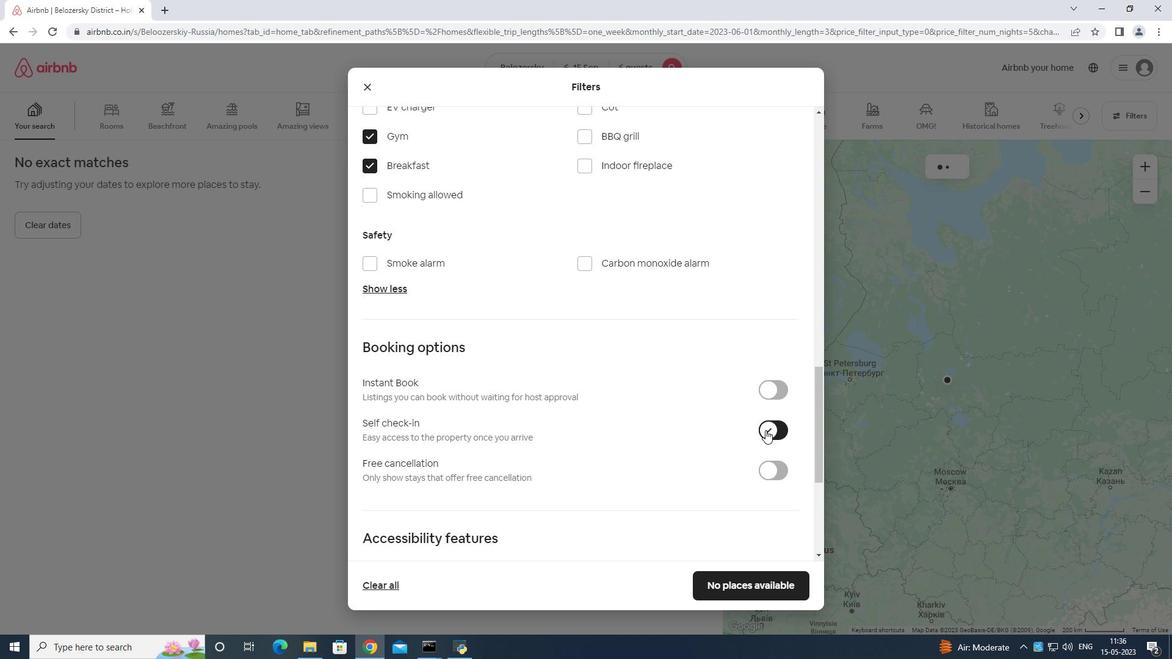 
Action: Mouse moved to (768, 430)
Screenshot: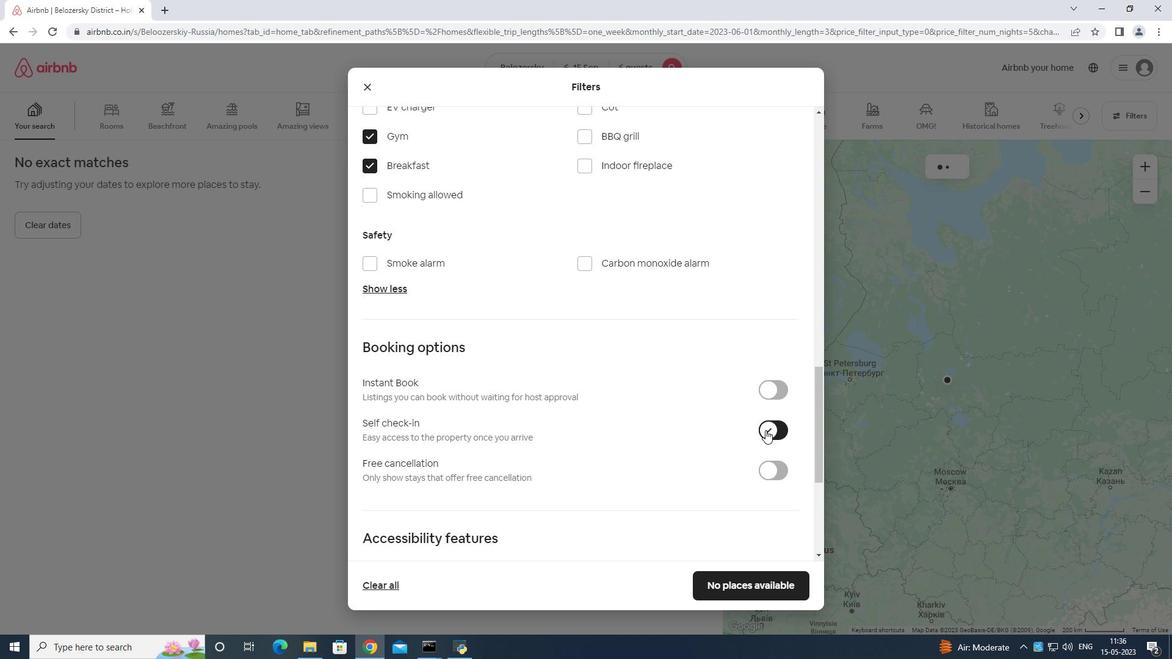 
Action: Mouse scrolled (768, 429) with delta (0, 0)
Screenshot: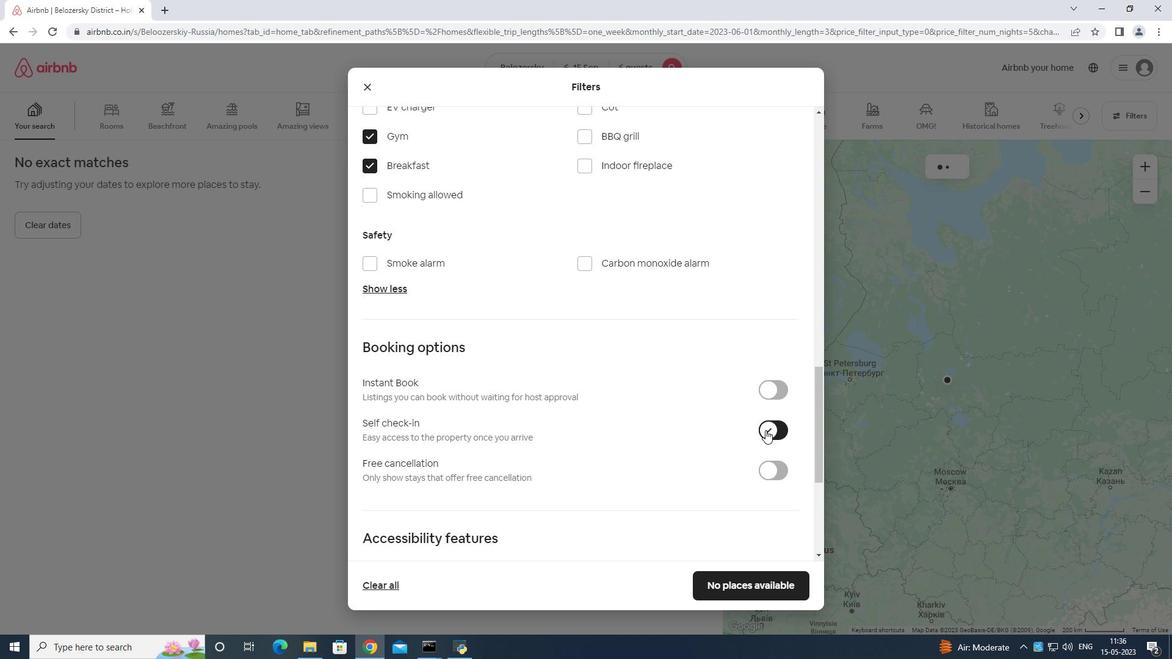 
Action: Mouse scrolled (768, 429) with delta (0, 0)
Screenshot: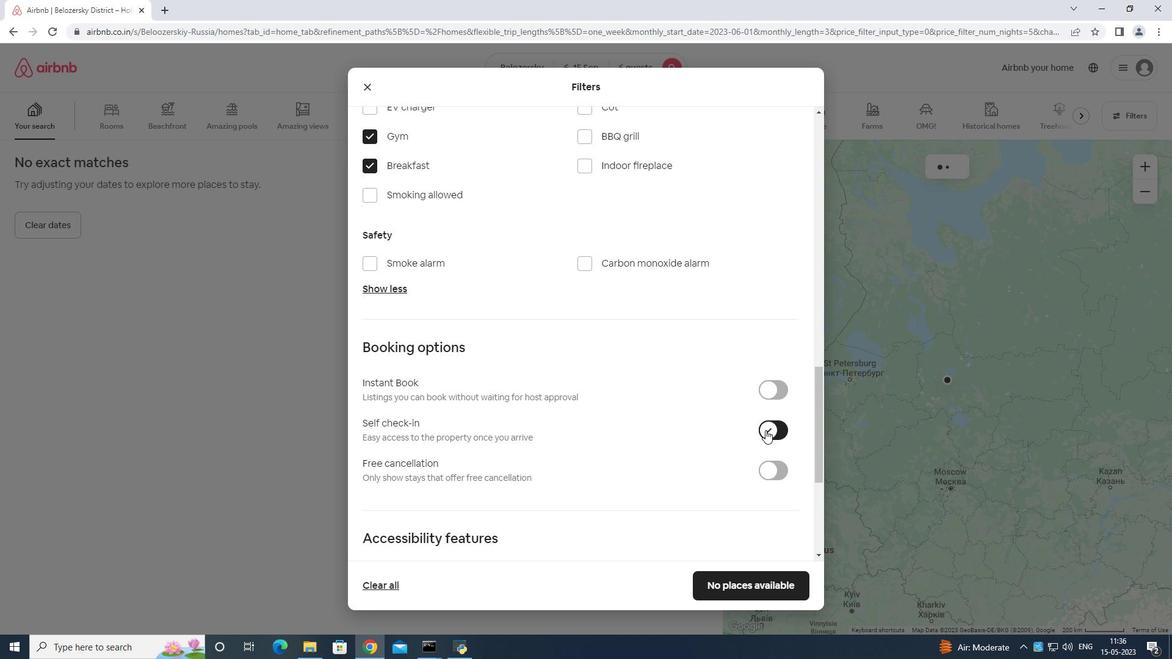 
Action: Mouse moved to (769, 430)
Screenshot: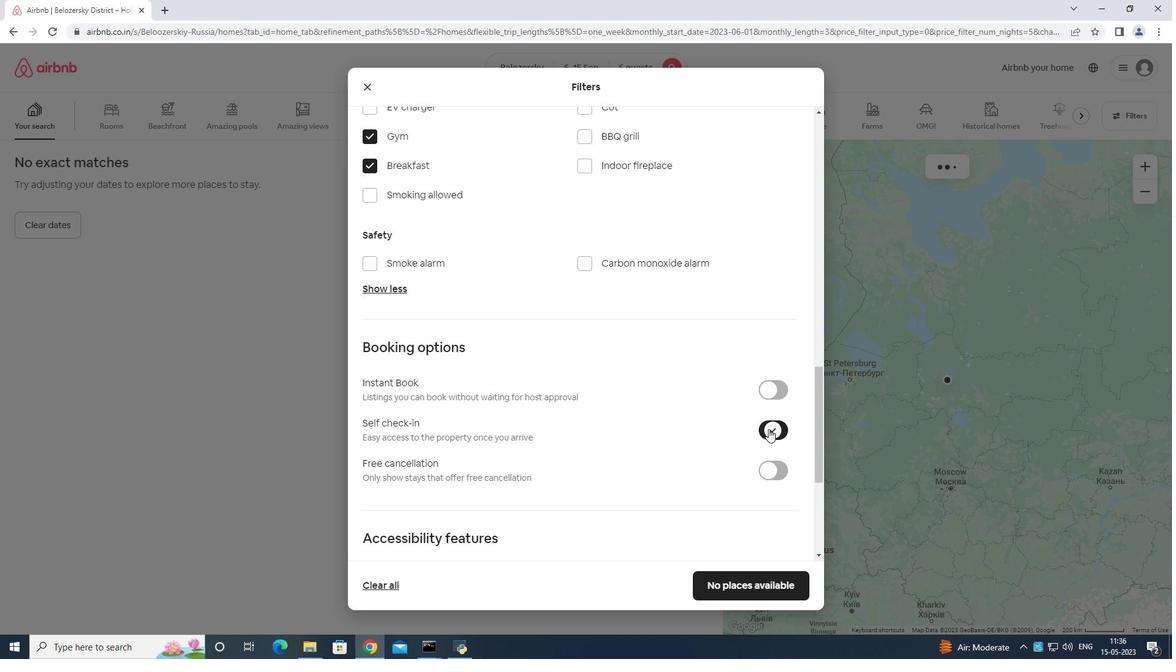 
Action: Mouse scrolled (769, 430) with delta (0, 0)
Screenshot: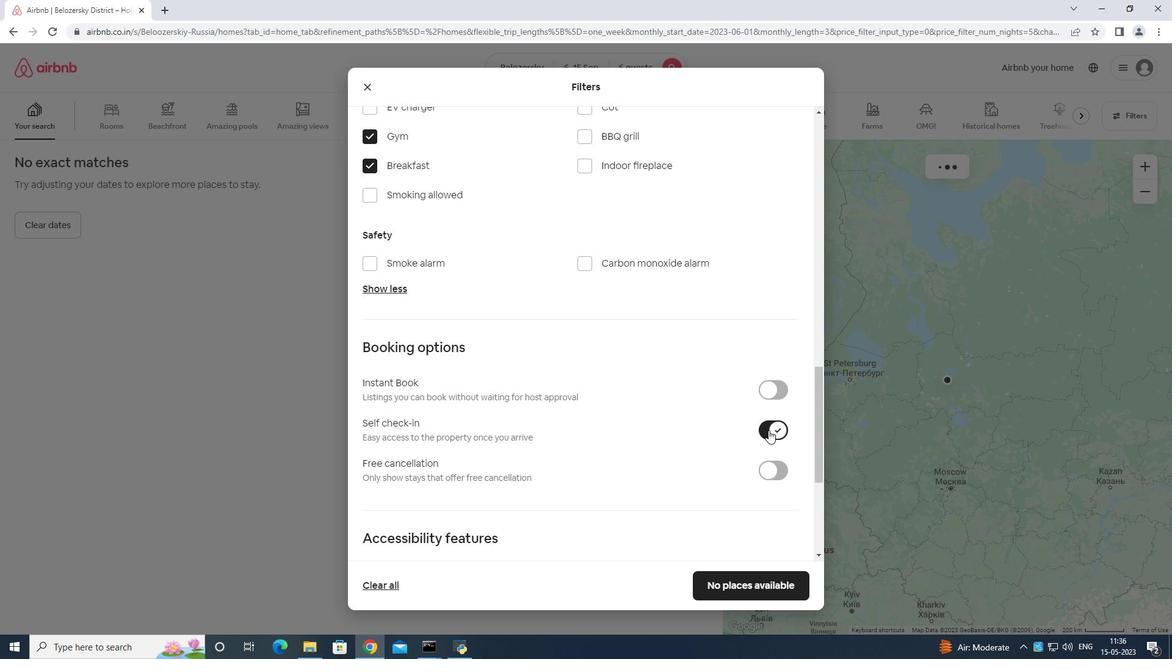 
Action: Mouse scrolled (769, 430) with delta (0, 0)
Screenshot: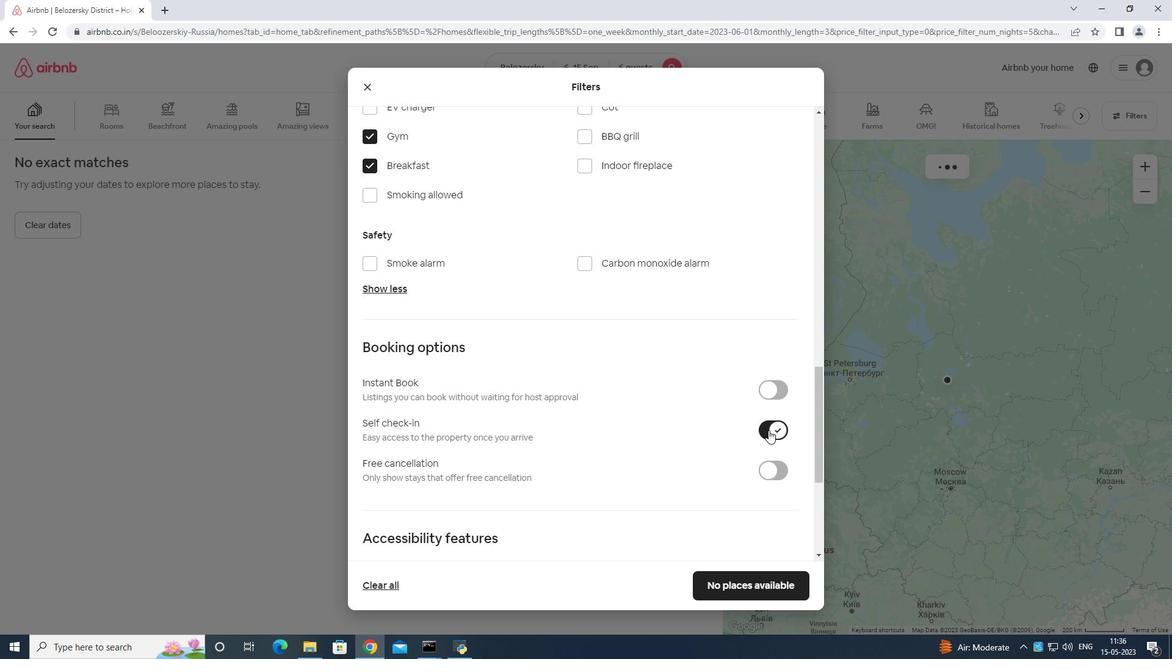 
Action: Mouse scrolled (769, 430) with delta (0, 0)
Screenshot: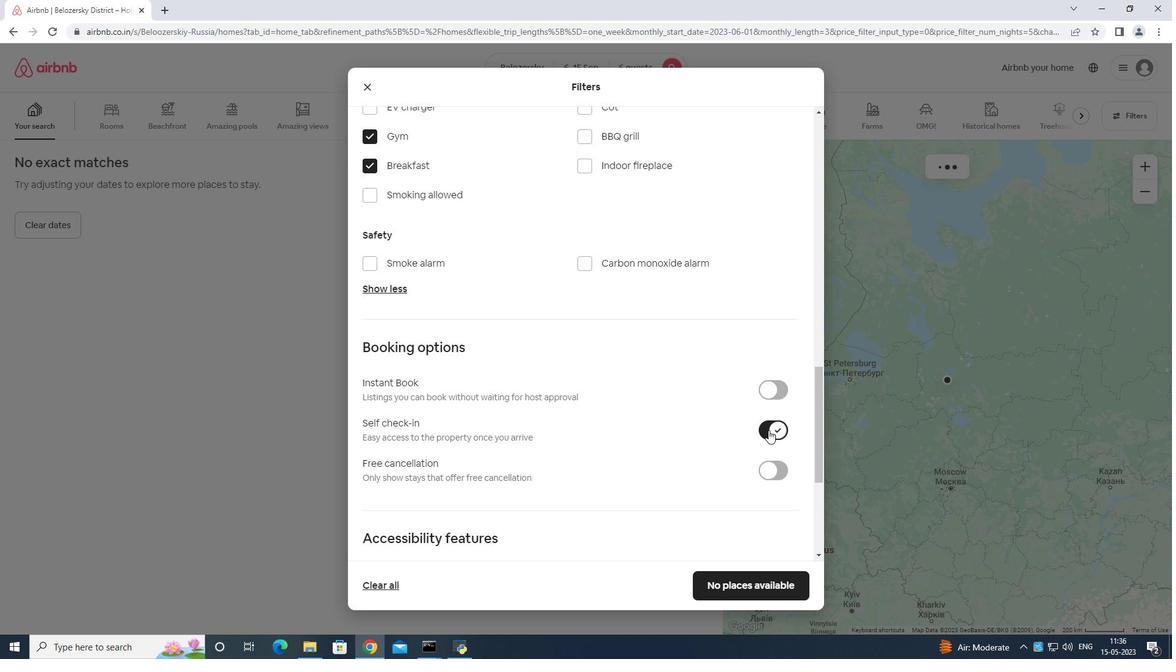 
Action: Mouse moved to (770, 429)
Screenshot: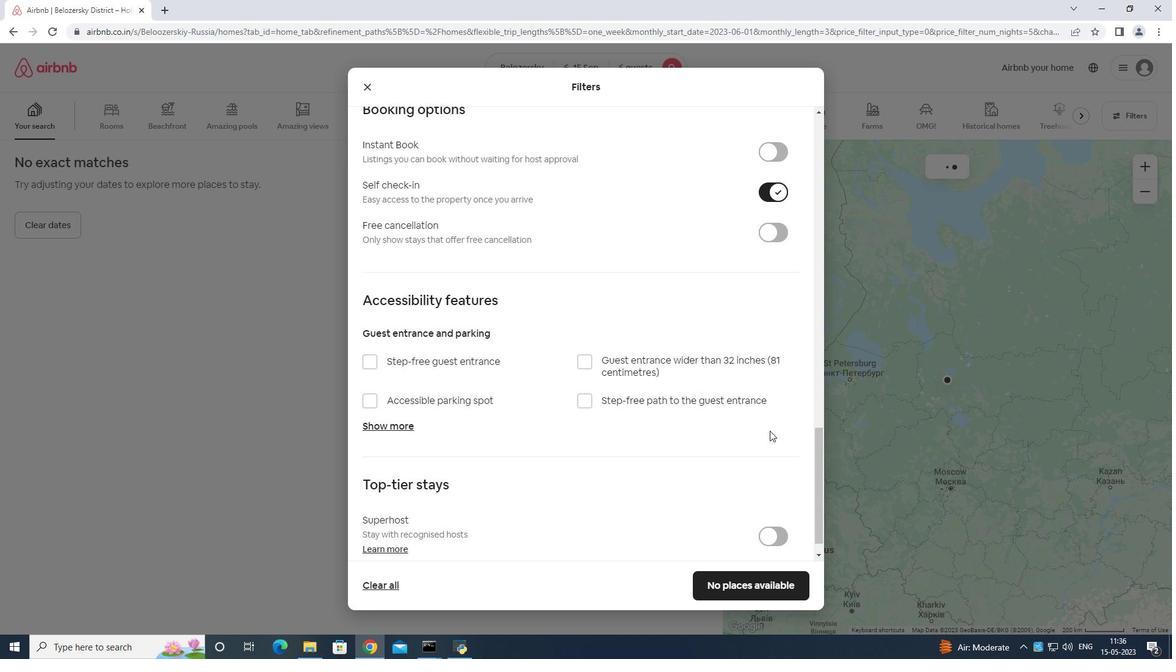
Action: Mouse scrolled (770, 429) with delta (0, 0)
Screenshot: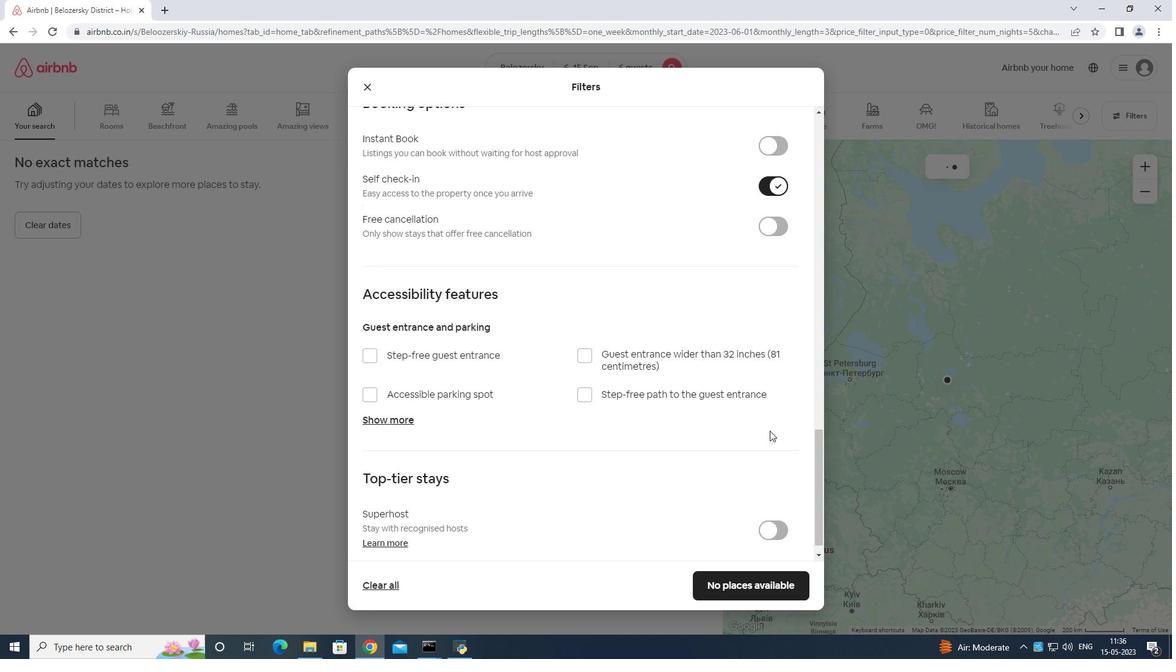
Action: Mouse moved to (770, 430)
Screenshot: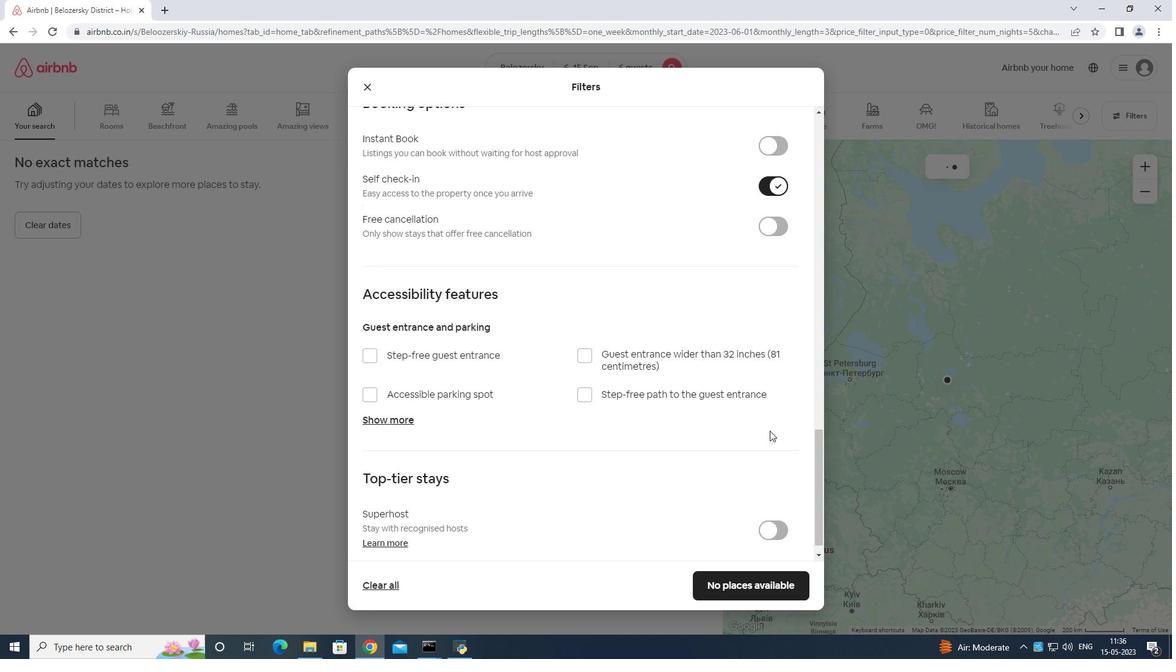 
Action: Mouse scrolled (770, 429) with delta (0, 0)
Screenshot: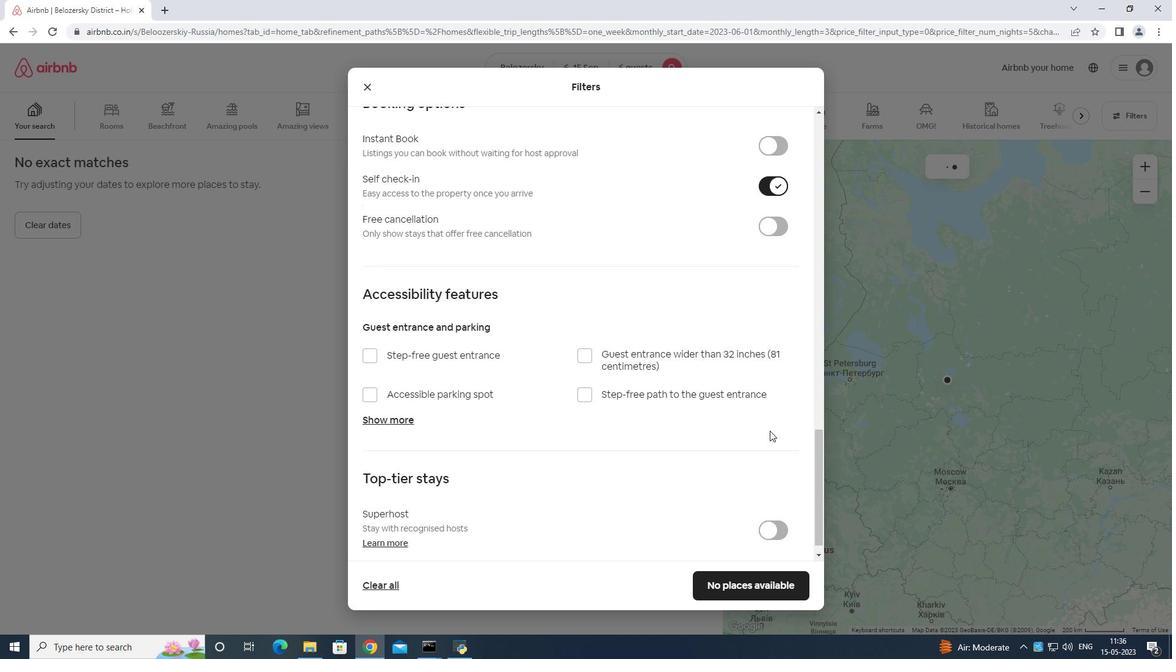 
Action: Mouse scrolled (770, 429) with delta (0, 0)
Screenshot: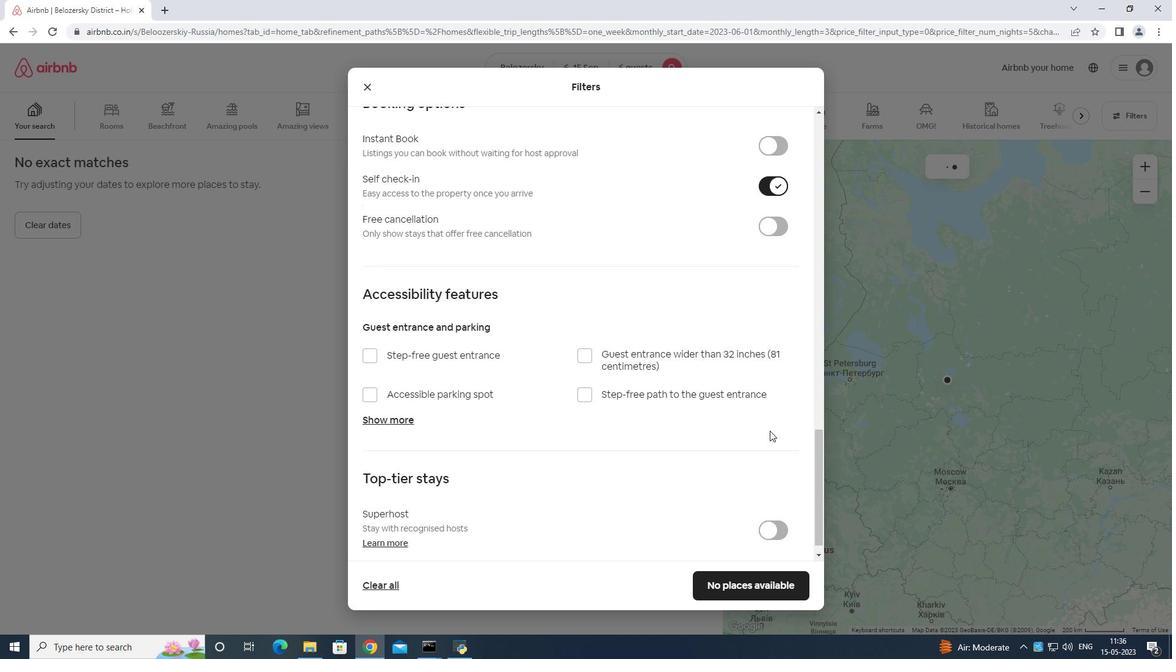 
Action: Mouse moved to (731, 582)
Screenshot: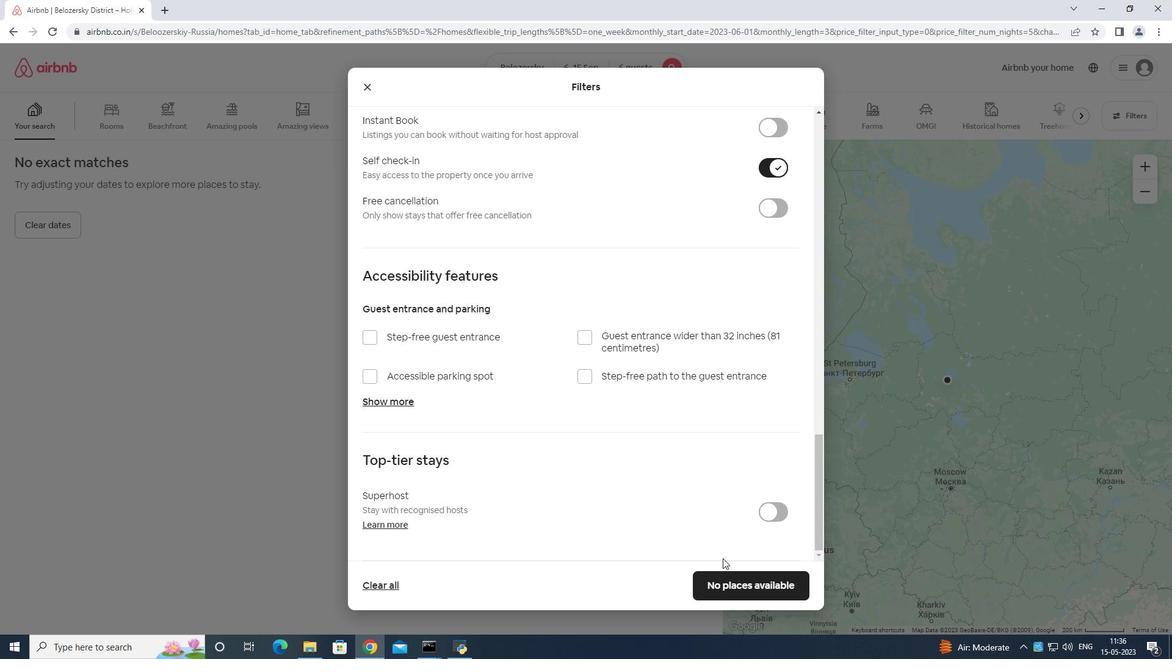 
Action: Mouse pressed left at (731, 582)
Screenshot: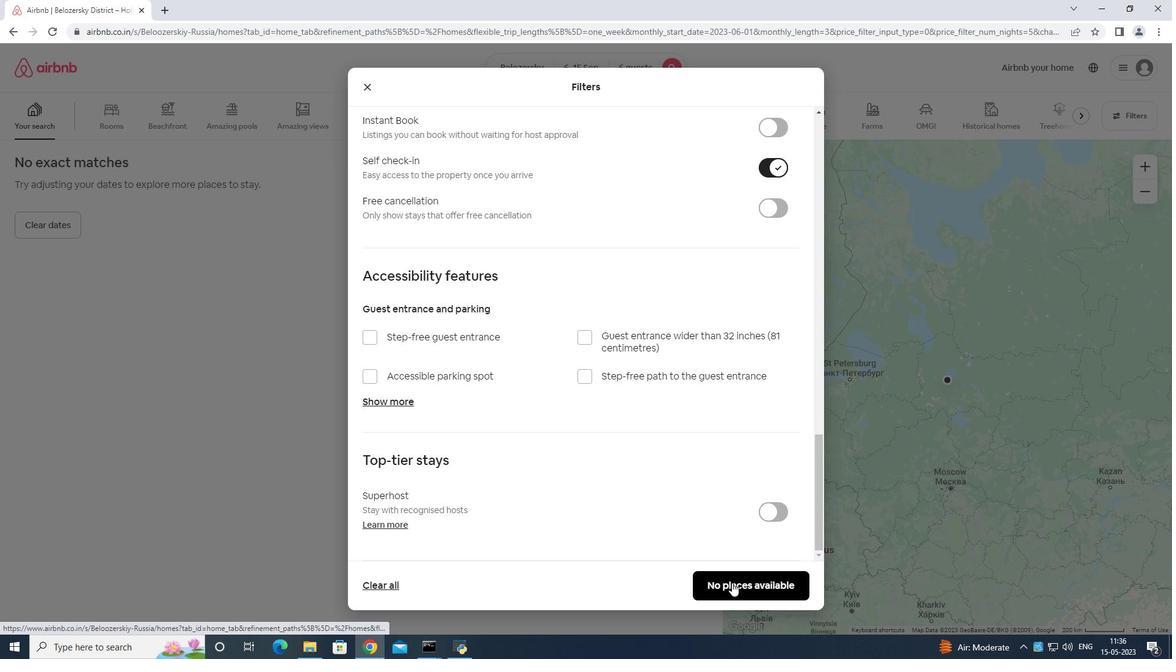
